 Task: Look for space in Ducos, Martinique from 8th August, 2023 to 15th August, 2023 for 9 adults in price range Rs.10000 to Rs.14000. Place can be shared room with 5 bedrooms having 9 beds and 5 bathrooms. Property type can be house, flat, guest house. Amenities needed are: wifi, TV, free parkinig on premises, gym, breakfast. Booking option can be shelf check-in. Required host language is English.
Action: Mouse moved to (556, 117)
Screenshot: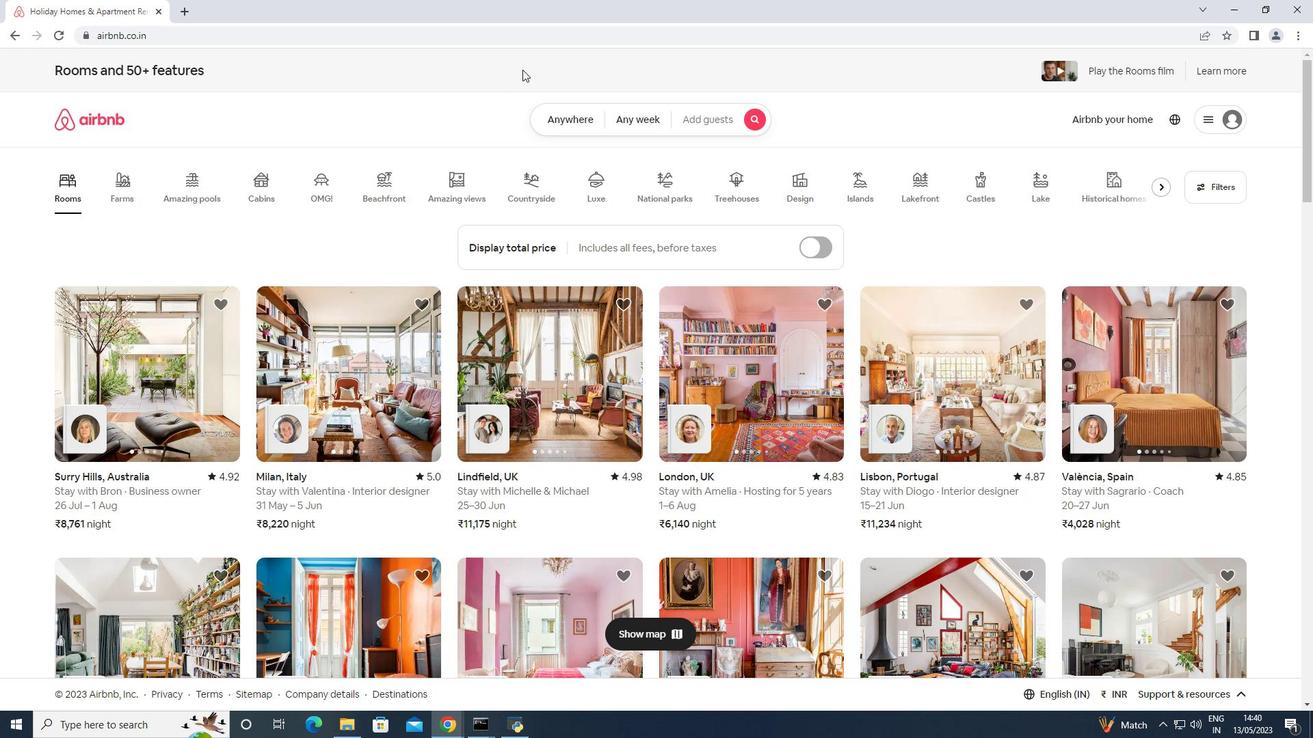 
Action: Mouse pressed left at (556, 117)
Screenshot: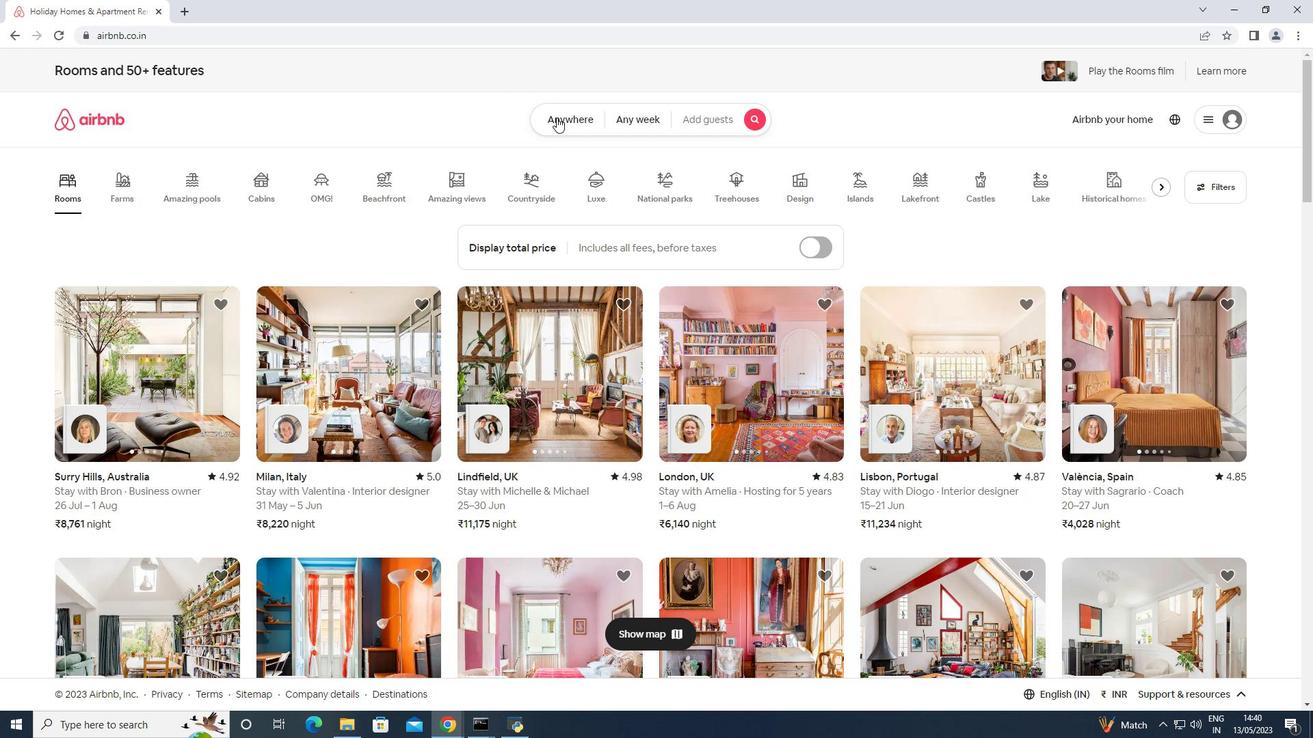 
Action: Mouse moved to (489, 164)
Screenshot: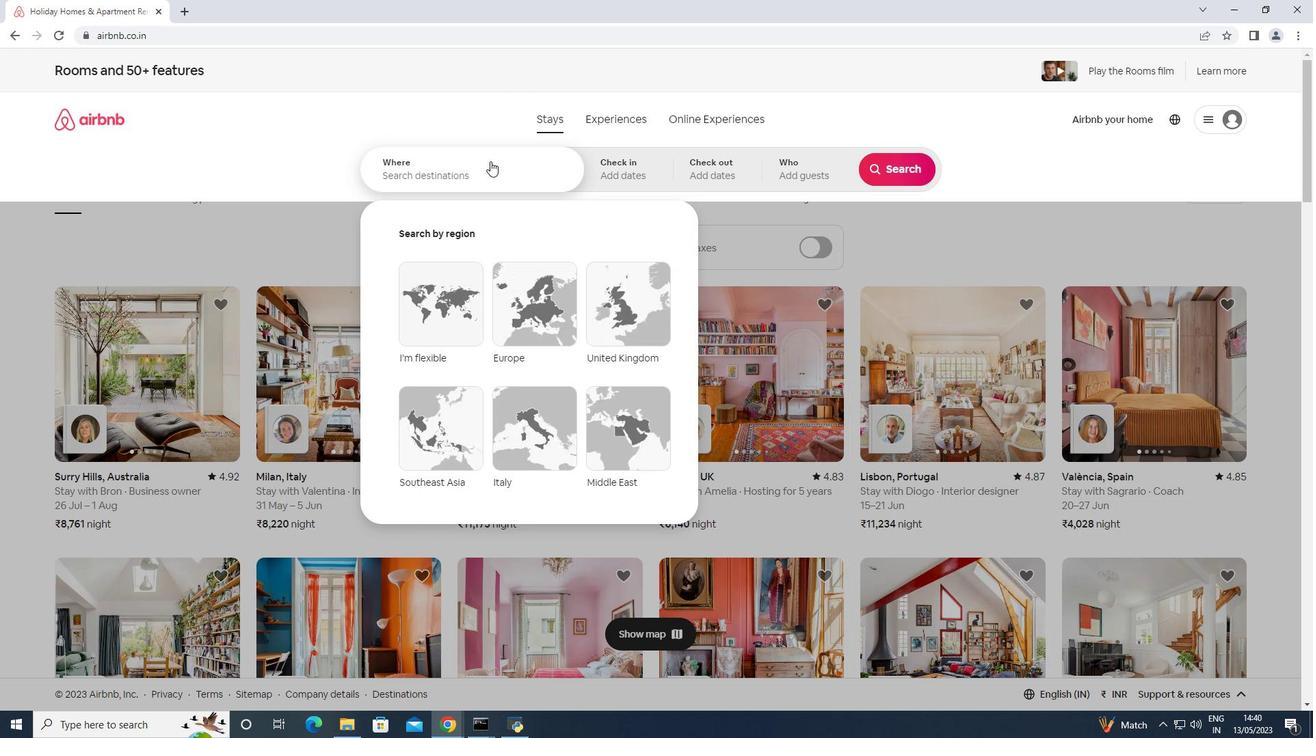 
Action: Mouse pressed left at (489, 164)
Screenshot: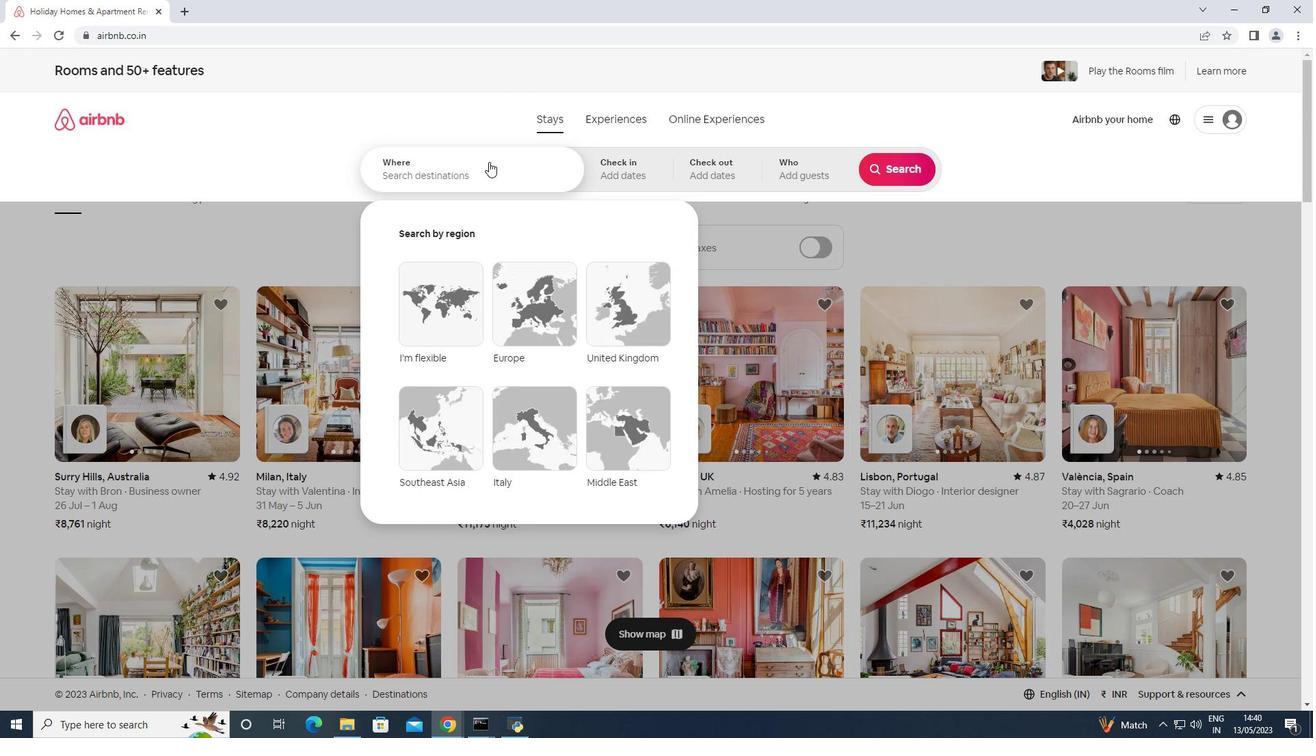 
Action: Key pressed <Key.shift>Ducos,<Key.space><Key.shift>Martiniw<Key.backspace>que<Key.enter>
Screenshot: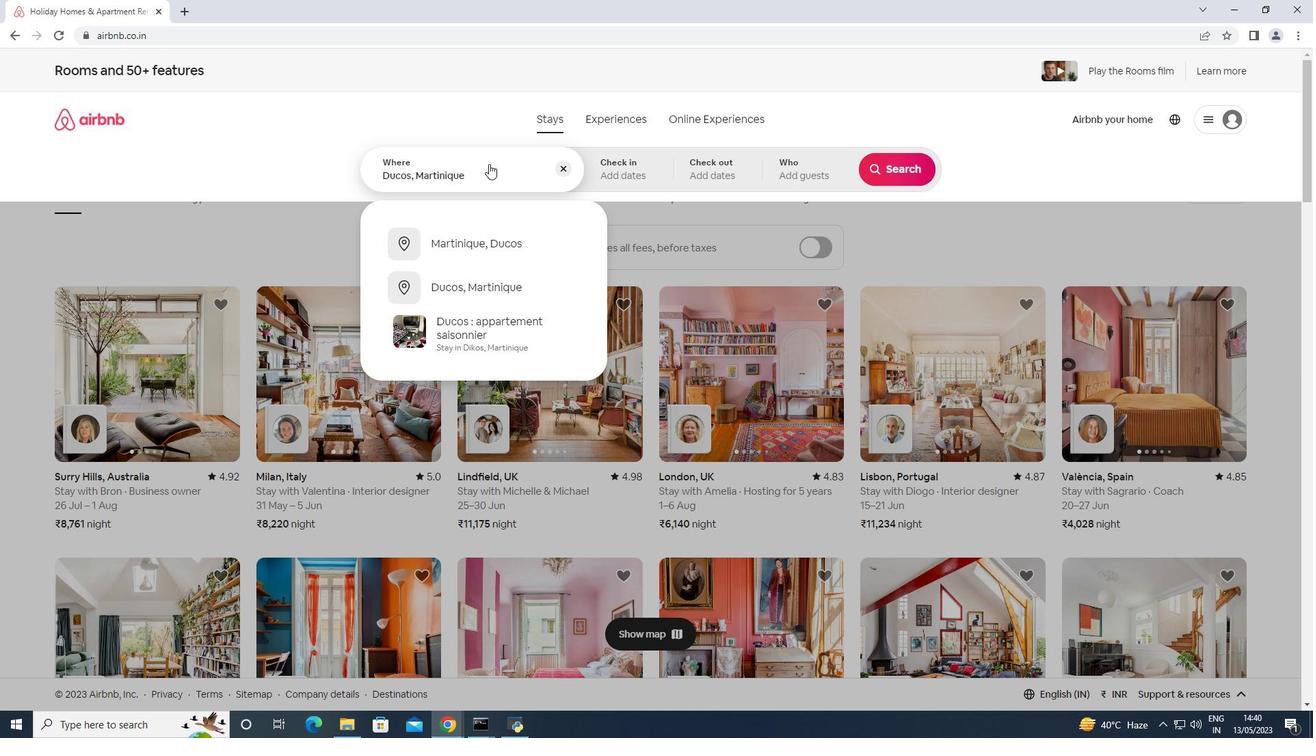 
Action: Mouse moved to (900, 286)
Screenshot: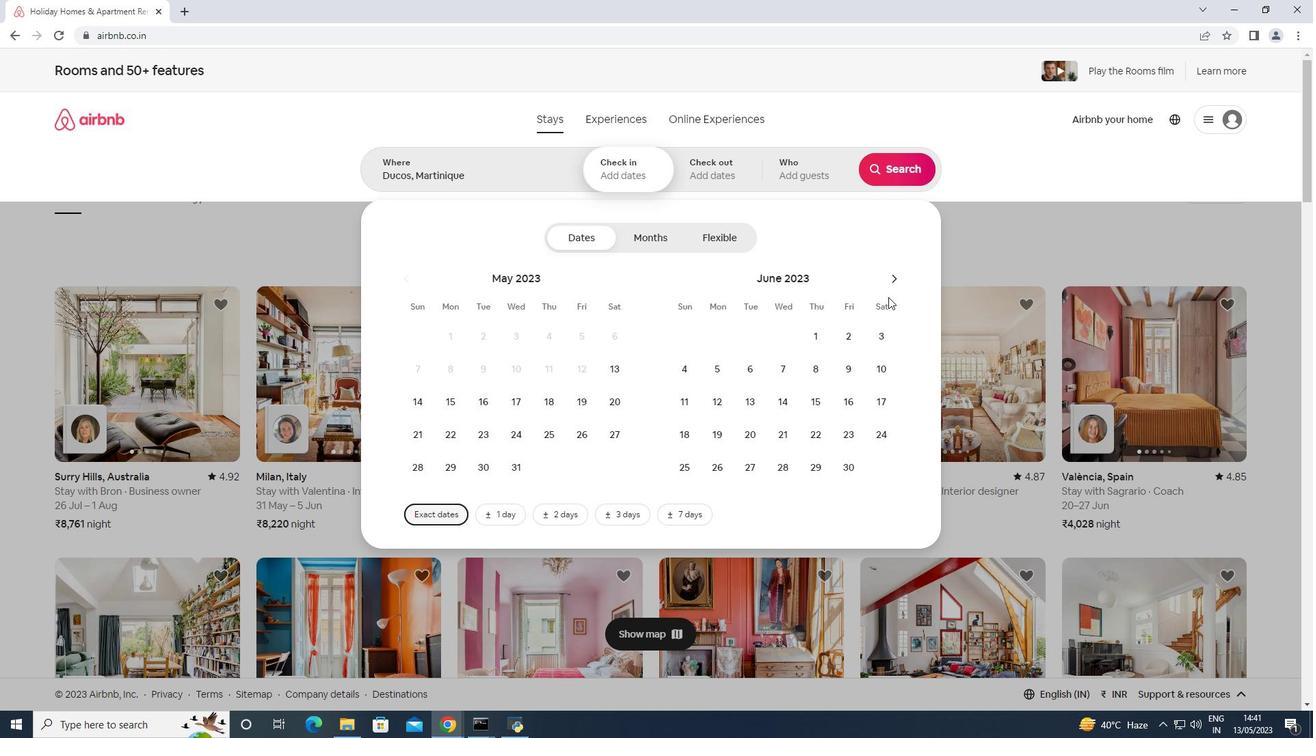 
Action: Mouse pressed left at (900, 286)
Screenshot: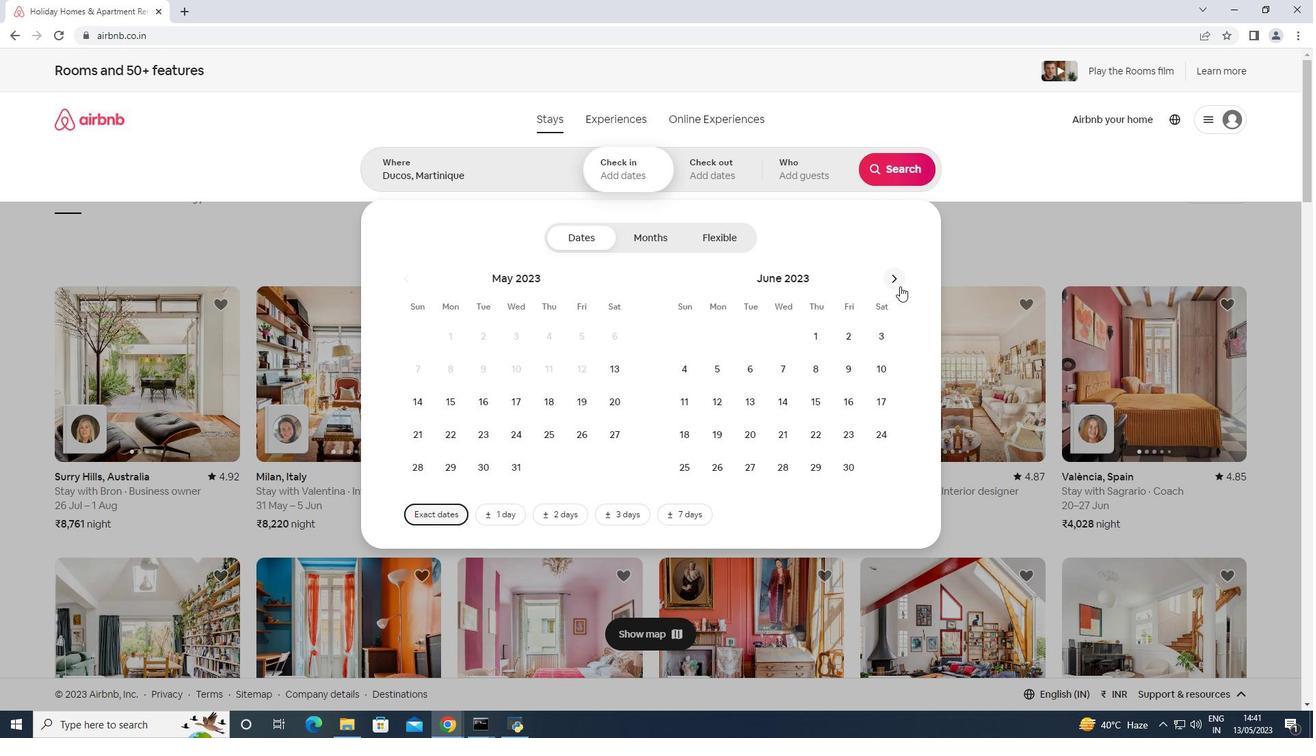 
Action: Mouse pressed left at (900, 286)
Screenshot: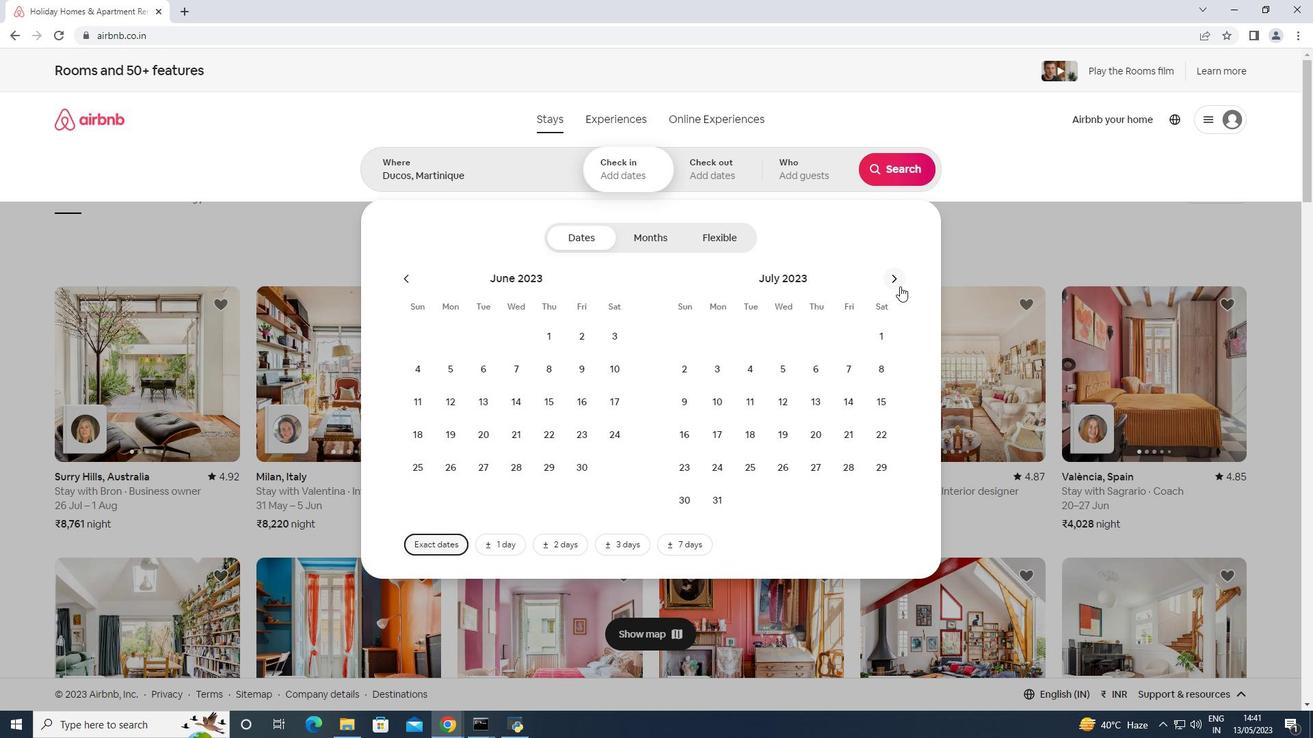 
Action: Mouse moved to (747, 370)
Screenshot: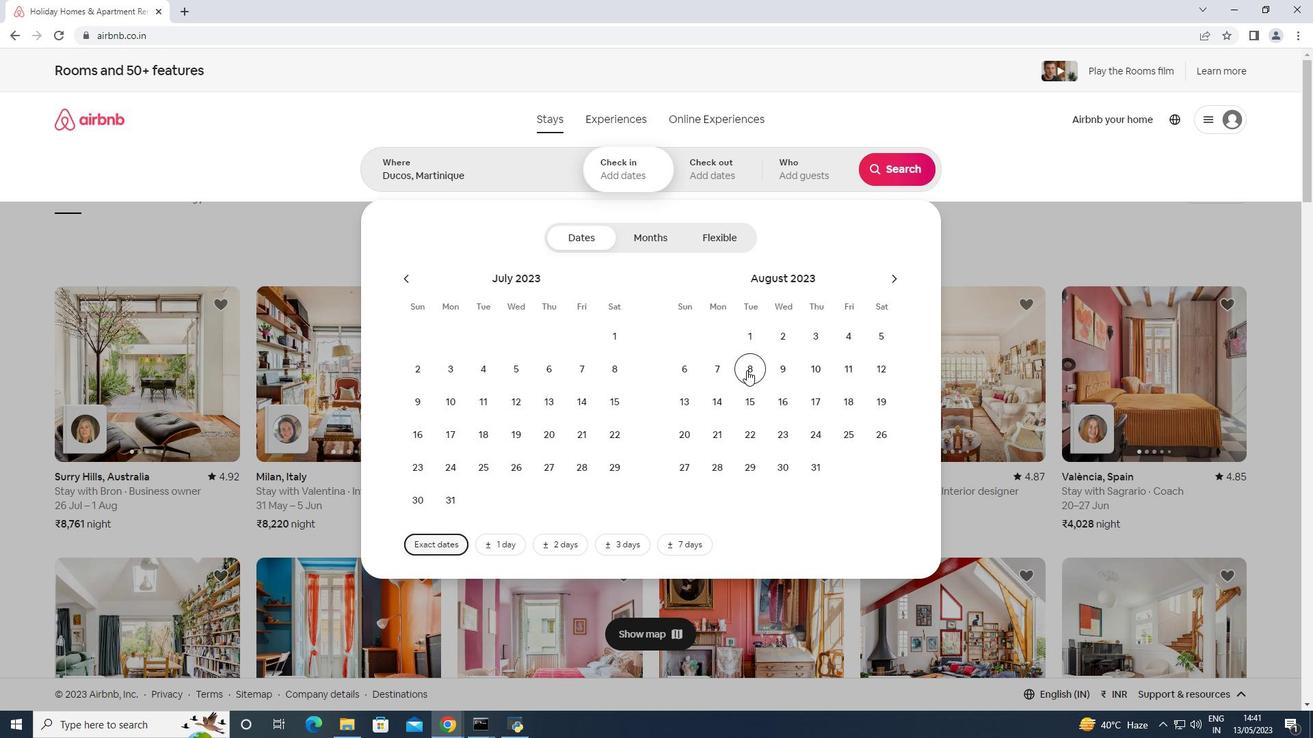 
Action: Mouse pressed left at (747, 370)
Screenshot: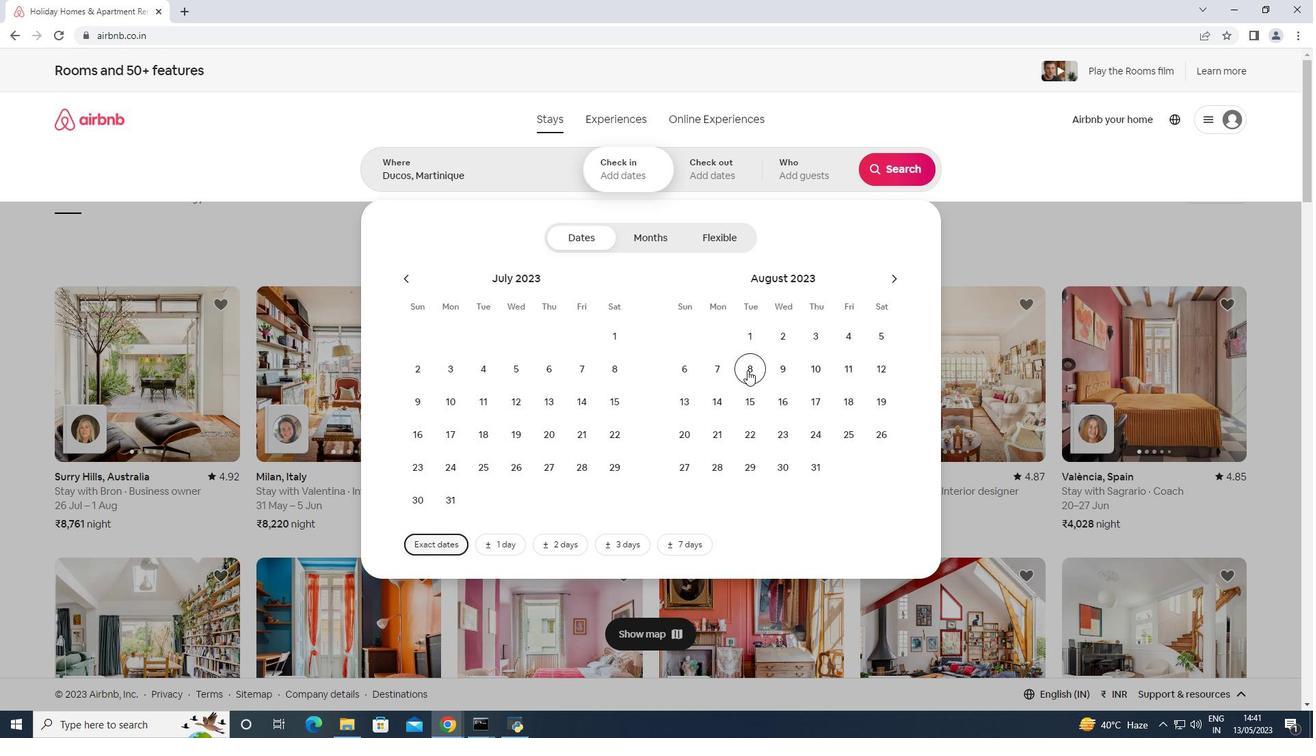 
Action: Mouse moved to (746, 394)
Screenshot: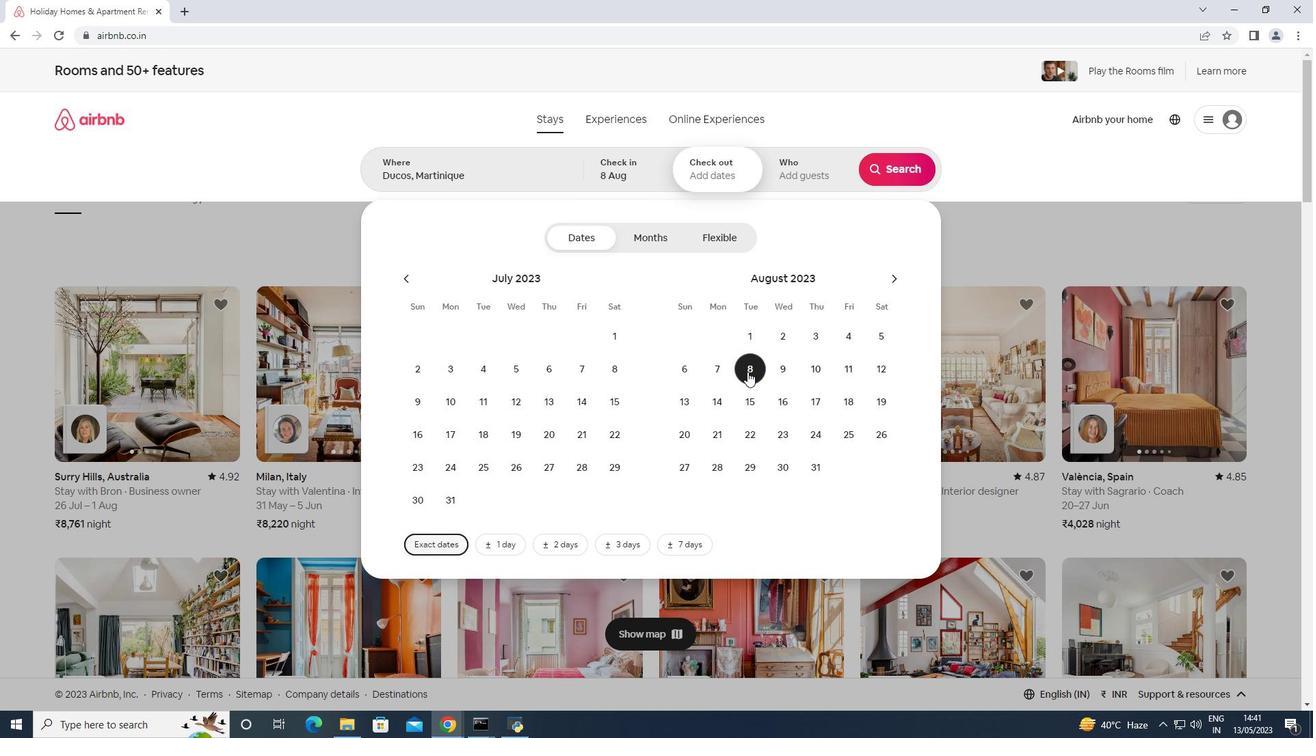 
Action: Mouse pressed left at (746, 394)
Screenshot: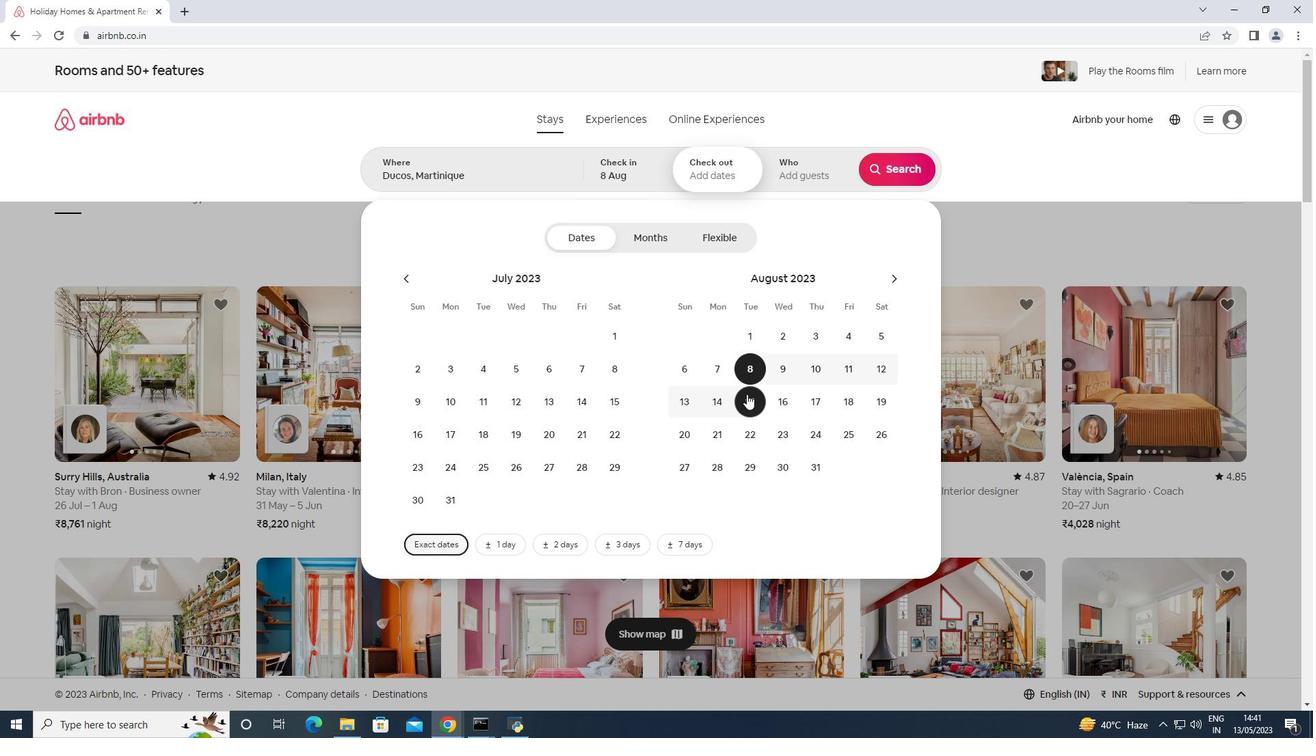 
Action: Mouse moved to (783, 177)
Screenshot: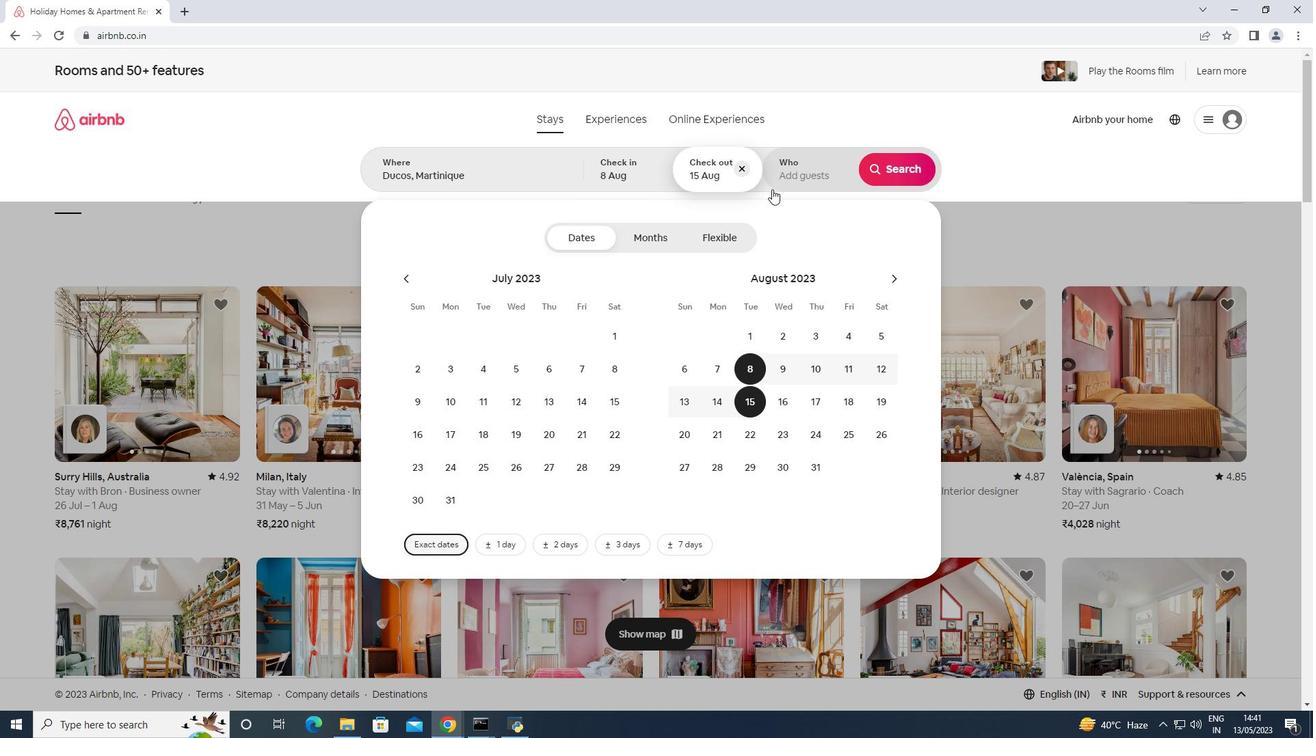 
Action: Mouse pressed left at (783, 177)
Screenshot: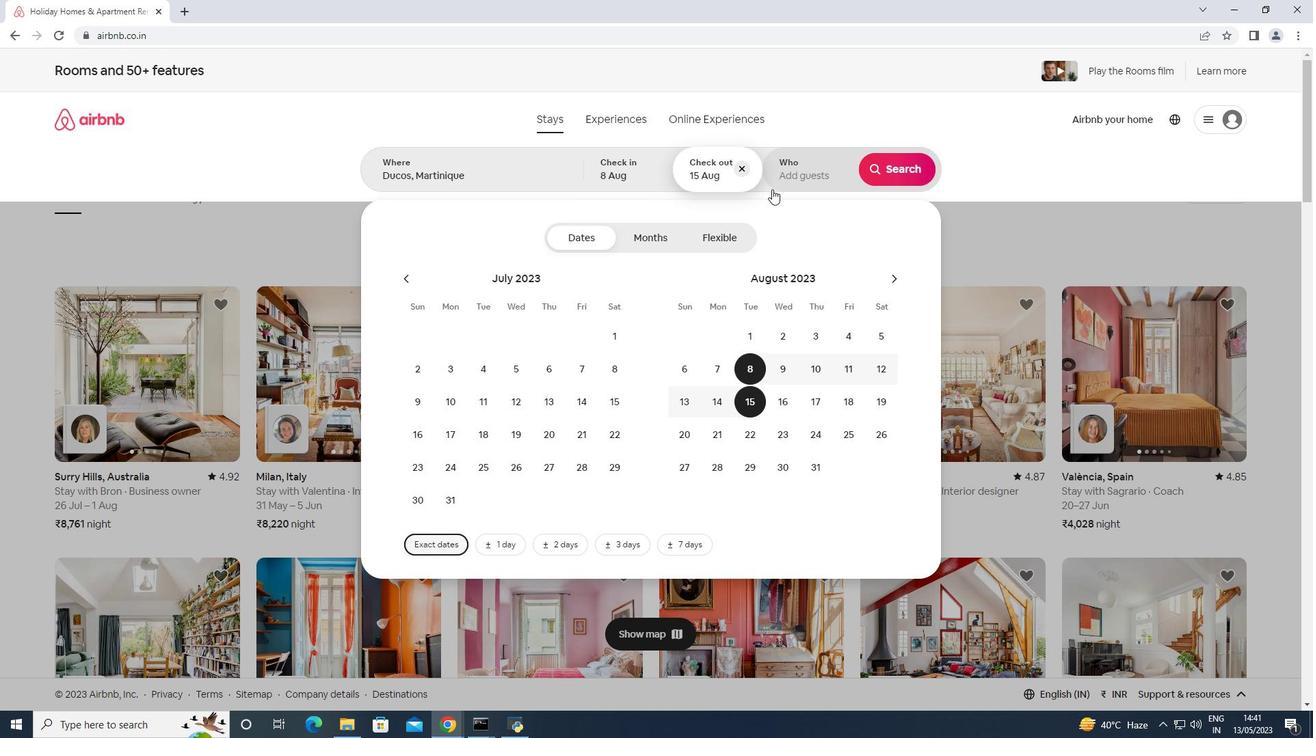 
Action: Mouse moved to (895, 245)
Screenshot: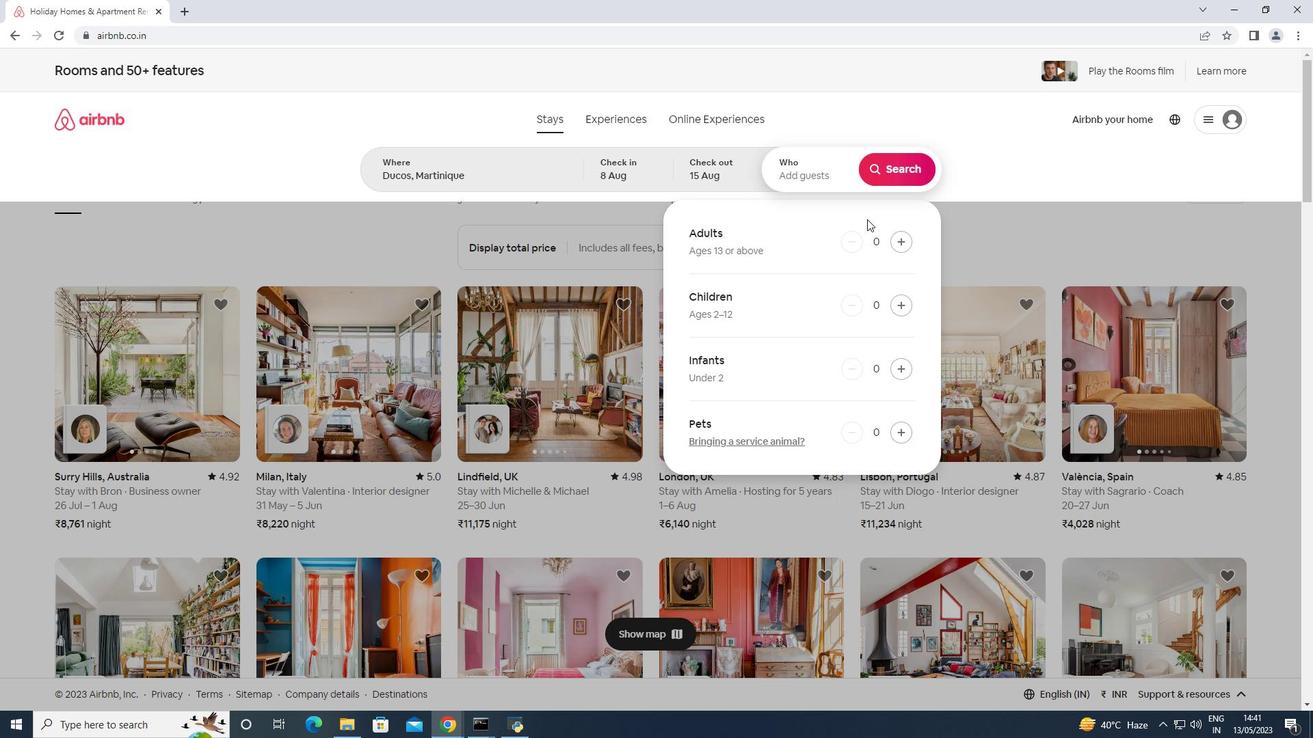 
Action: Mouse pressed left at (895, 245)
Screenshot: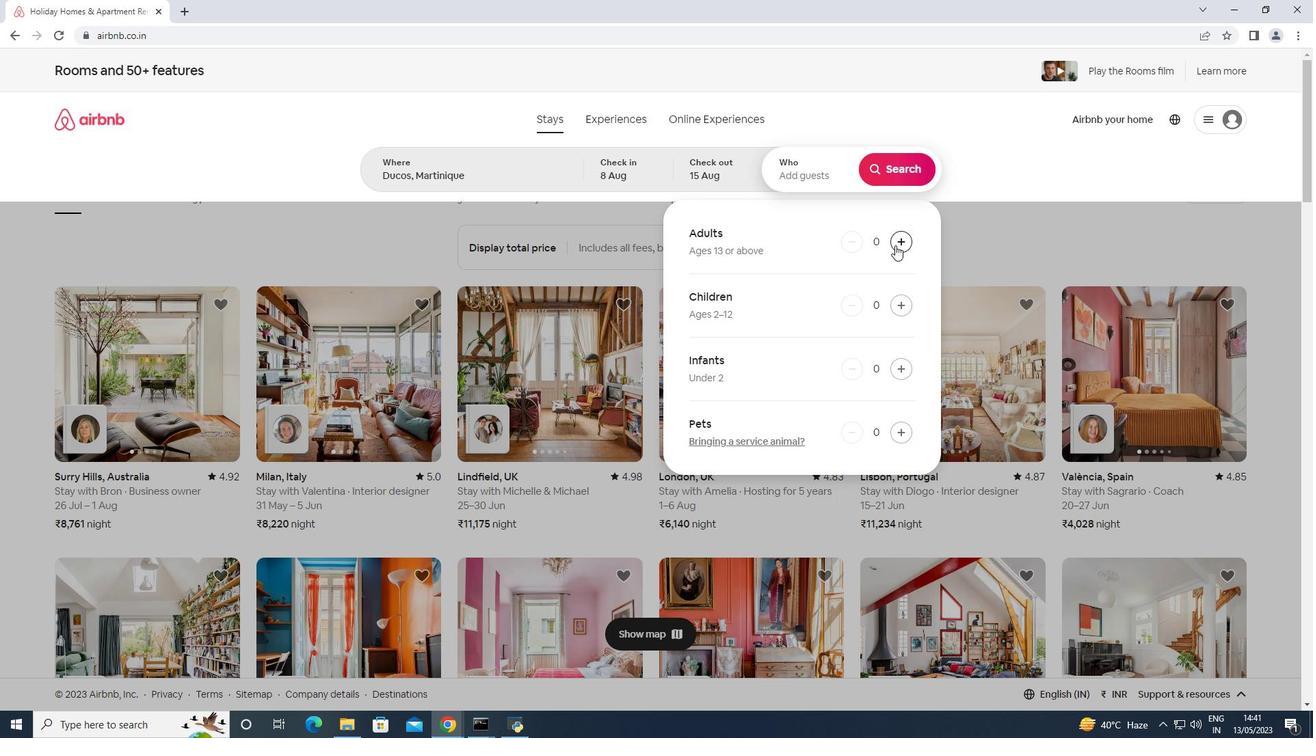 
Action: Mouse pressed left at (895, 245)
Screenshot: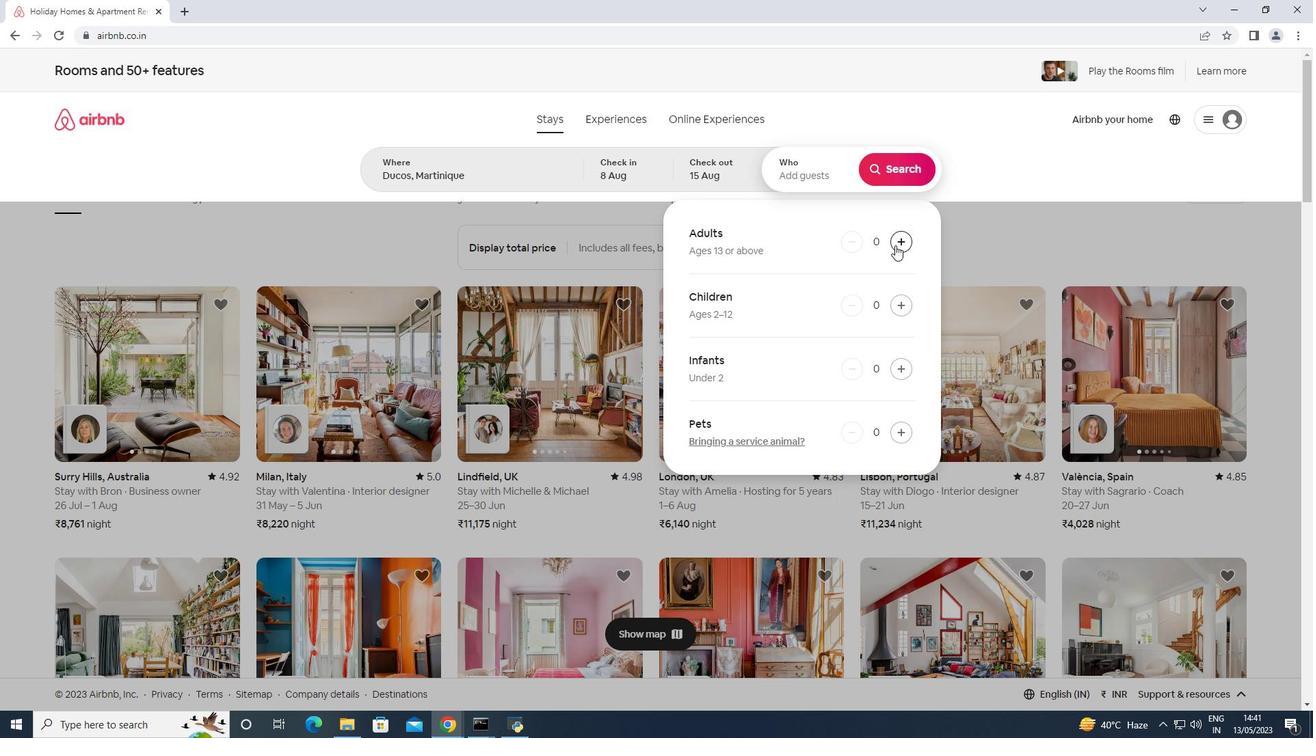 
Action: Mouse pressed left at (895, 245)
Screenshot: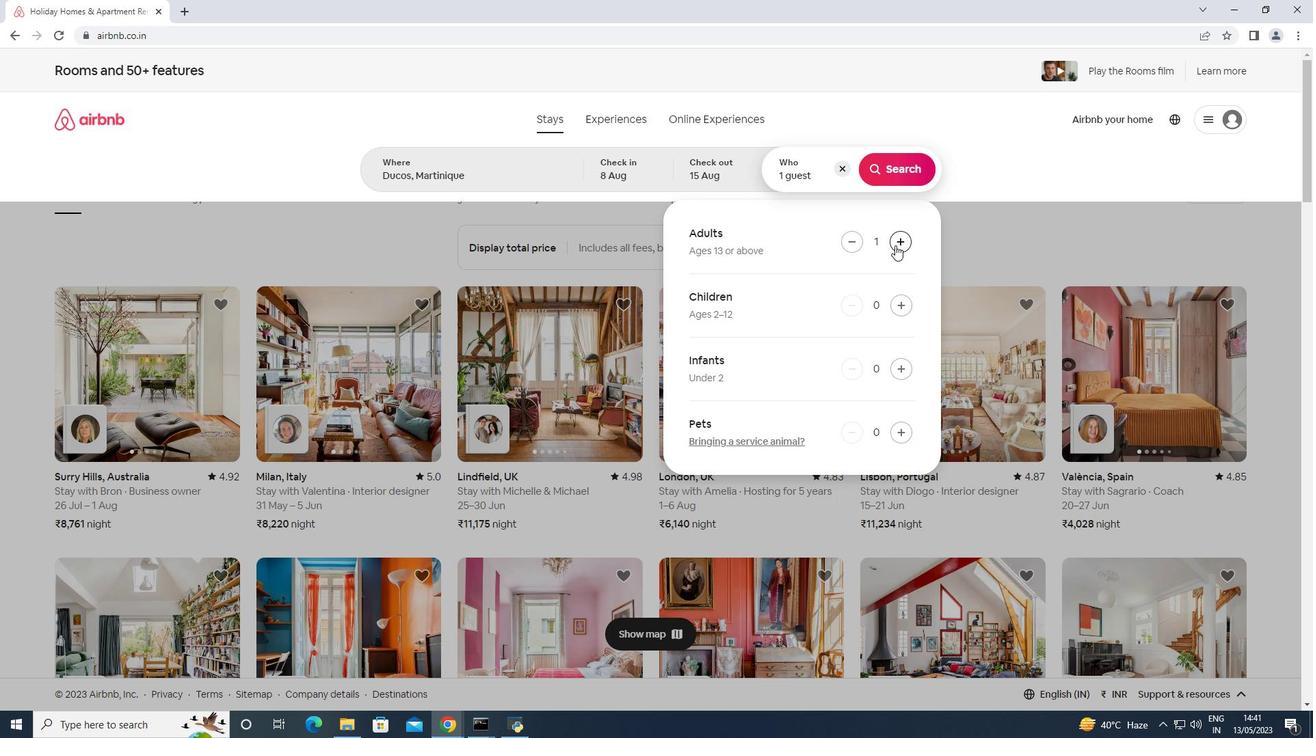 
Action: Mouse pressed left at (895, 245)
Screenshot: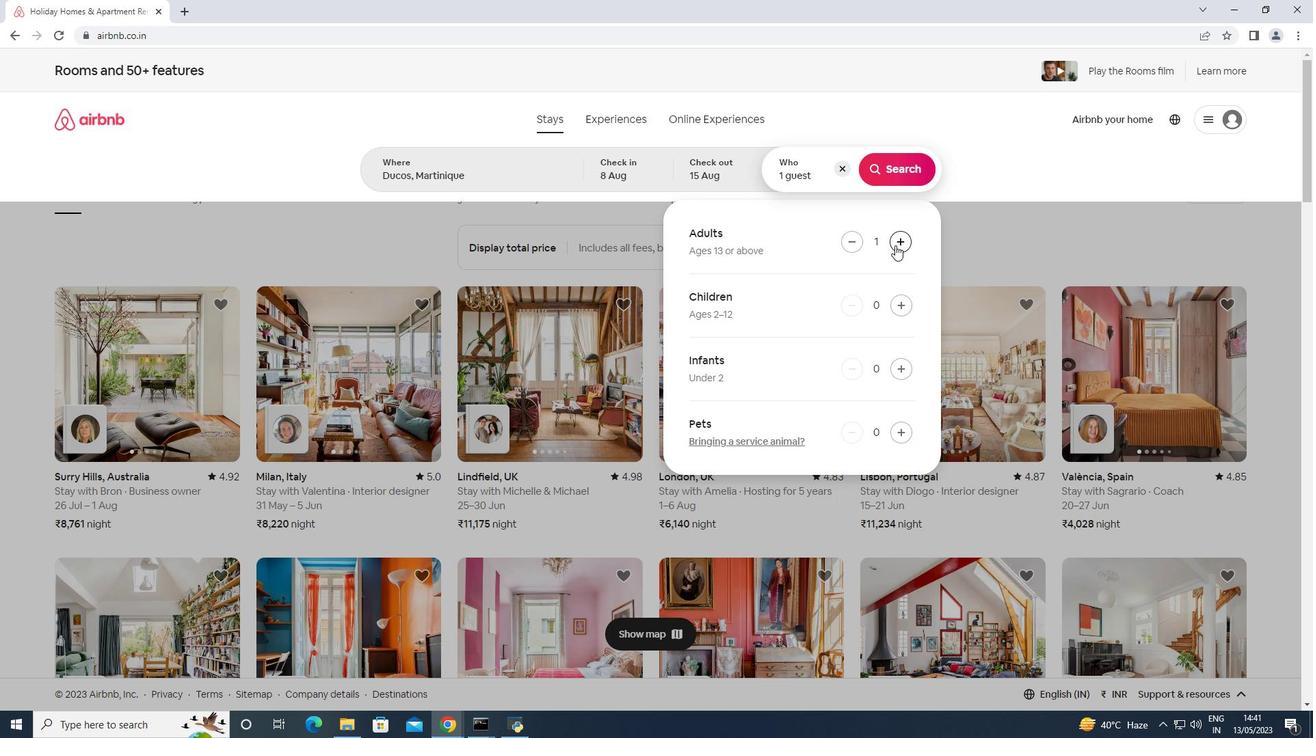 
Action: Mouse pressed left at (895, 245)
Screenshot: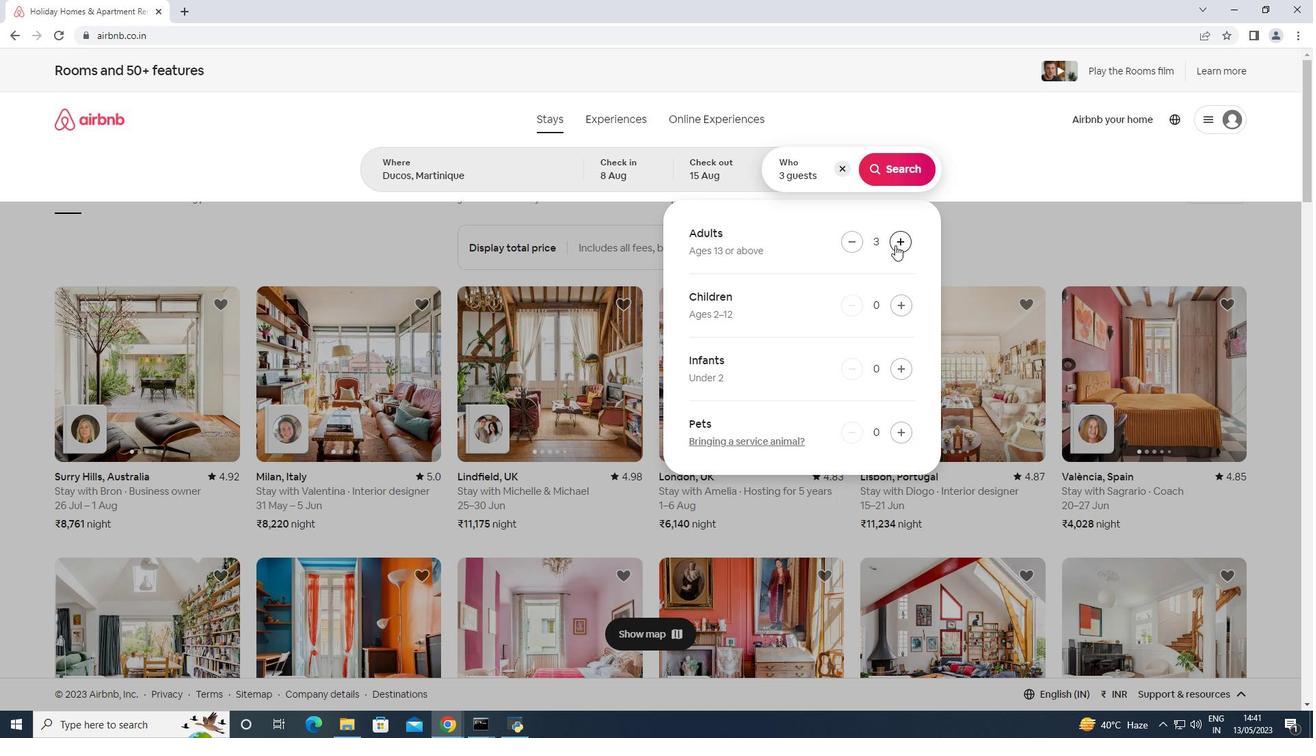 
Action: Mouse pressed left at (895, 245)
Screenshot: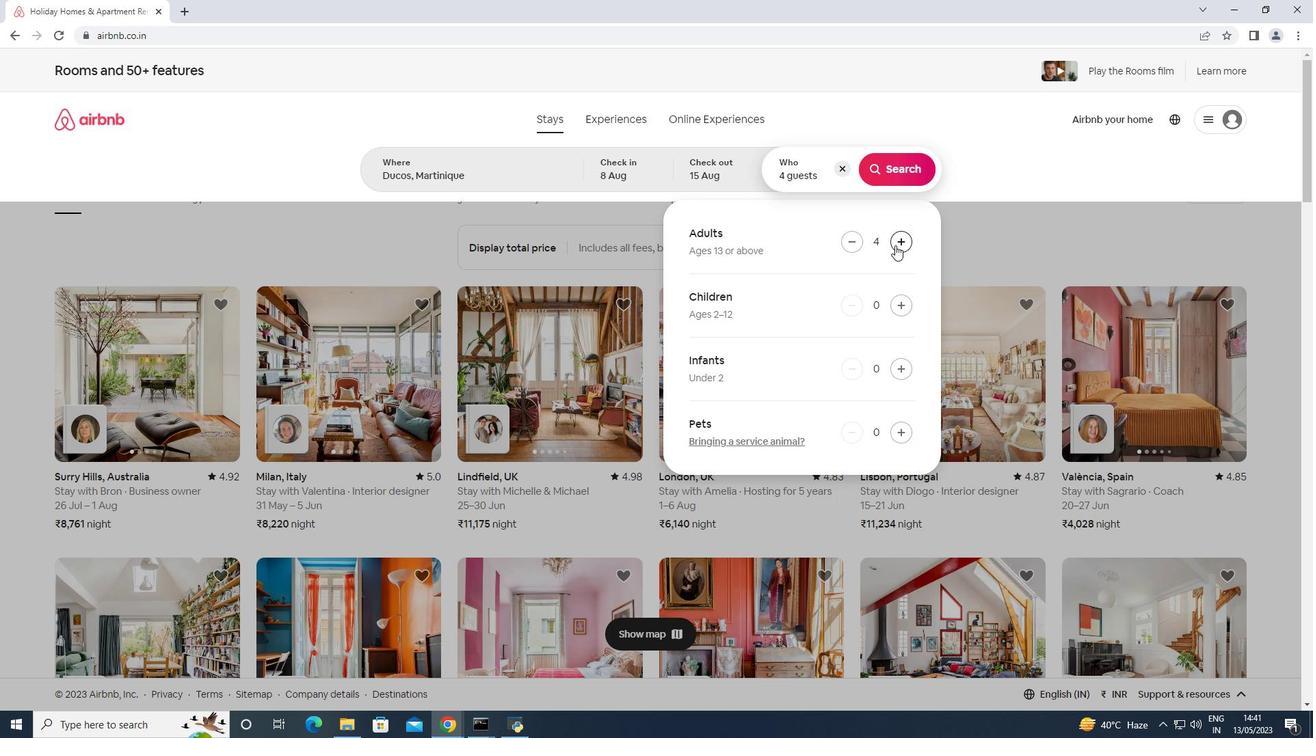 
Action: Mouse pressed left at (895, 245)
Screenshot: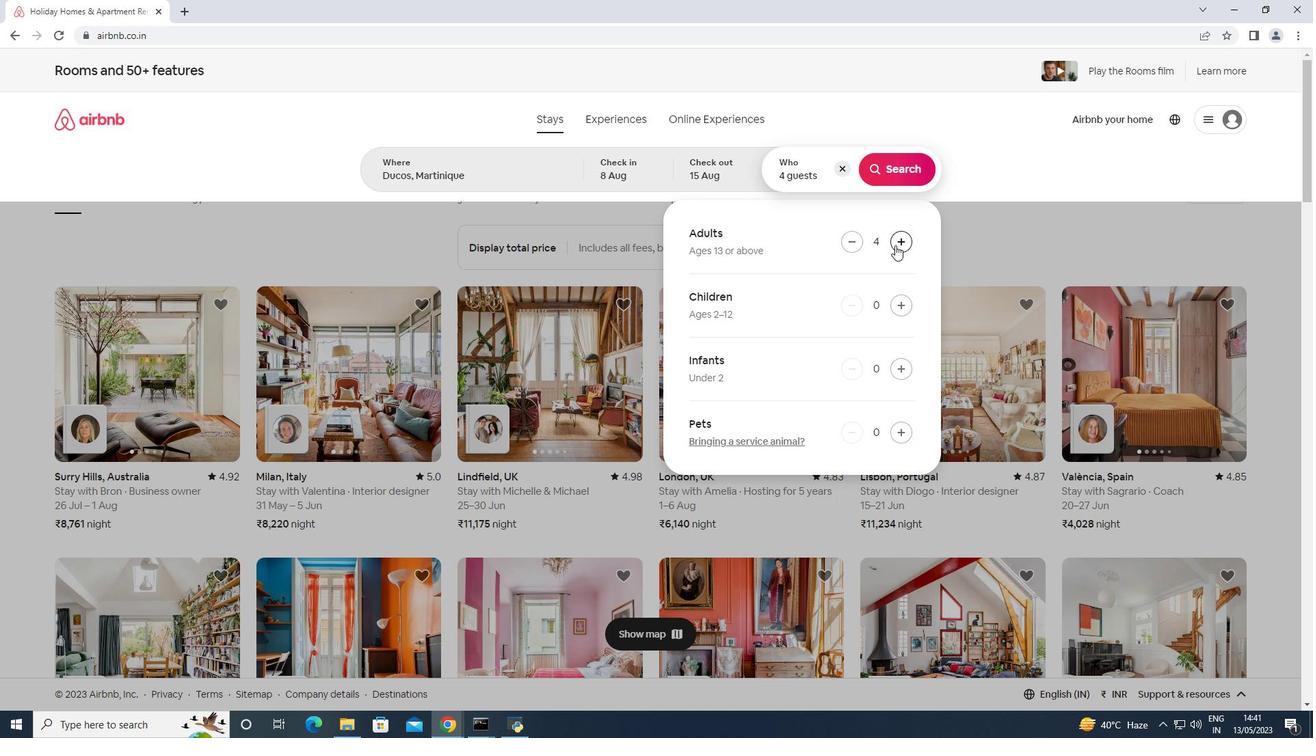 
Action: Mouse pressed left at (895, 245)
Screenshot: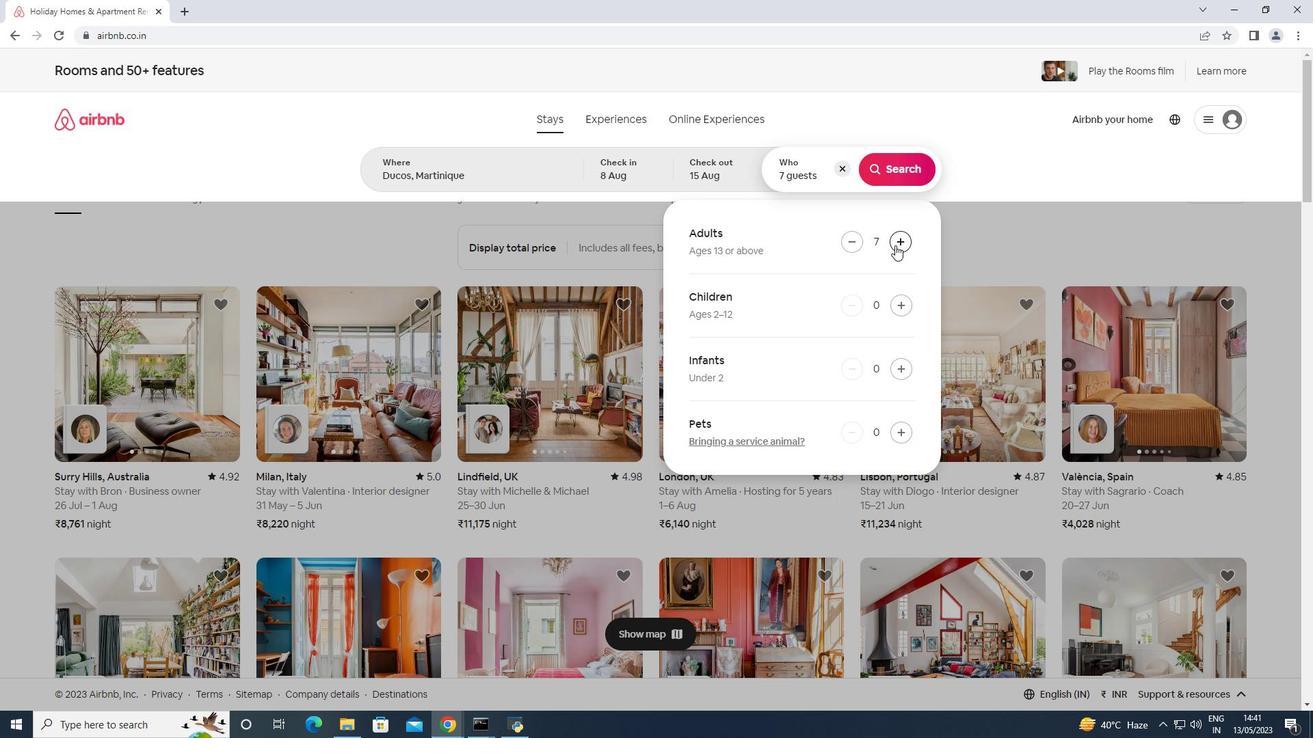 
Action: Mouse pressed left at (895, 245)
Screenshot: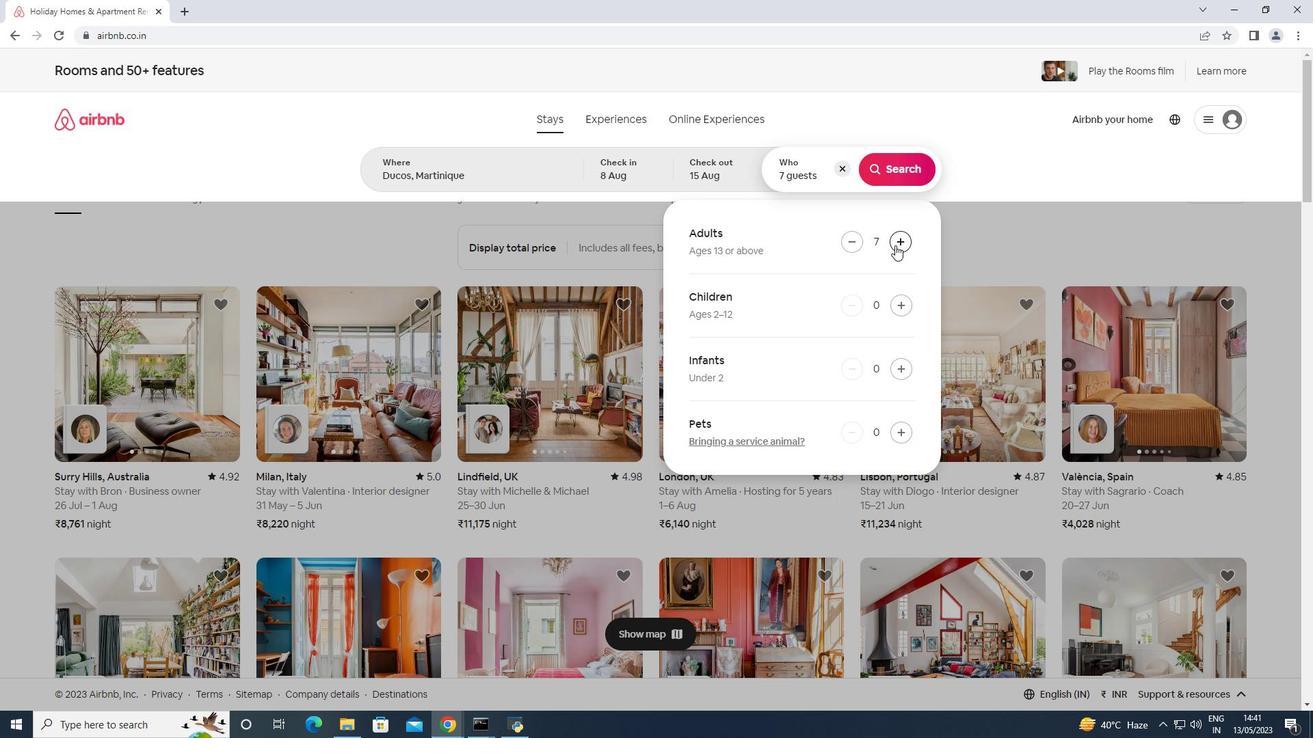
Action: Mouse moved to (904, 173)
Screenshot: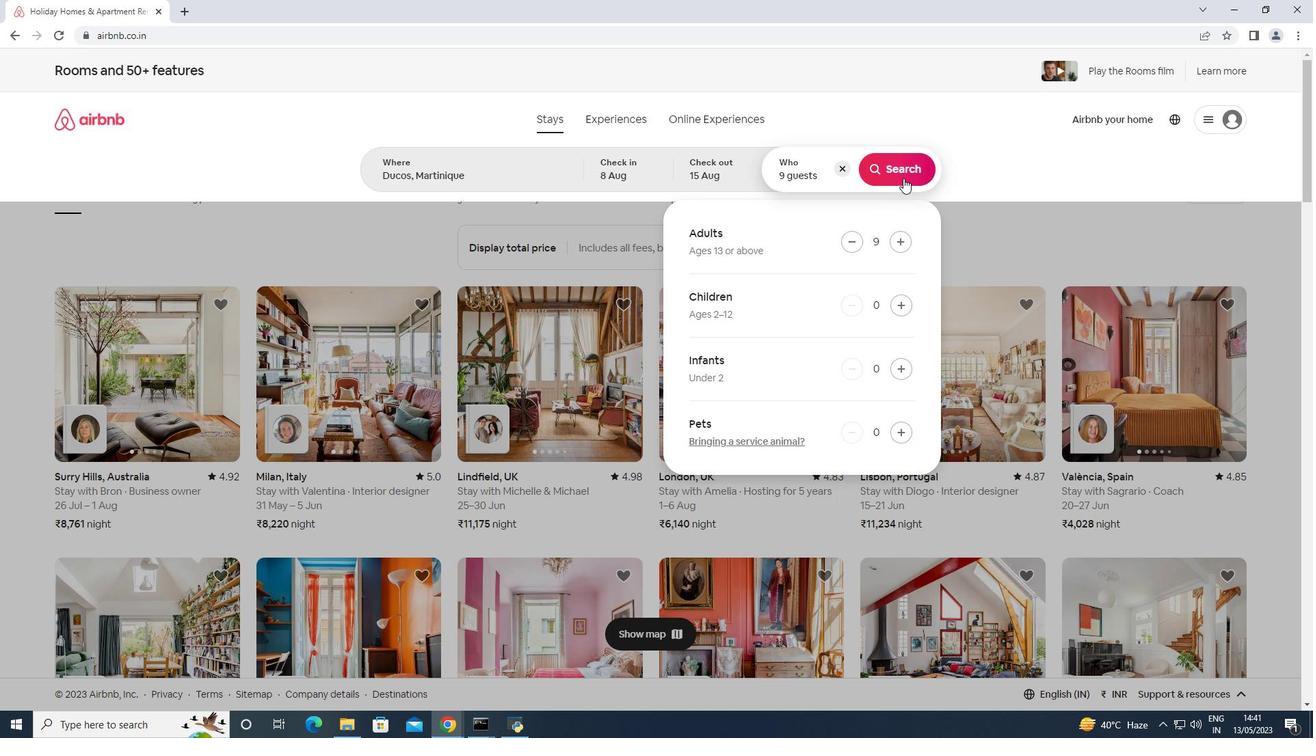 
Action: Mouse pressed left at (904, 173)
Screenshot: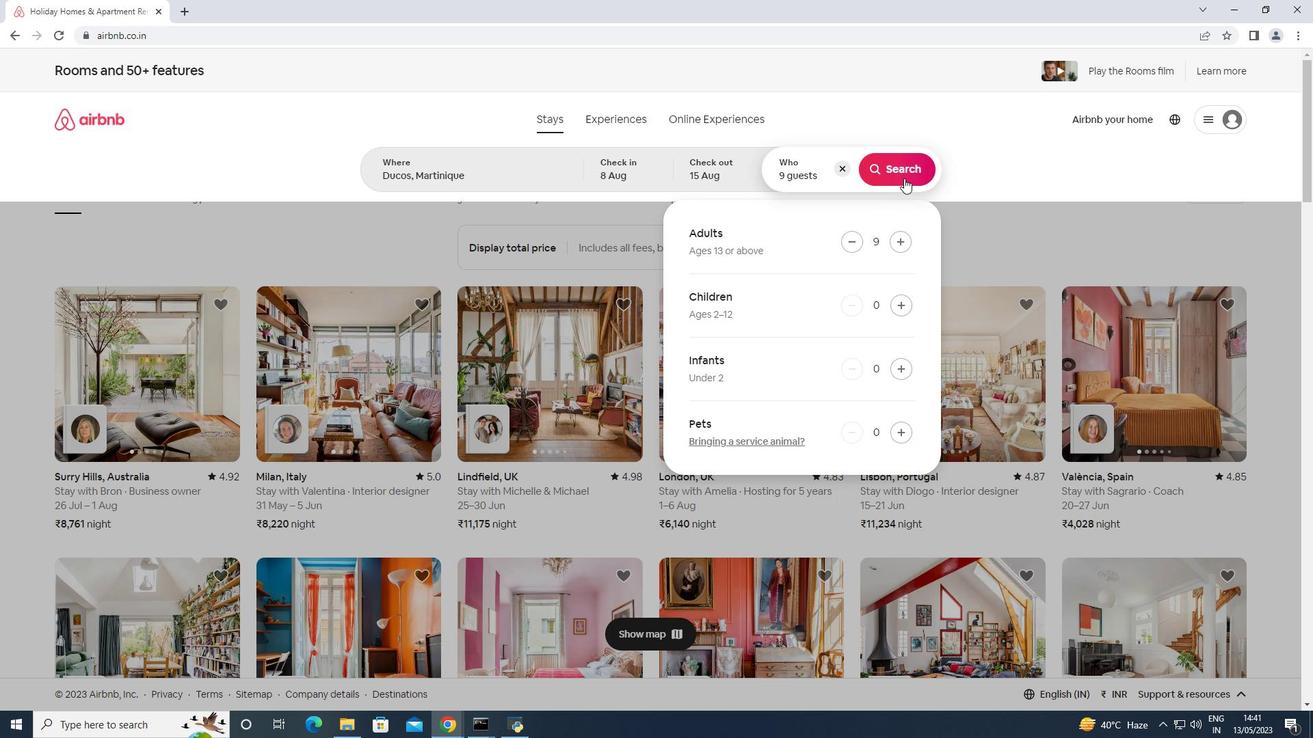 
Action: Mouse moved to (1255, 125)
Screenshot: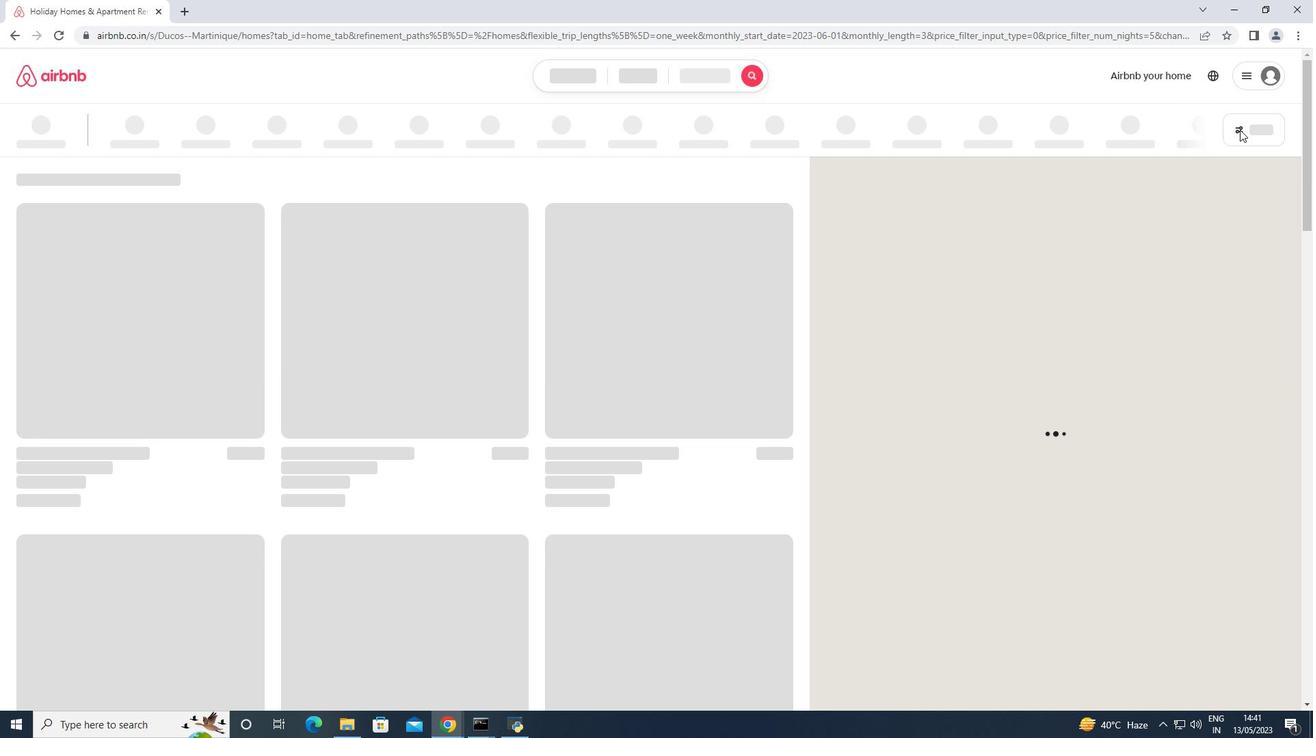 
Action: Mouse pressed left at (1255, 125)
Screenshot: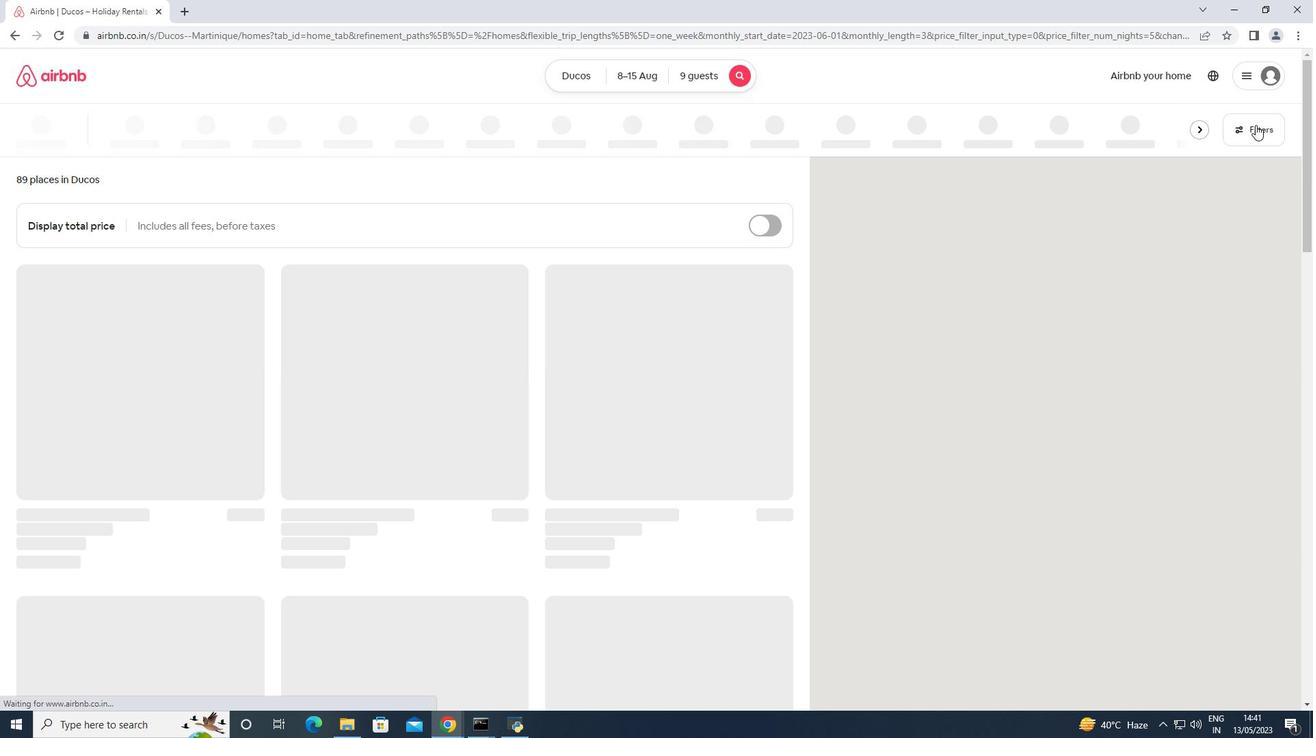 
Action: Mouse moved to (577, 456)
Screenshot: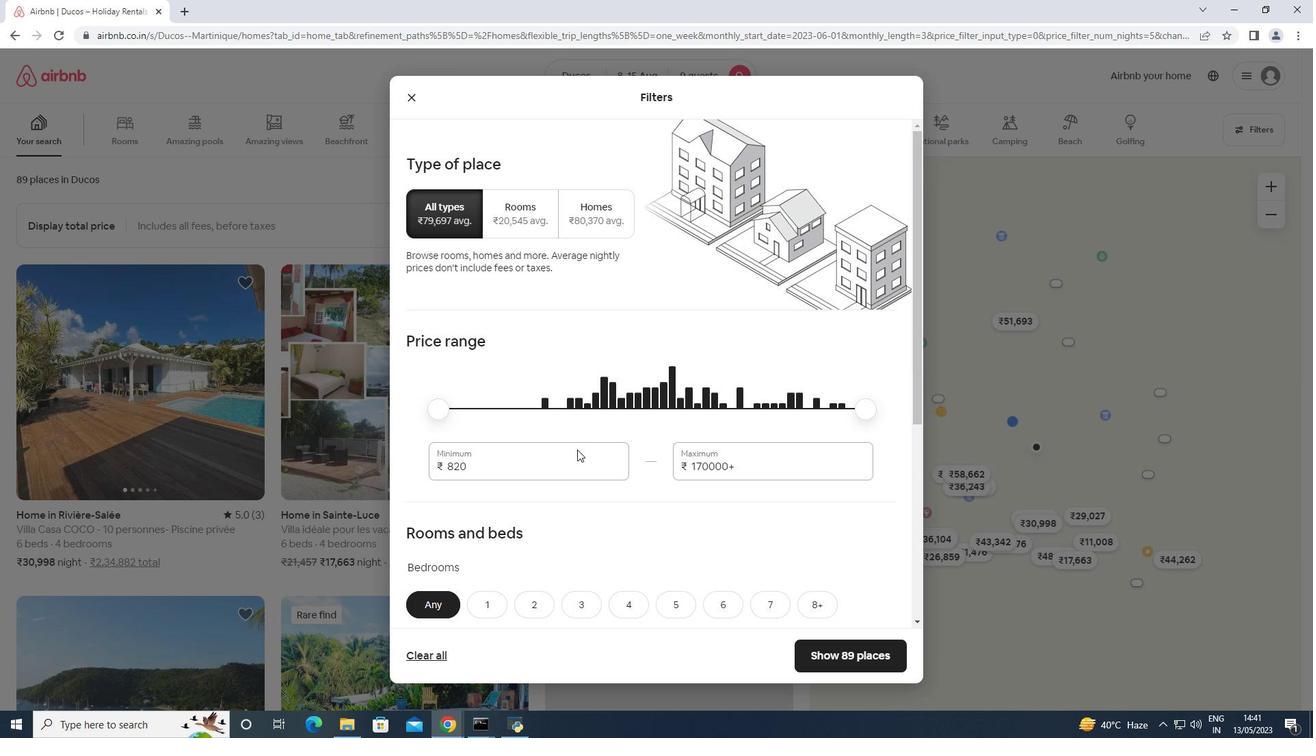 
Action: Mouse pressed left at (577, 456)
Screenshot: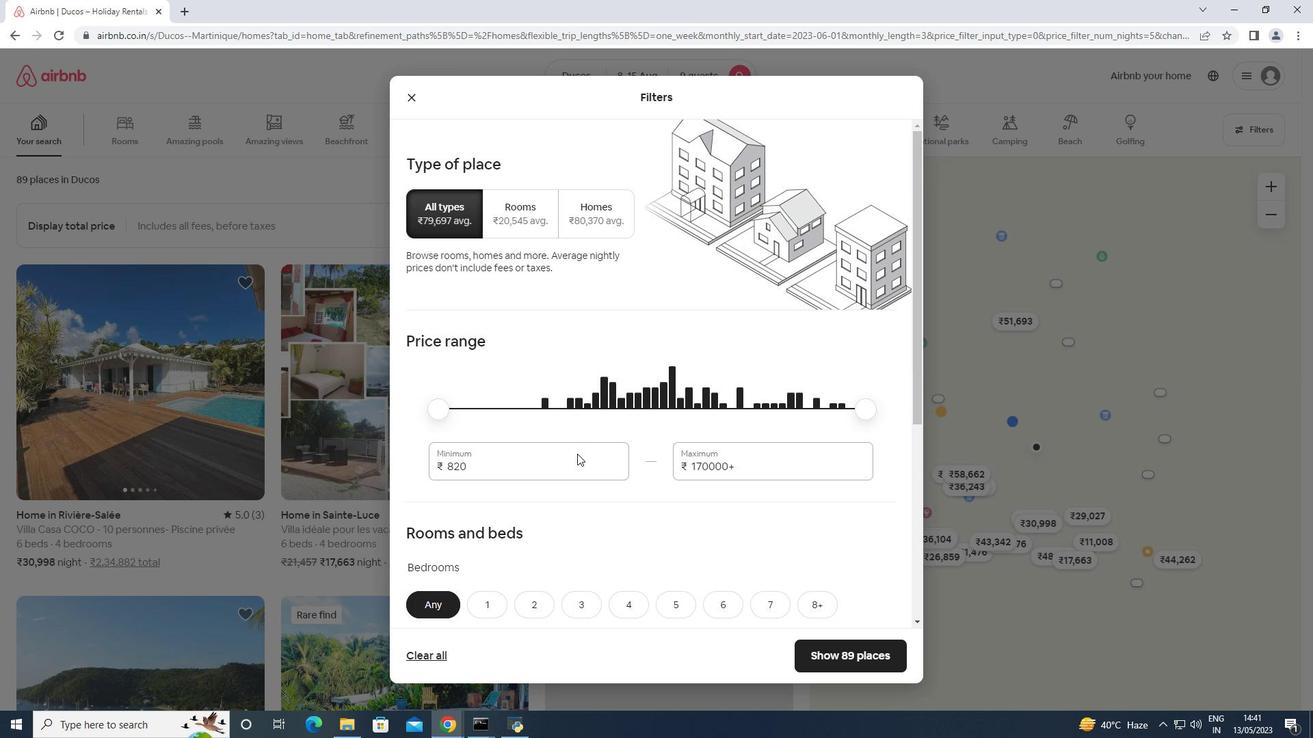 
Action: Mouse pressed left at (577, 456)
Screenshot: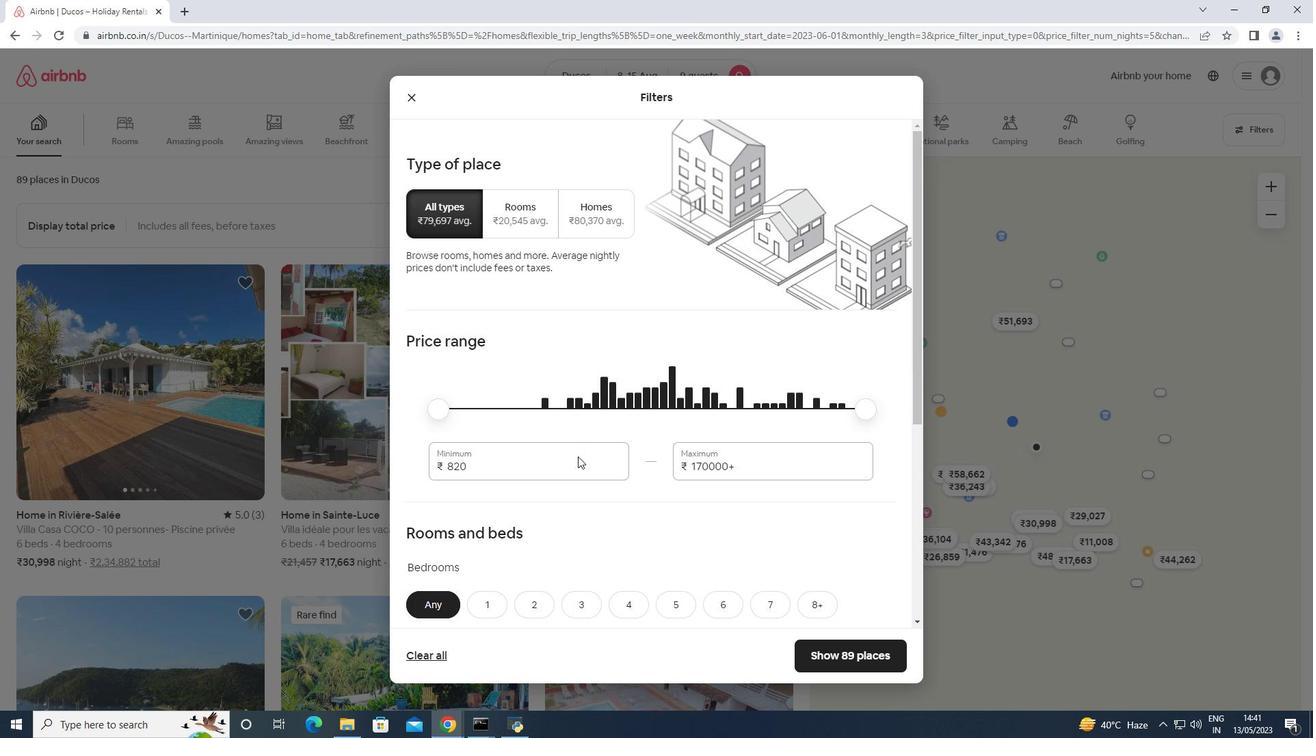 
Action: Key pressed <Key.backspace><Key.backspace><Key.backspace>10000<Key.tab>15000<Key.left><Key.left><Key.left><Key.backspace>4
Screenshot: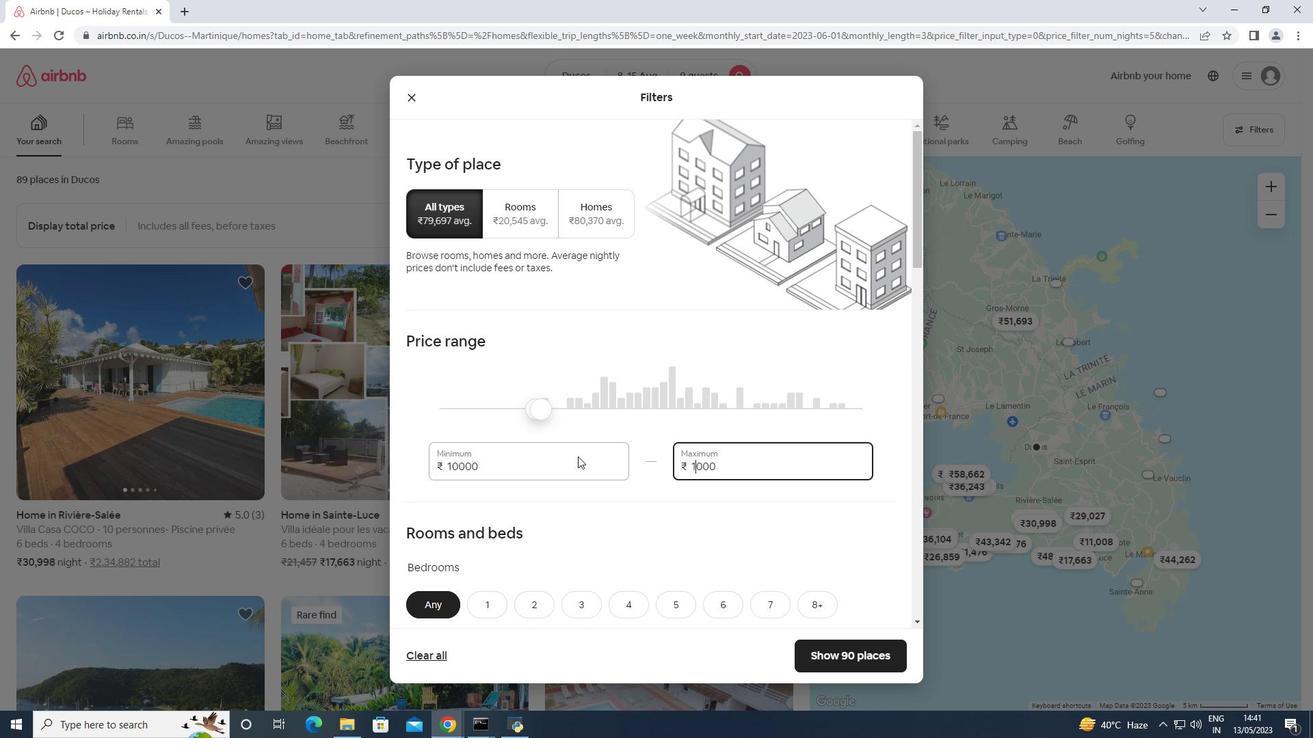 
Action: Mouse scrolled (577, 456) with delta (0, 0)
Screenshot: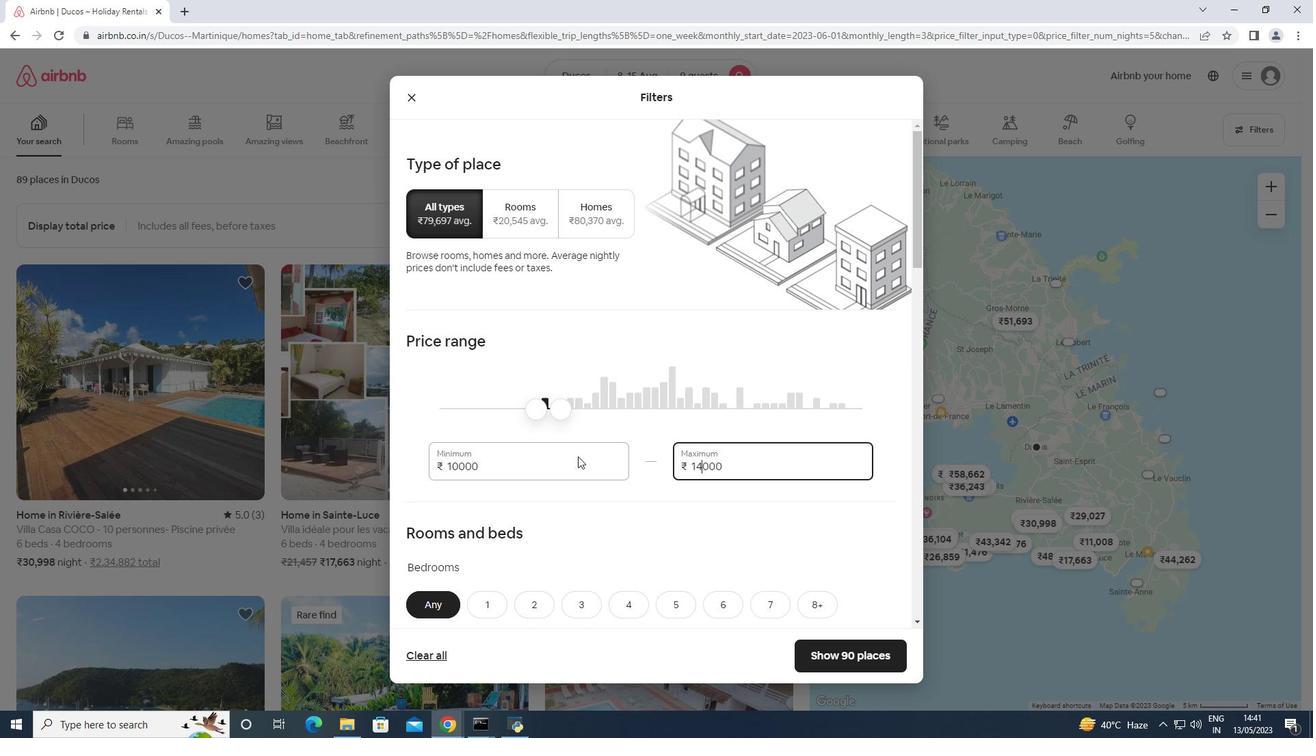 
Action: Mouse scrolled (577, 456) with delta (0, 0)
Screenshot: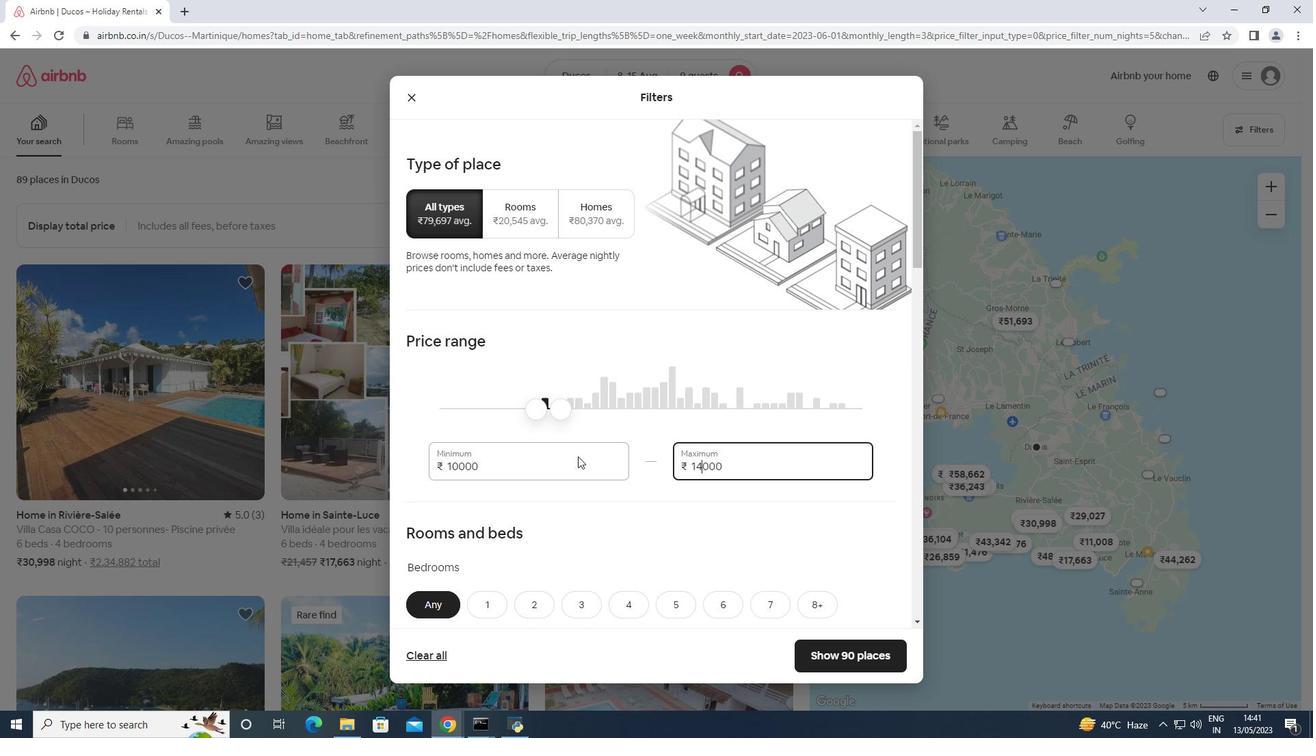 
Action: Mouse scrolled (577, 456) with delta (0, 0)
Screenshot: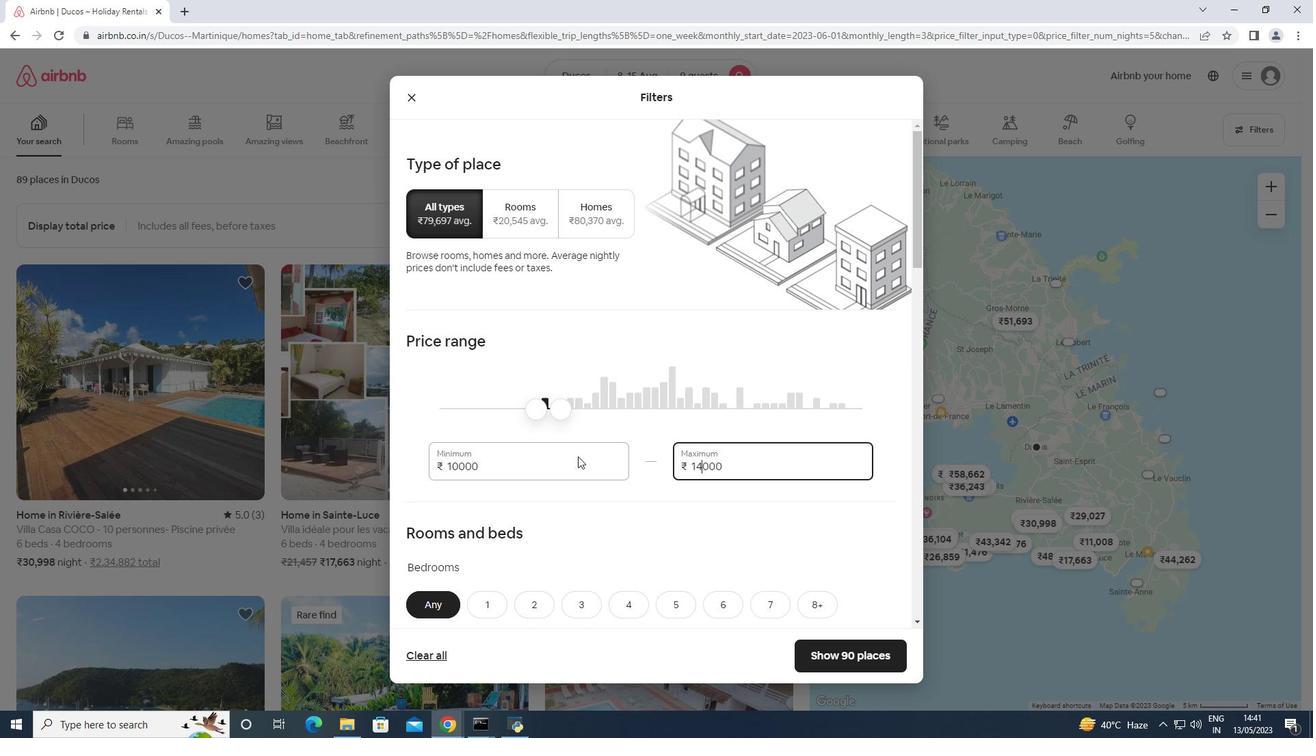 
Action: Mouse scrolled (577, 456) with delta (0, 0)
Screenshot: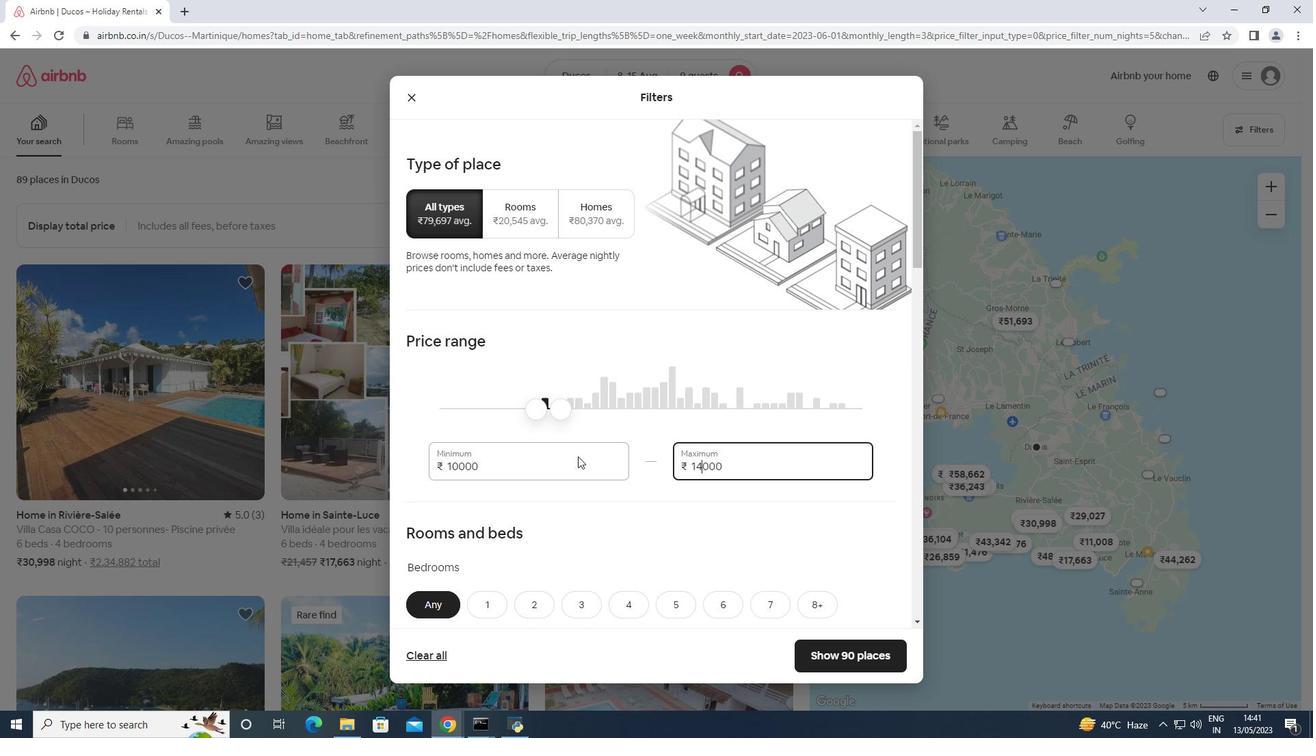 
Action: Mouse moved to (666, 334)
Screenshot: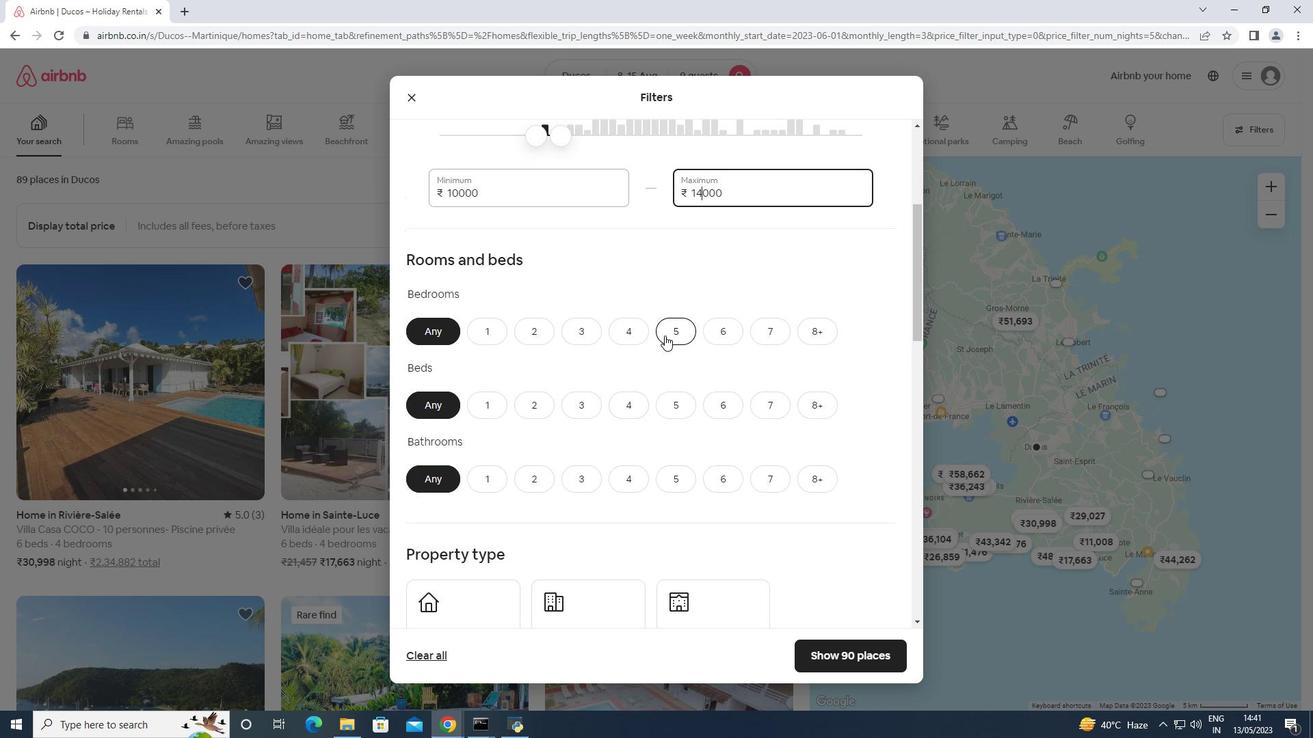 
Action: Mouse pressed left at (666, 334)
Screenshot: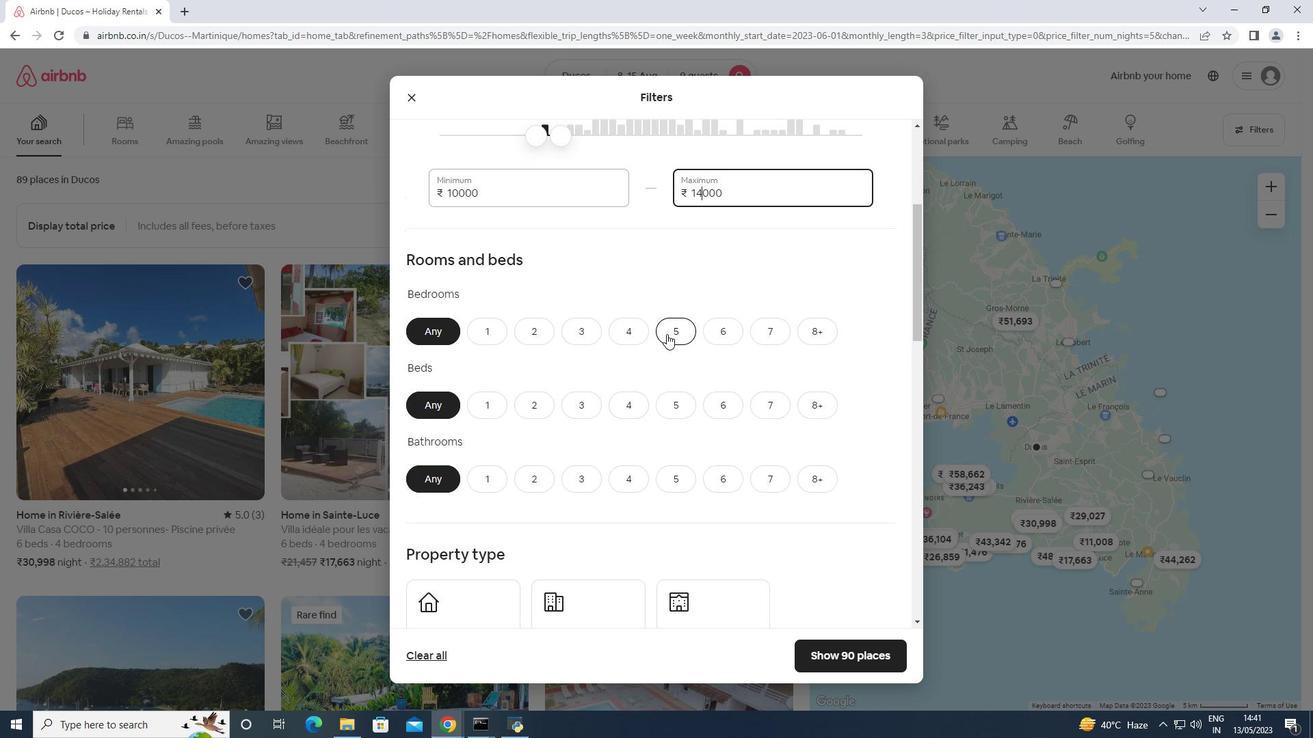 
Action: Mouse moved to (826, 400)
Screenshot: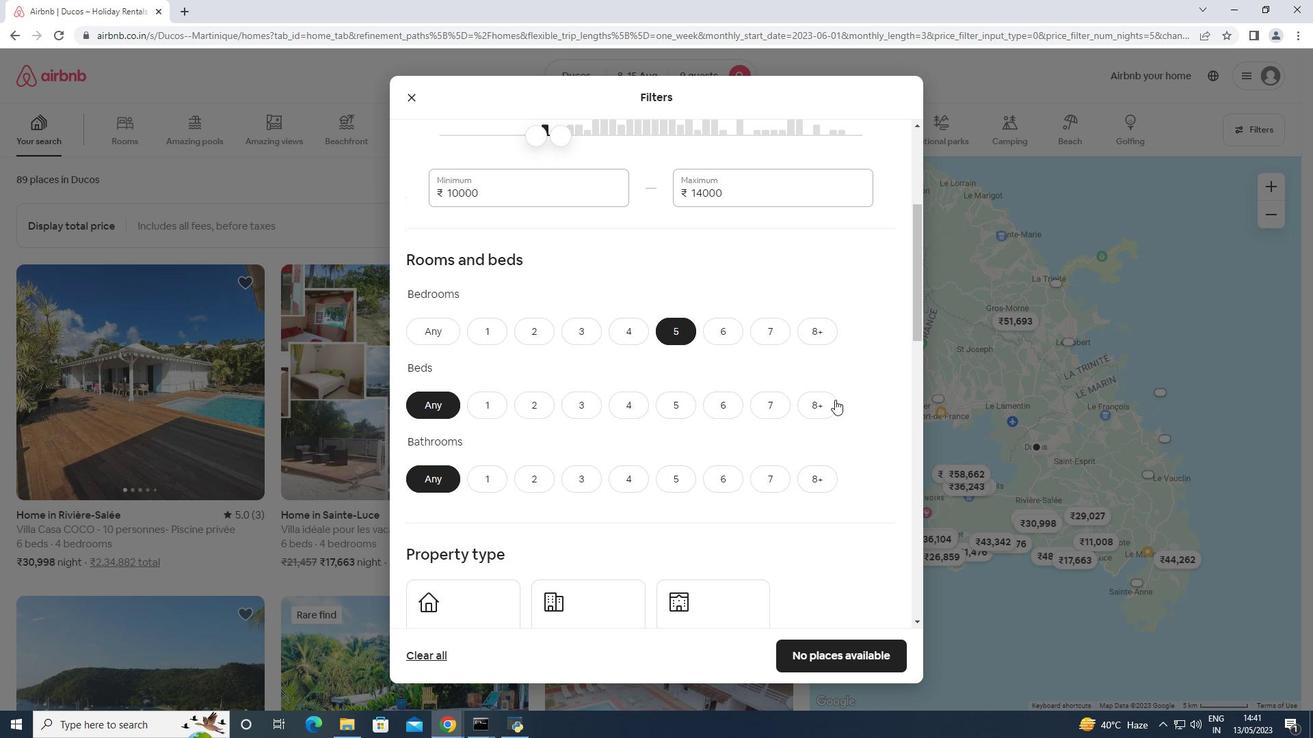 
Action: Mouse pressed left at (826, 400)
Screenshot: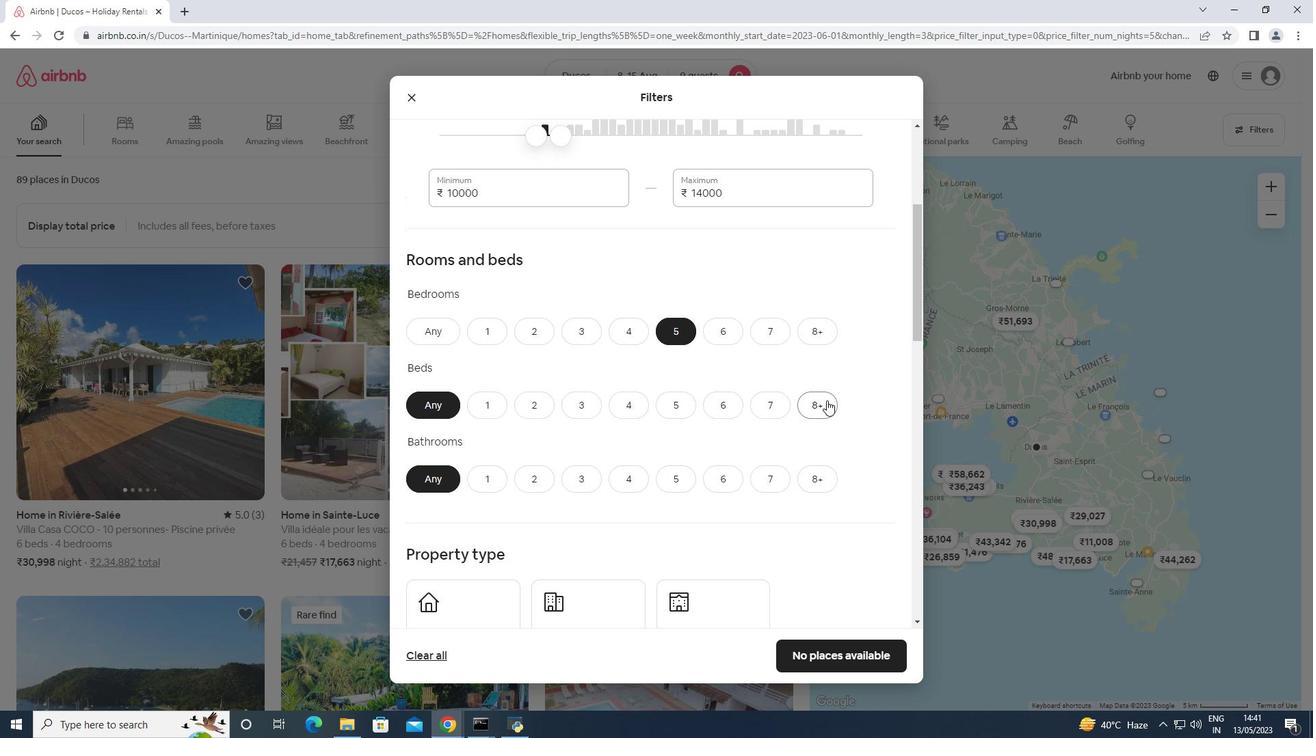 
Action: Mouse moved to (681, 474)
Screenshot: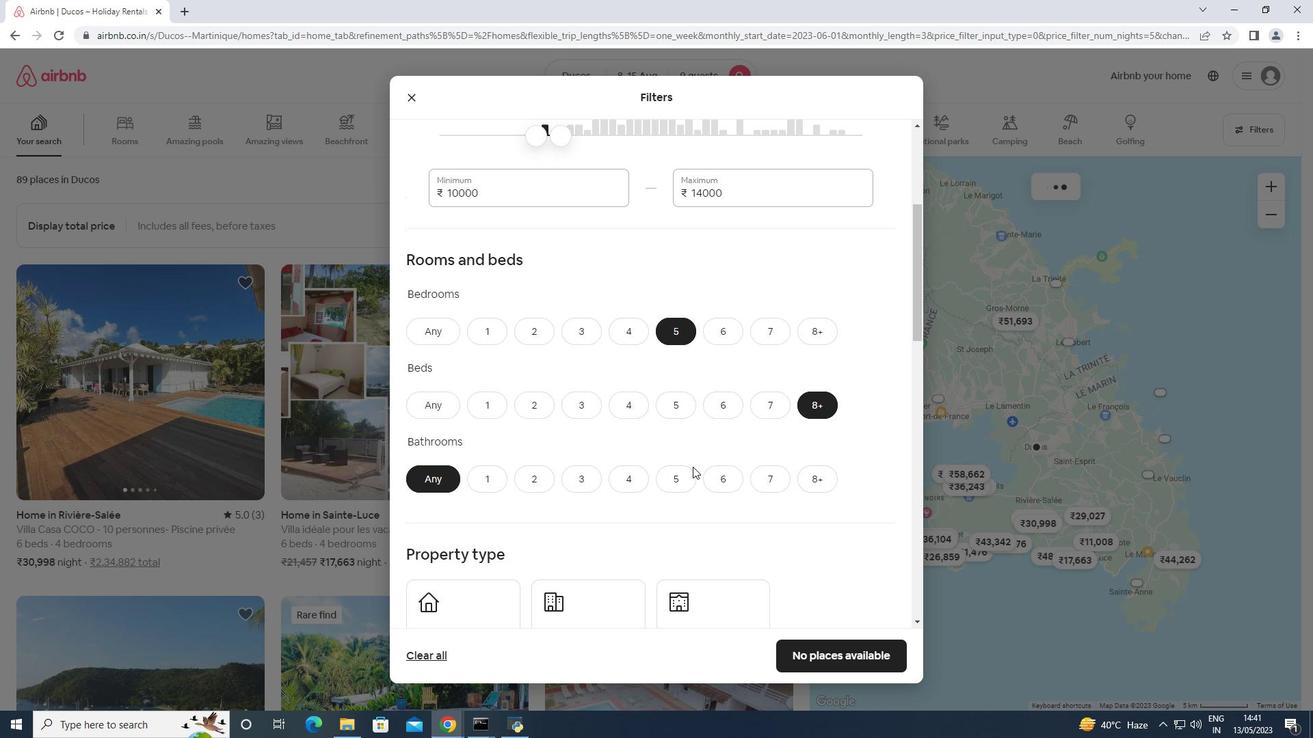 
Action: Mouse pressed left at (681, 474)
Screenshot: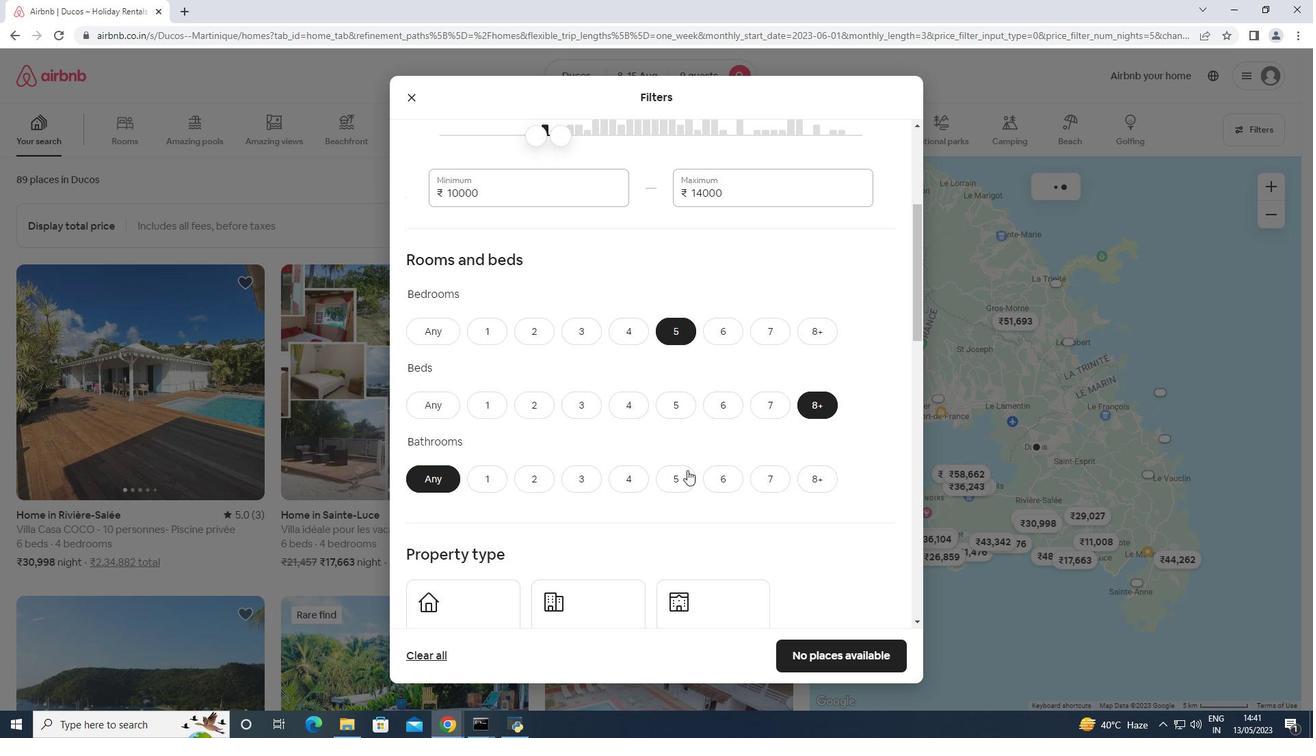 
Action: Mouse moved to (679, 474)
Screenshot: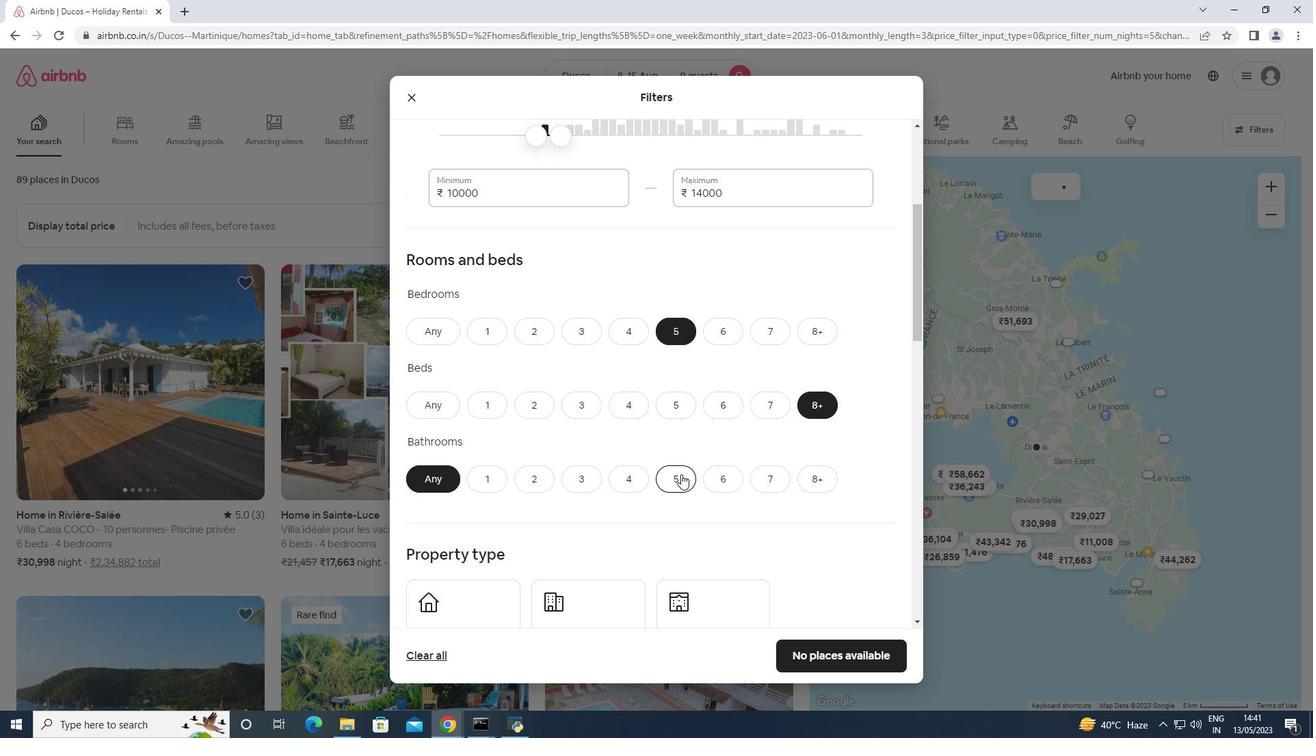 
Action: Mouse scrolled (679, 474) with delta (0, 0)
Screenshot: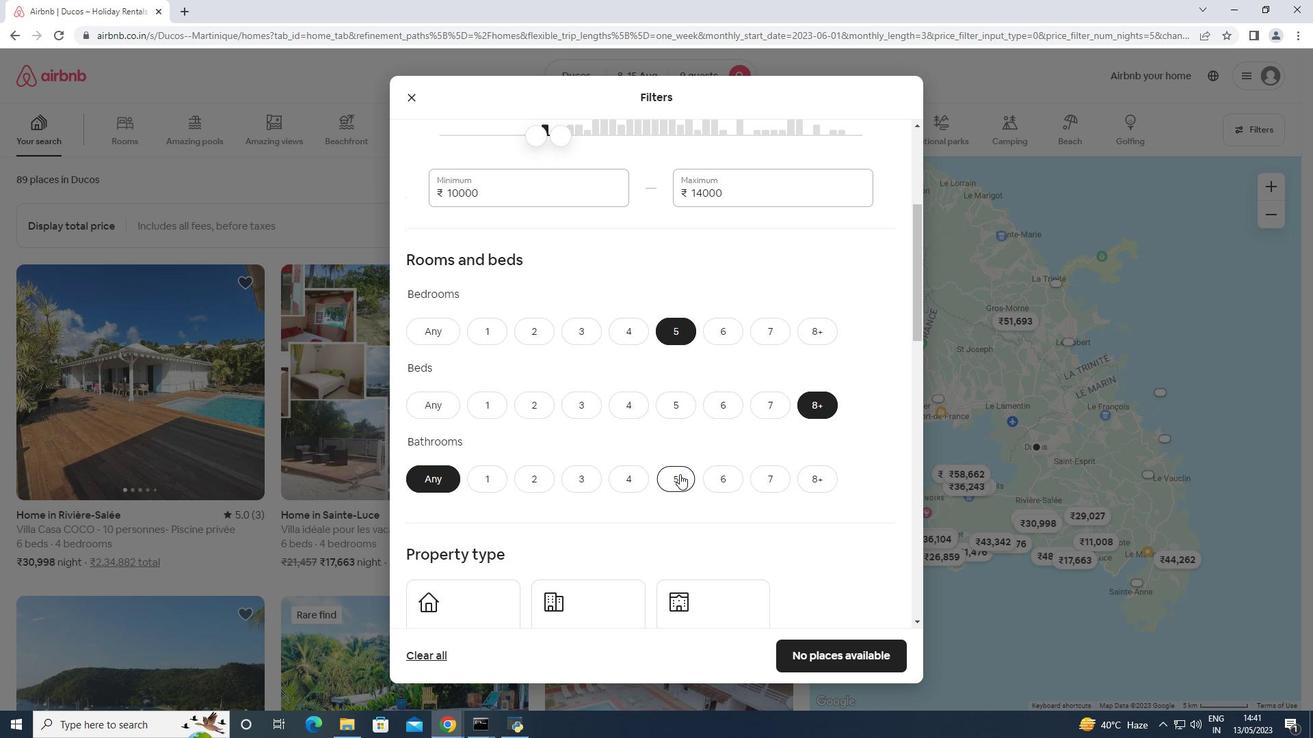 
Action: Mouse scrolled (679, 474) with delta (0, 0)
Screenshot: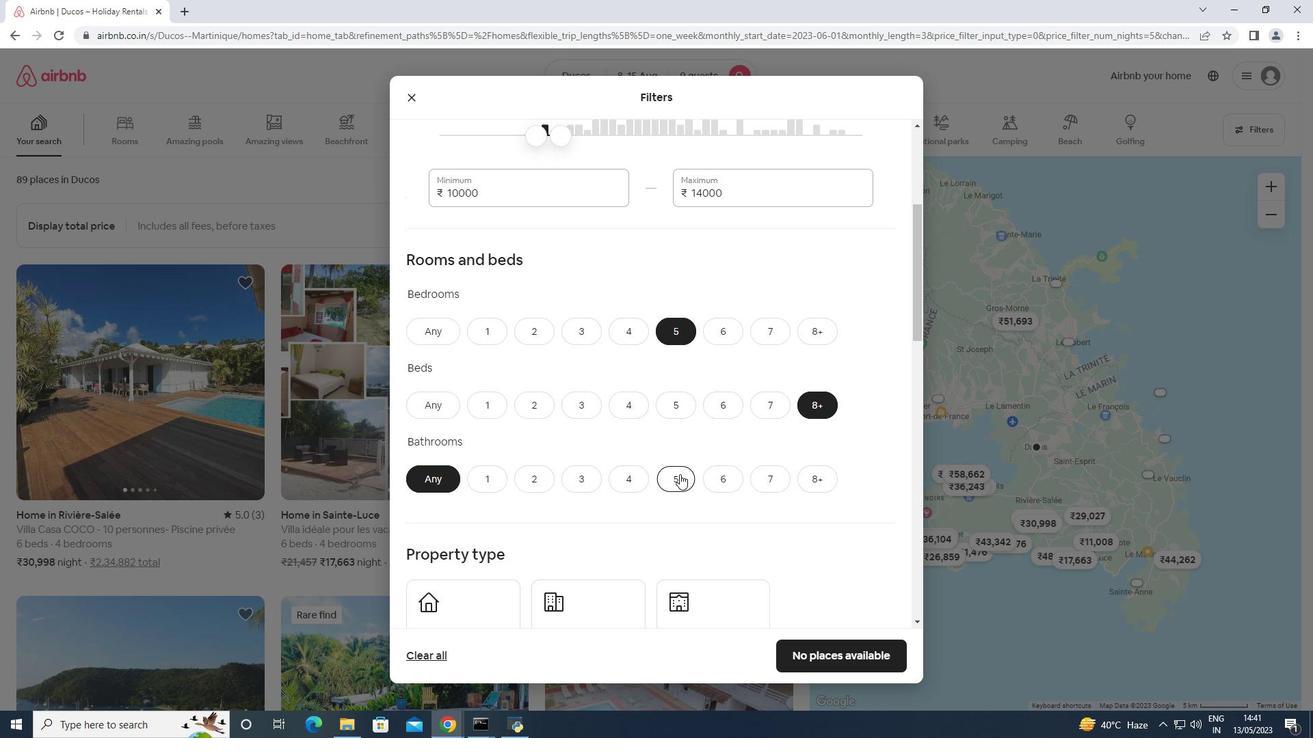 
Action: Mouse scrolled (679, 474) with delta (0, 0)
Screenshot: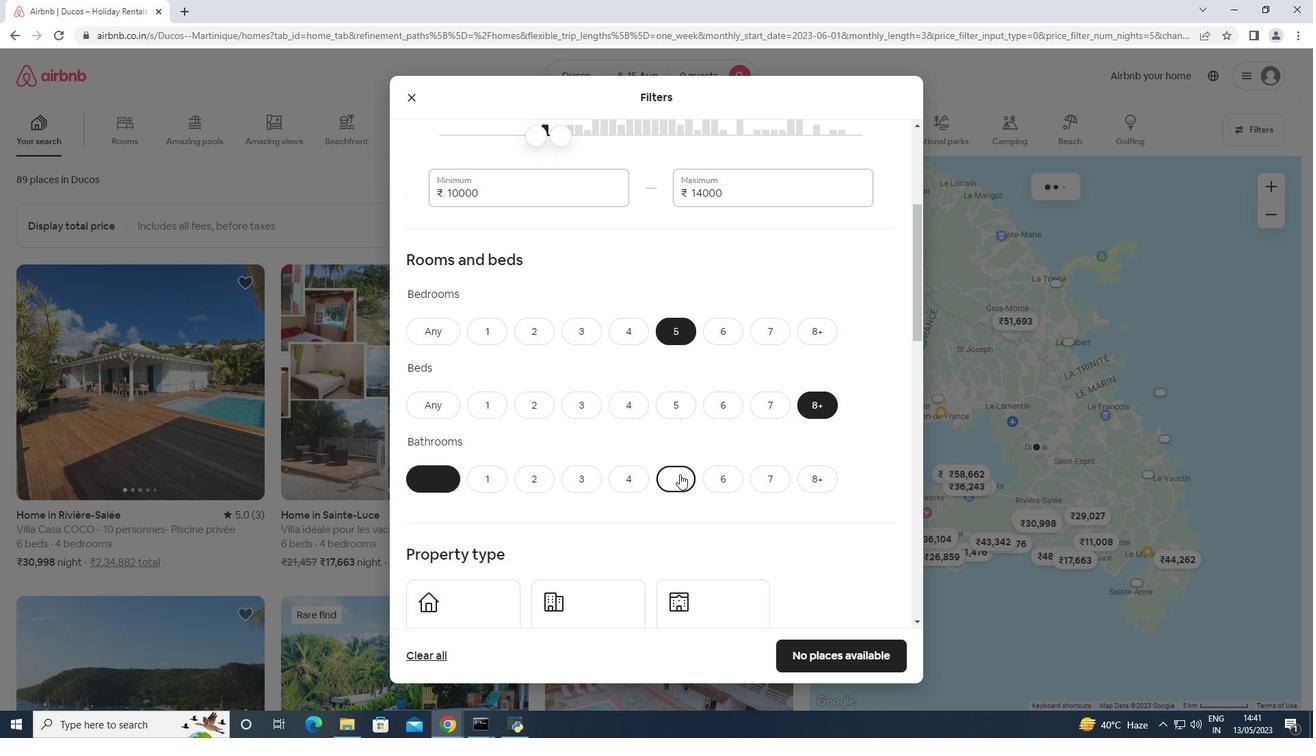 
Action: Mouse moved to (559, 436)
Screenshot: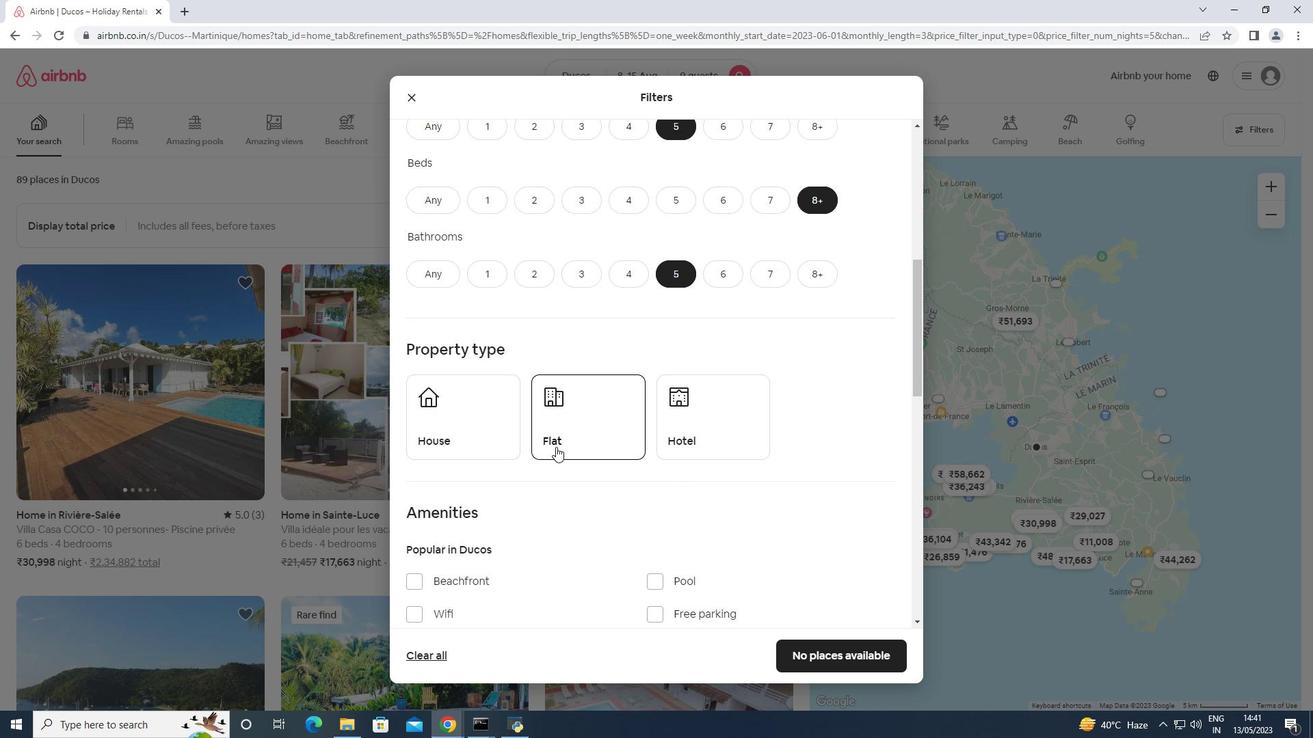 
Action: Mouse pressed left at (559, 436)
Screenshot: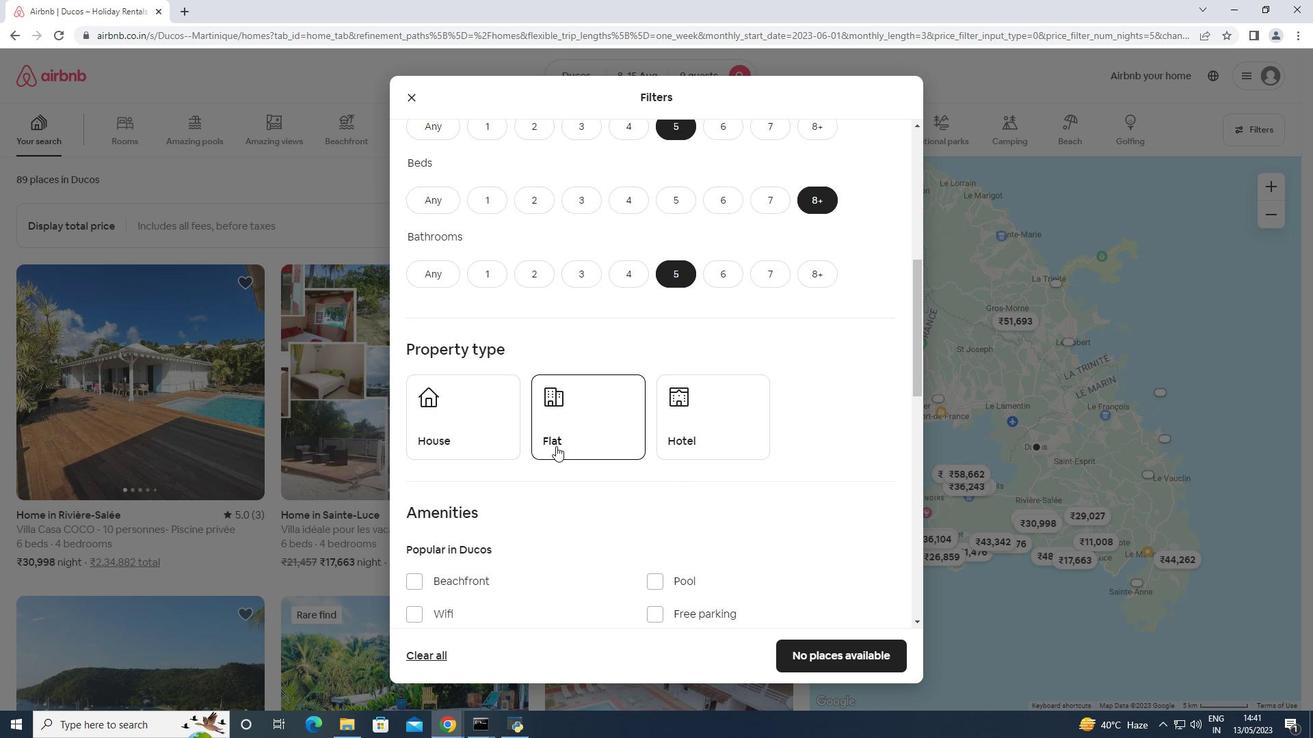 
Action: Mouse moved to (453, 437)
Screenshot: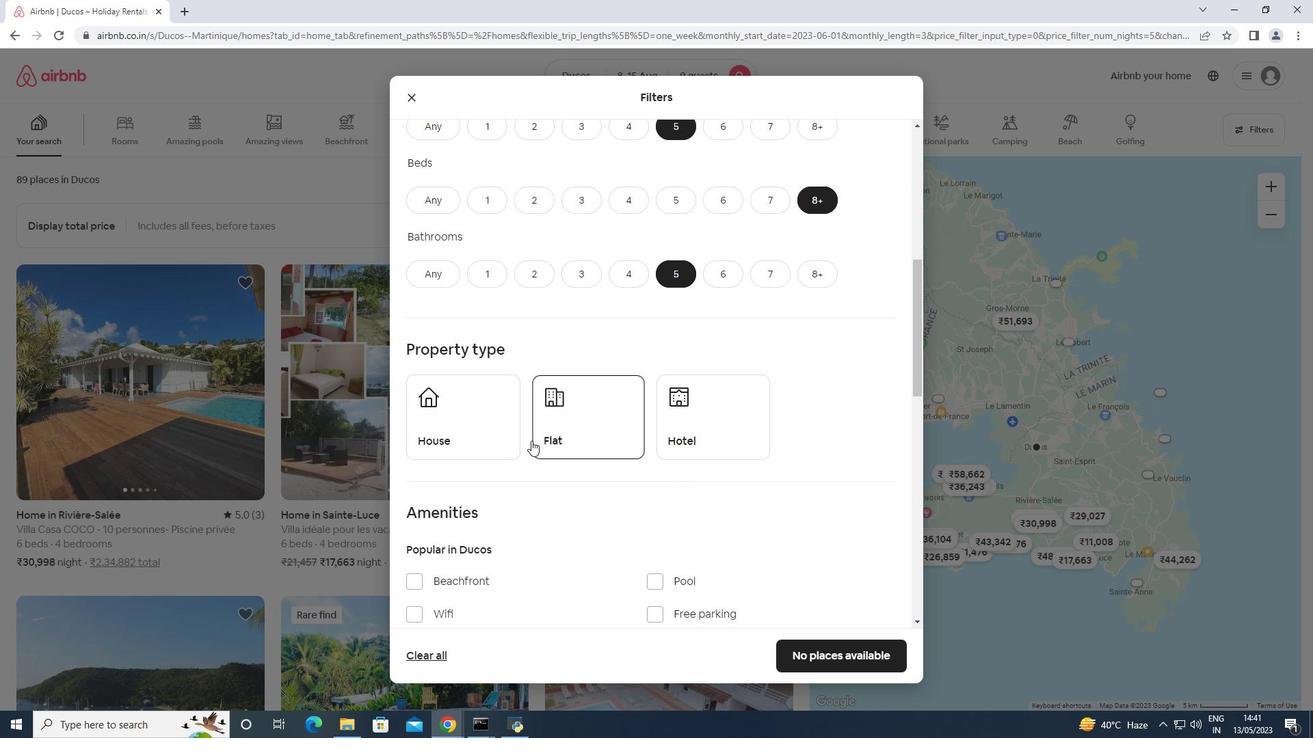 
Action: Mouse pressed left at (453, 437)
Screenshot: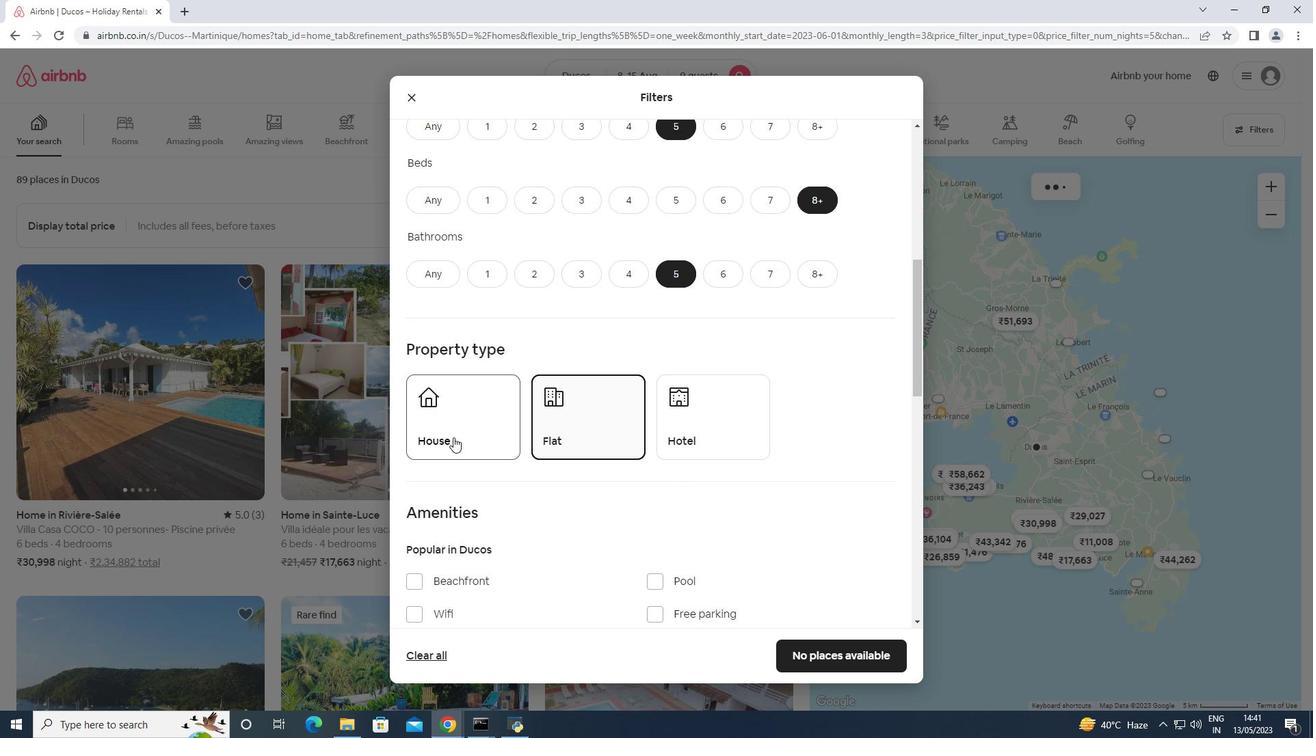 
Action: Mouse scrolled (453, 437) with delta (0, 0)
Screenshot: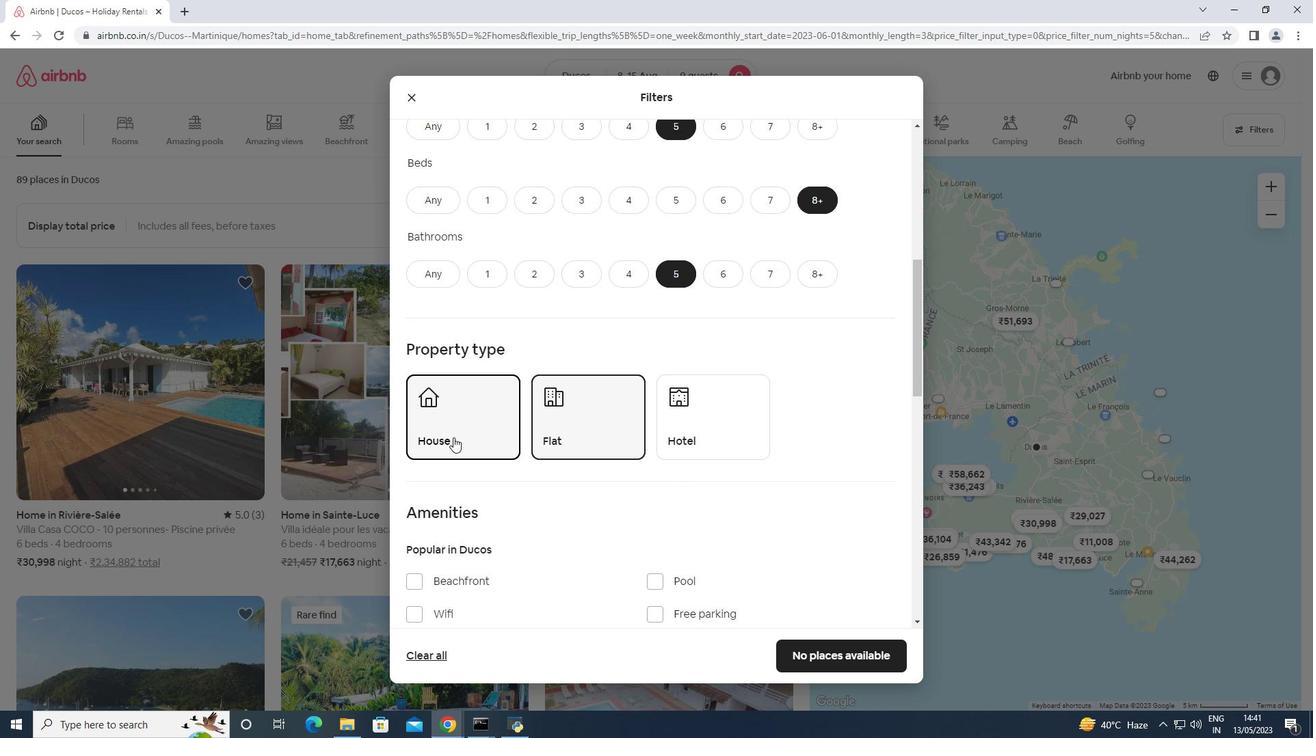 
Action: Mouse scrolled (453, 437) with delta (0, 0)
Screenshot: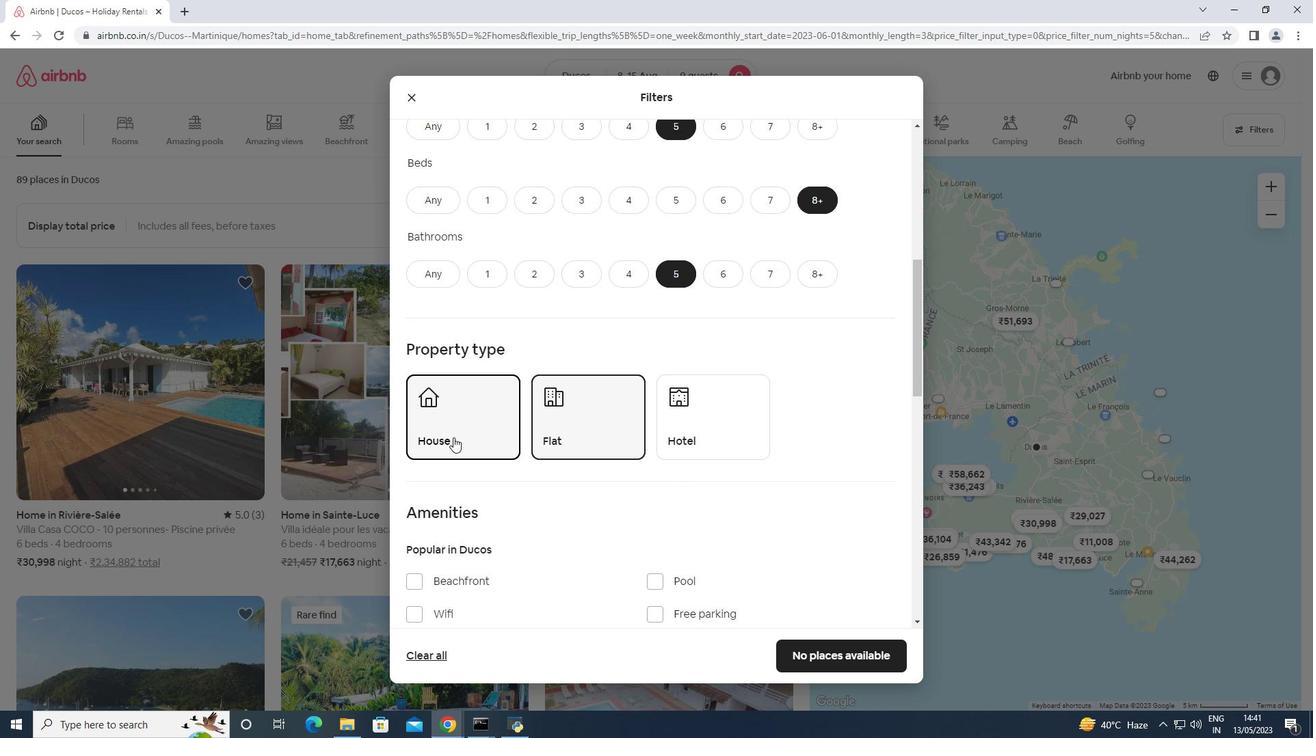 
Action: Mouse scrolled (453, 437) with delta (0, 0)
Screenshot: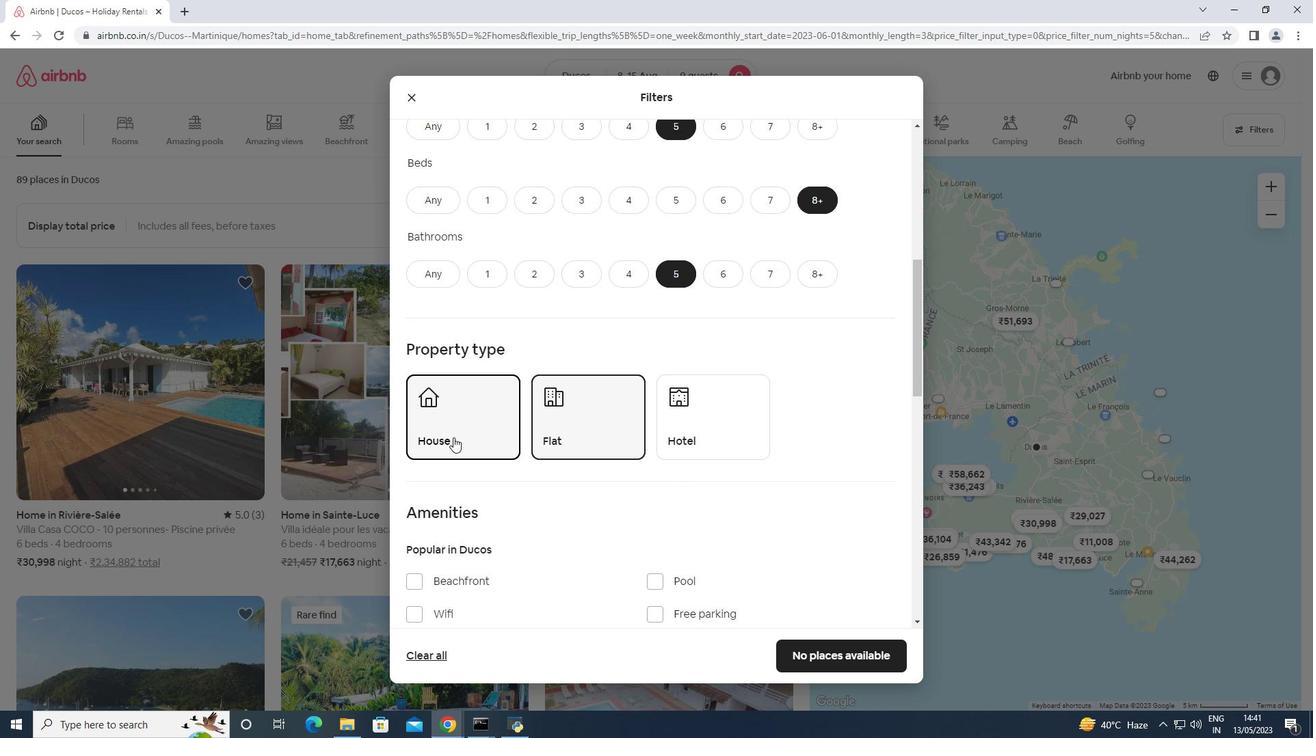 
Action: Mouse moved to (426, 413)
Screenshot: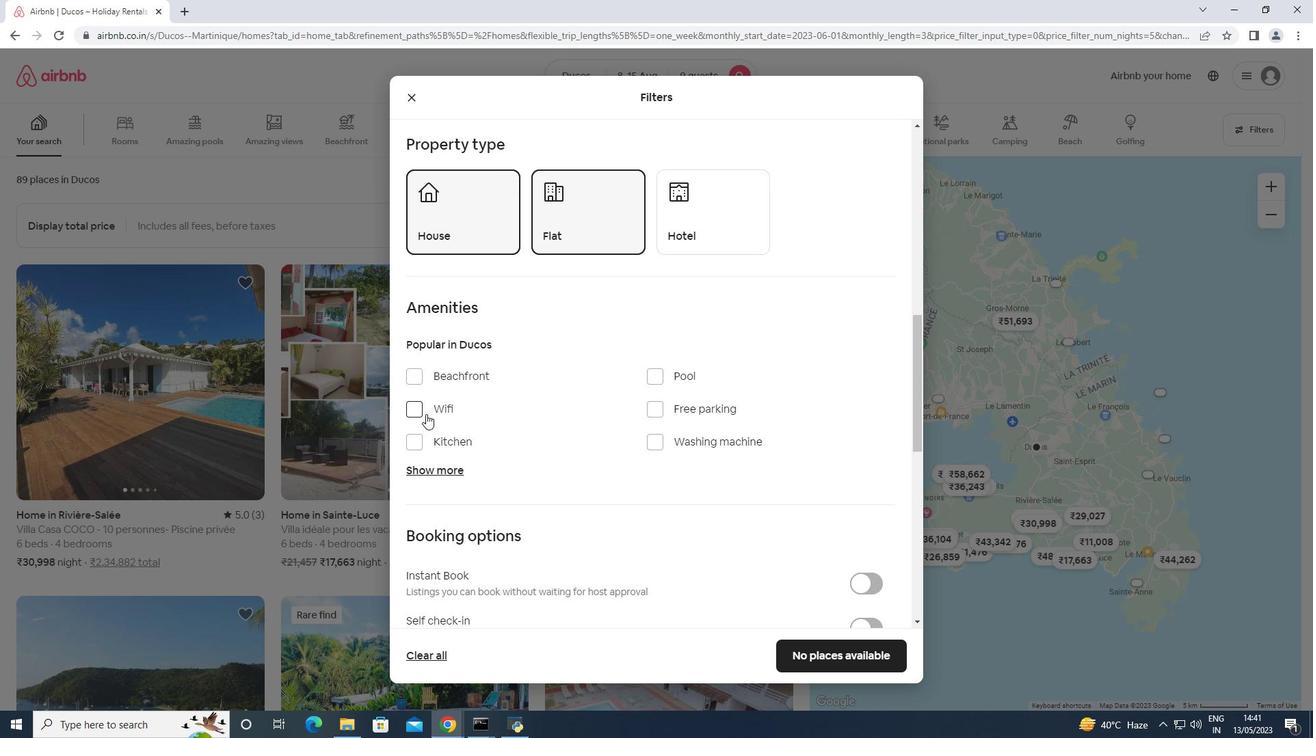 
Action: Mouse pressed left at (426, 413)
Screenshot: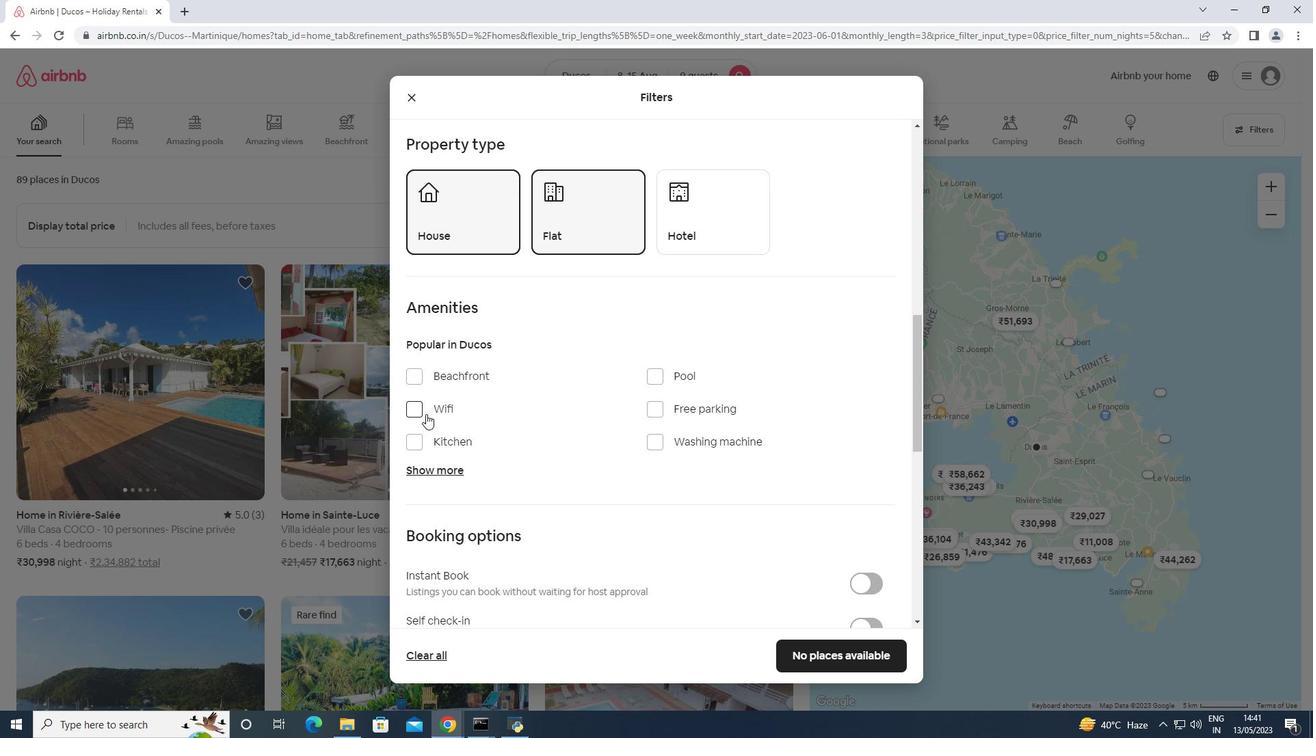 
Action: Mouse moved to (659, 411)
Screenshot: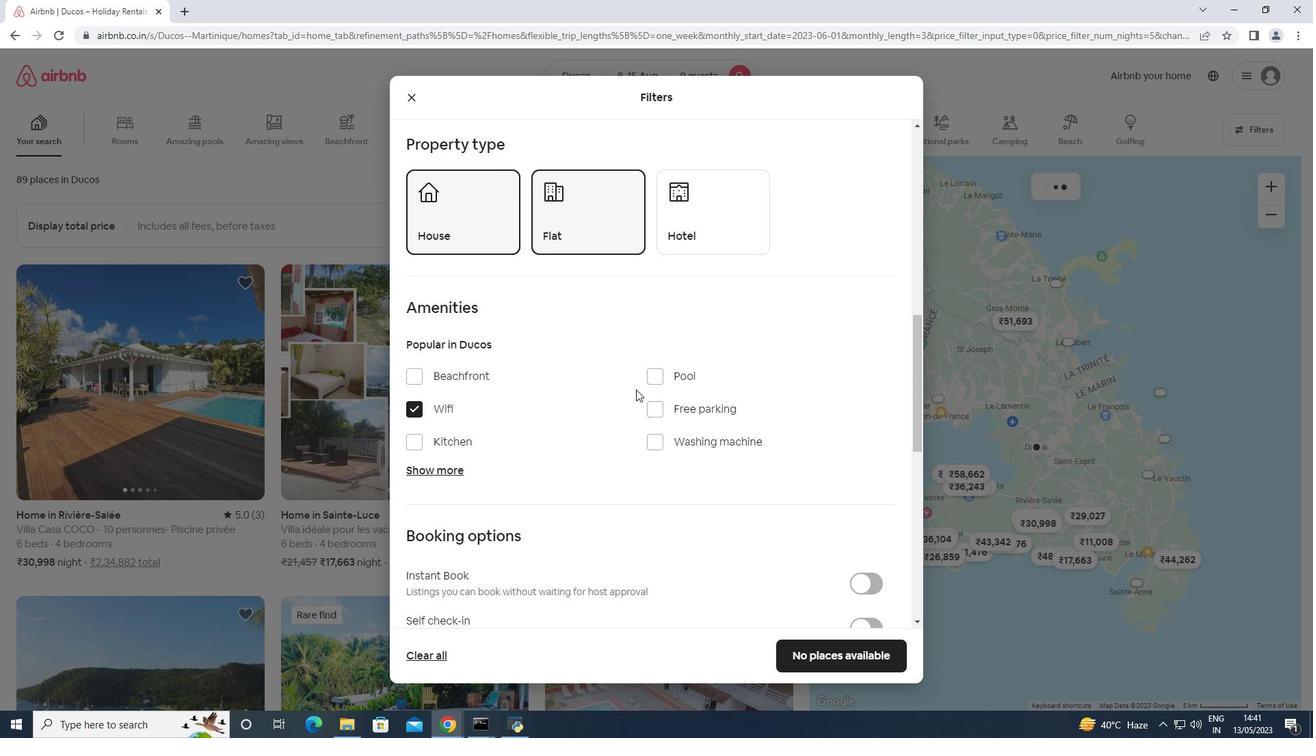 
Action: Mouse pressed left at (659, 411)
Screenshot: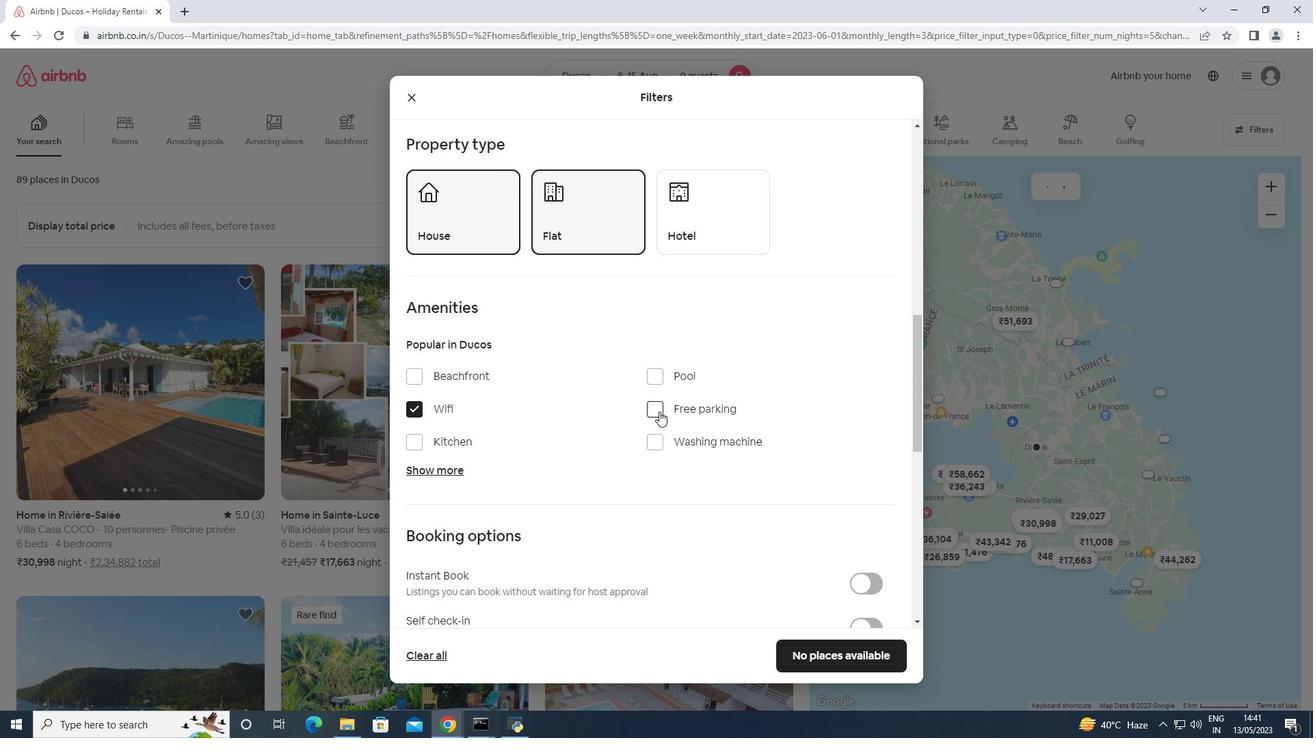 
Action: Mouse moved to (439, 468)
Screenshot: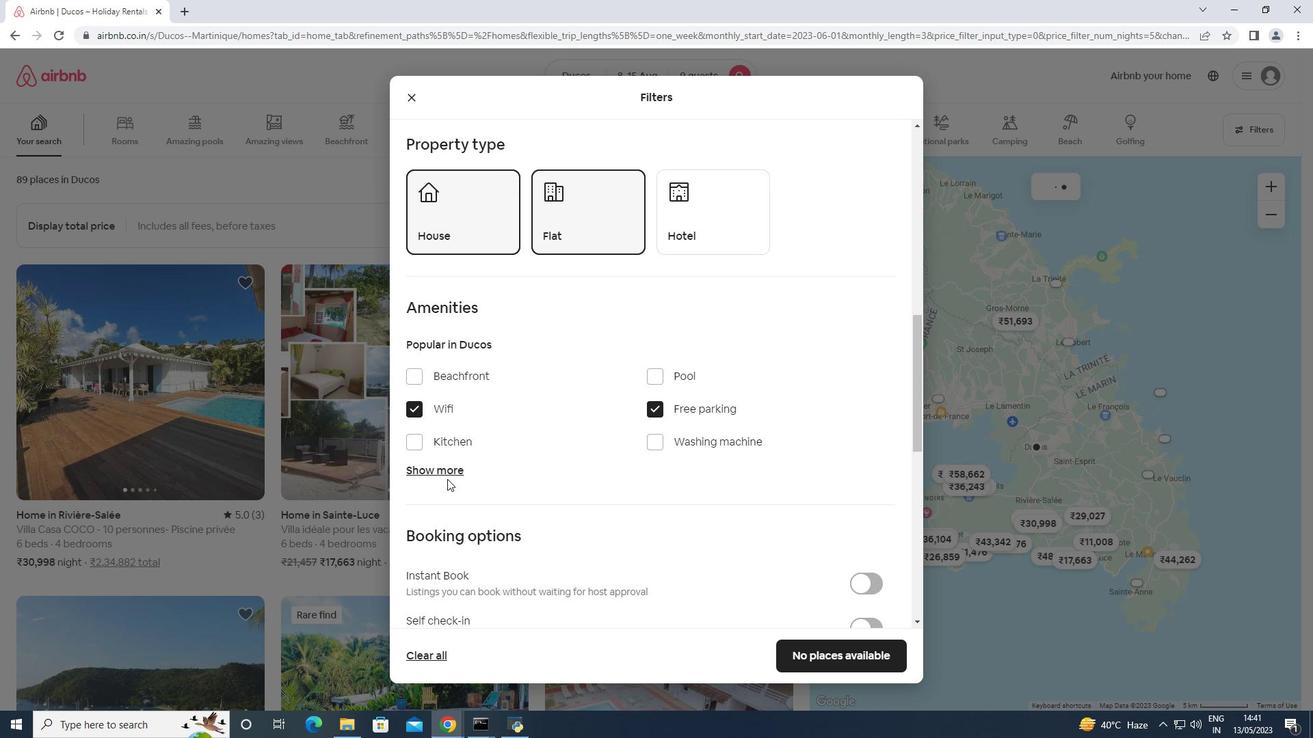 
Action: Mouse pressed left at (439, 468)
Screenshot: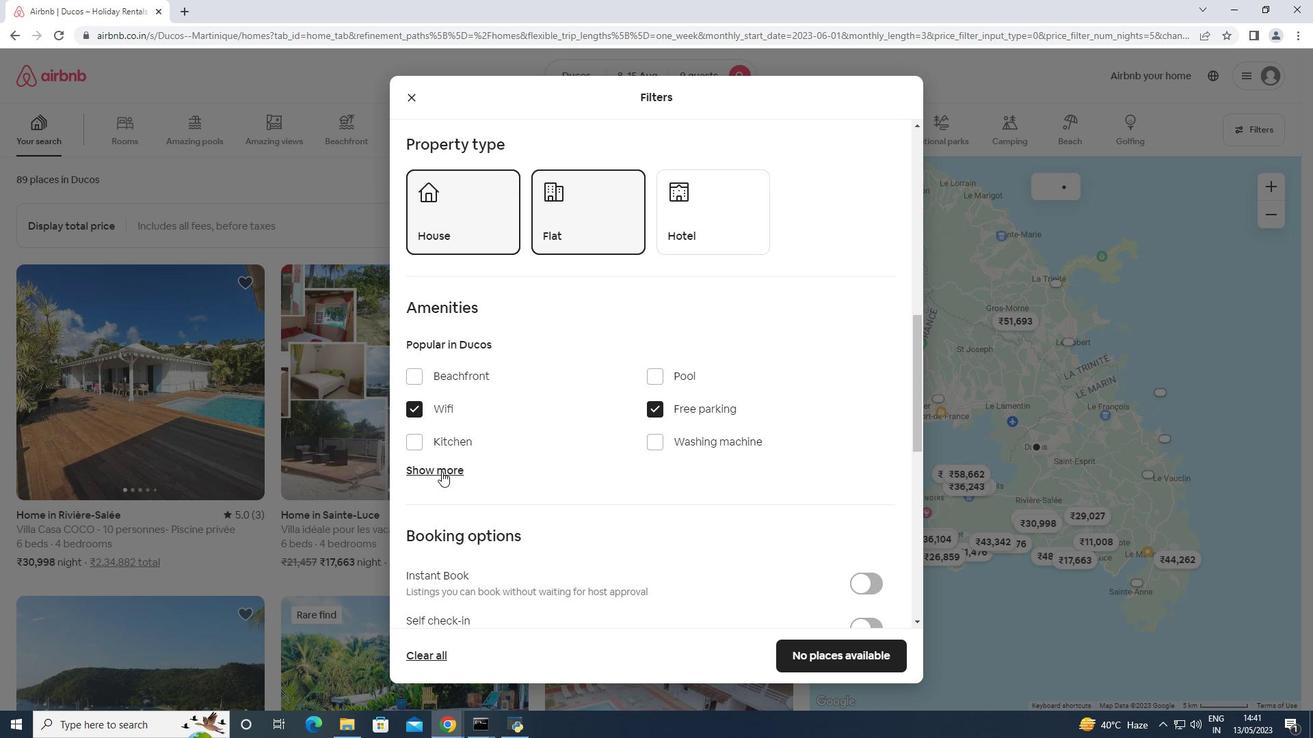 
Action: Mouse moved to (536, 452)
Screenshot: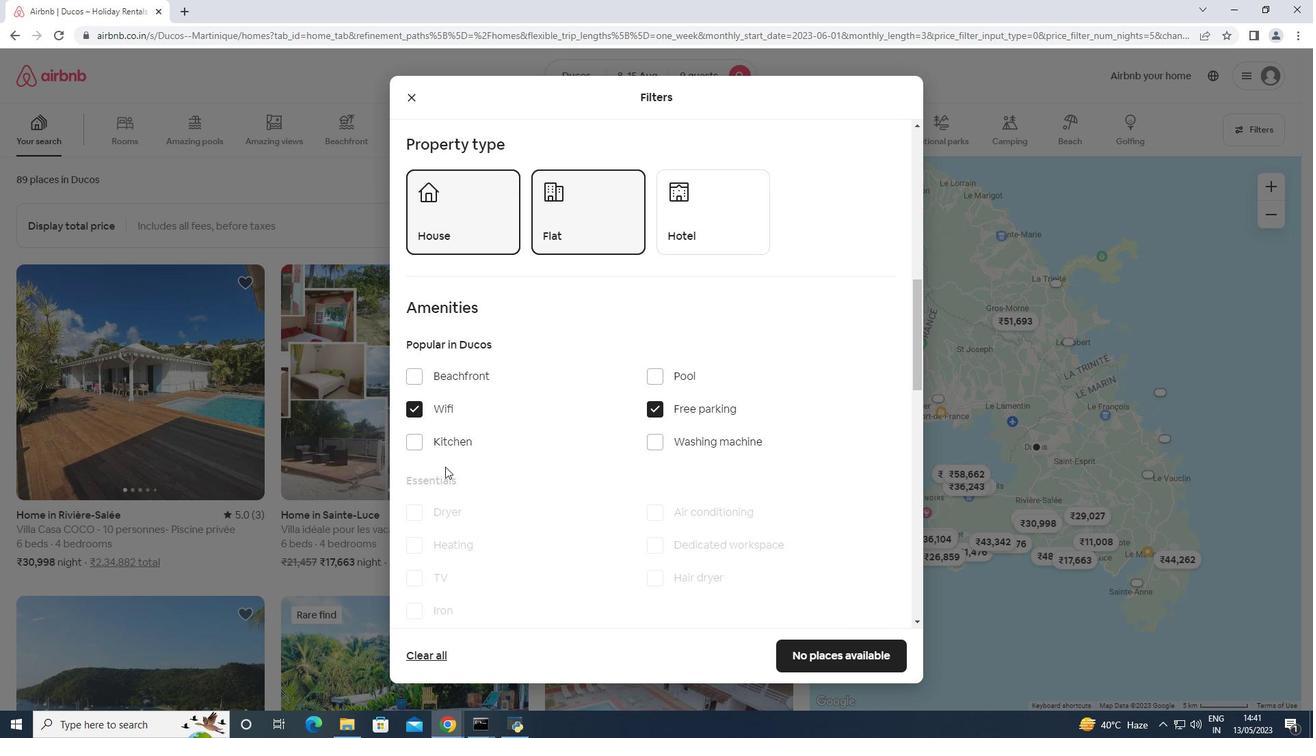 
Action: Mouse scrolled (536, 452) with delta (0, 0)
Screenshot: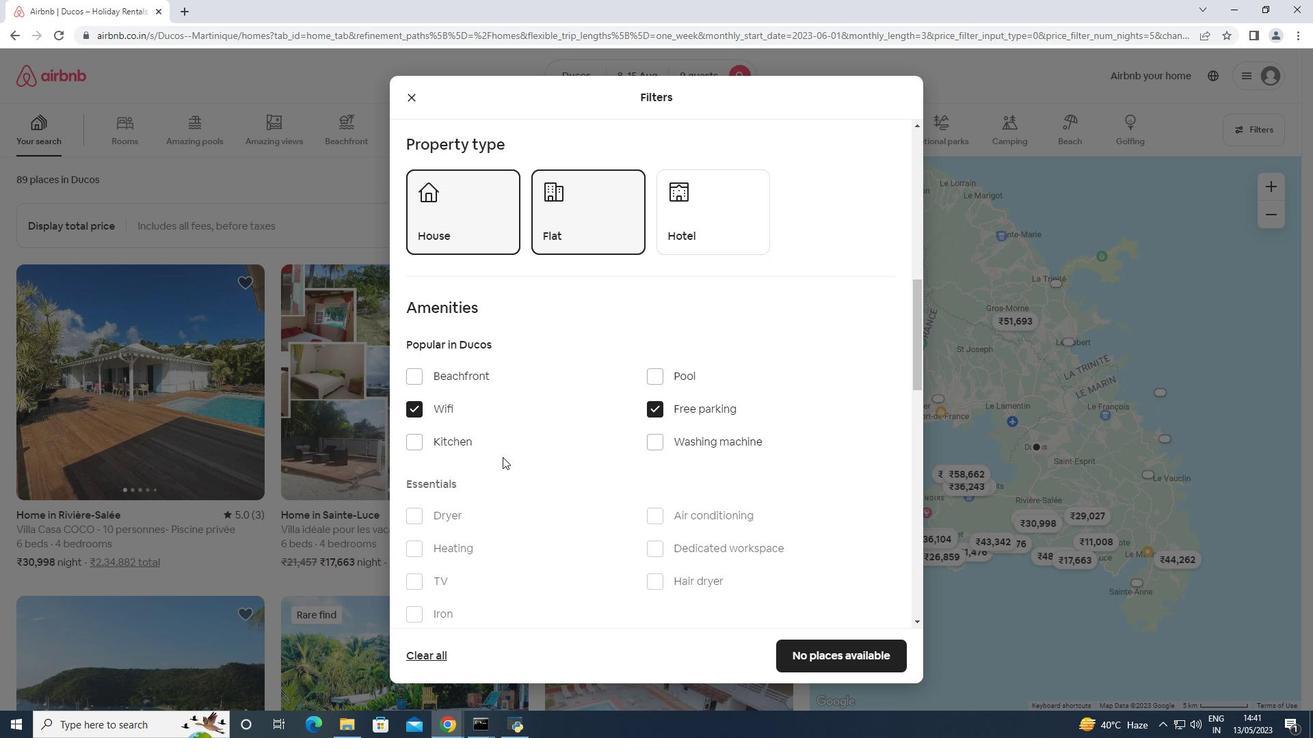 
Action: Mouse scrolled (536, 452) with delta (0, 0)
Screenshot: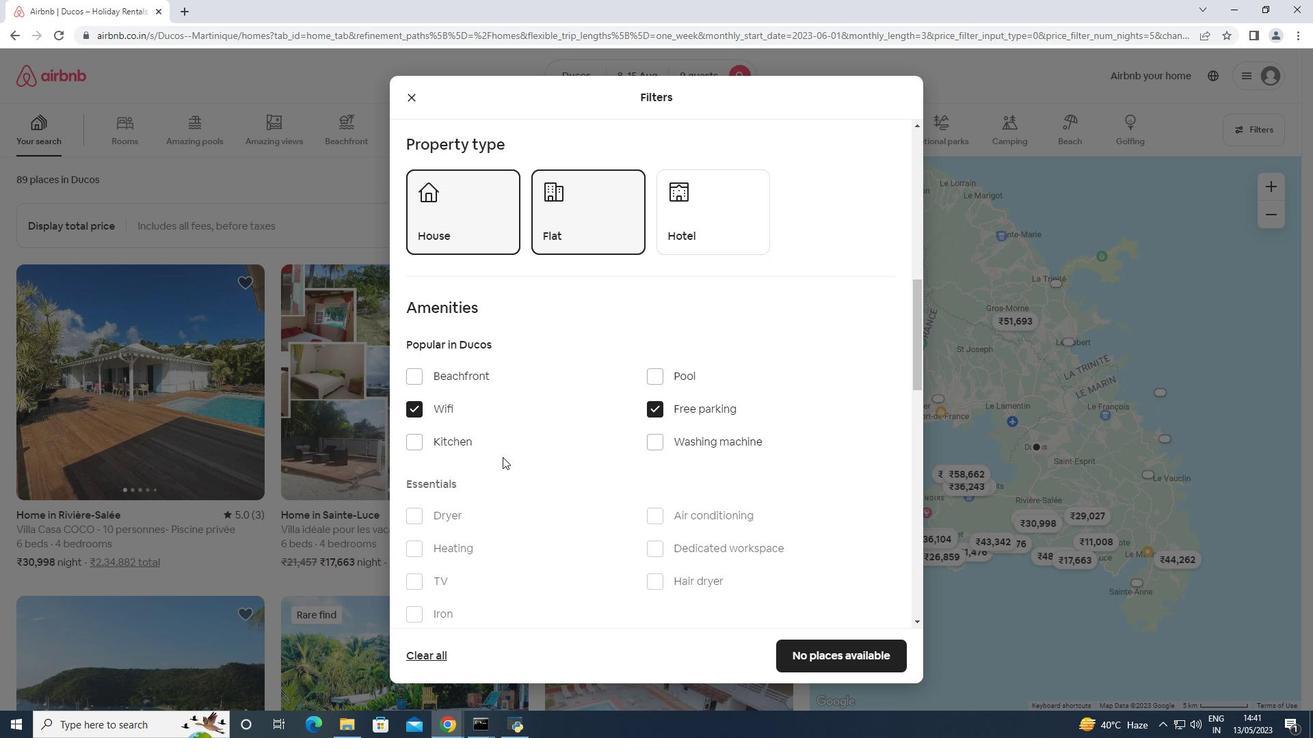 
Action: Mouse scrolled (536, 452) with delta (0, 0)
Screenshot: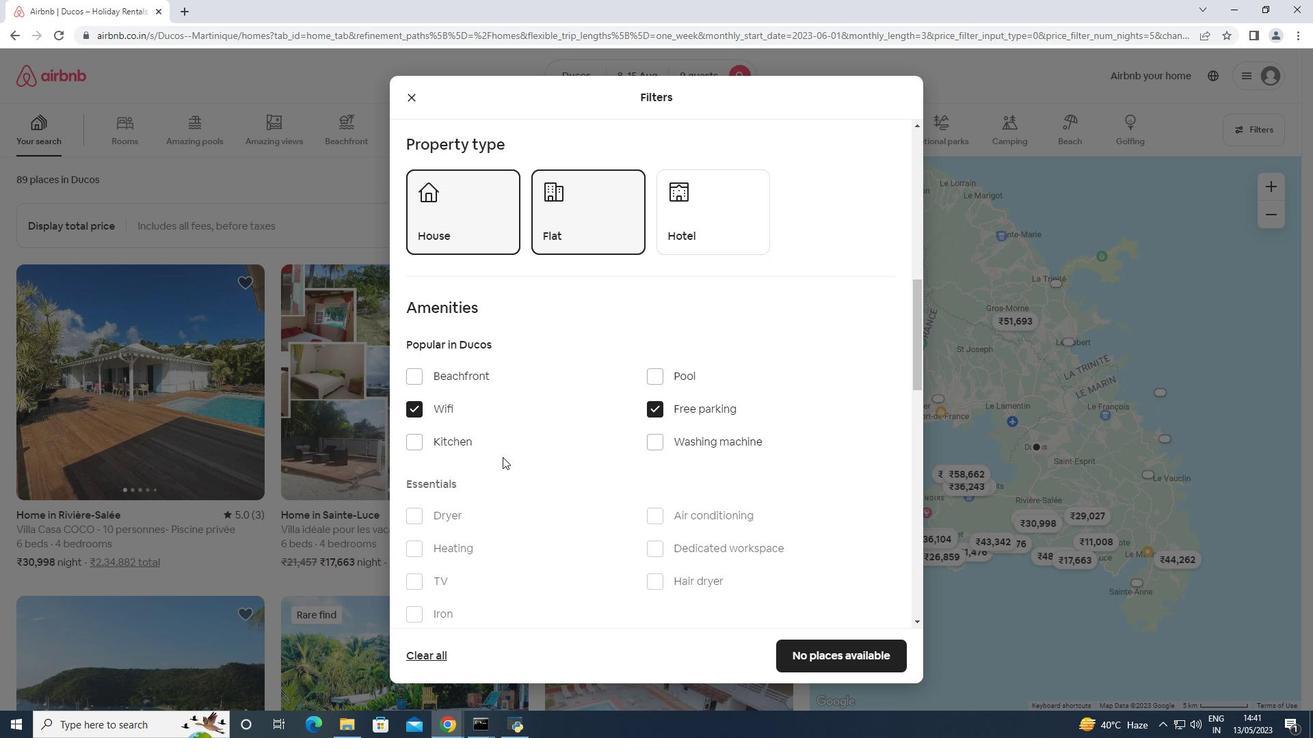 
Action: Mouse moved to (434, 380)
Screenshot: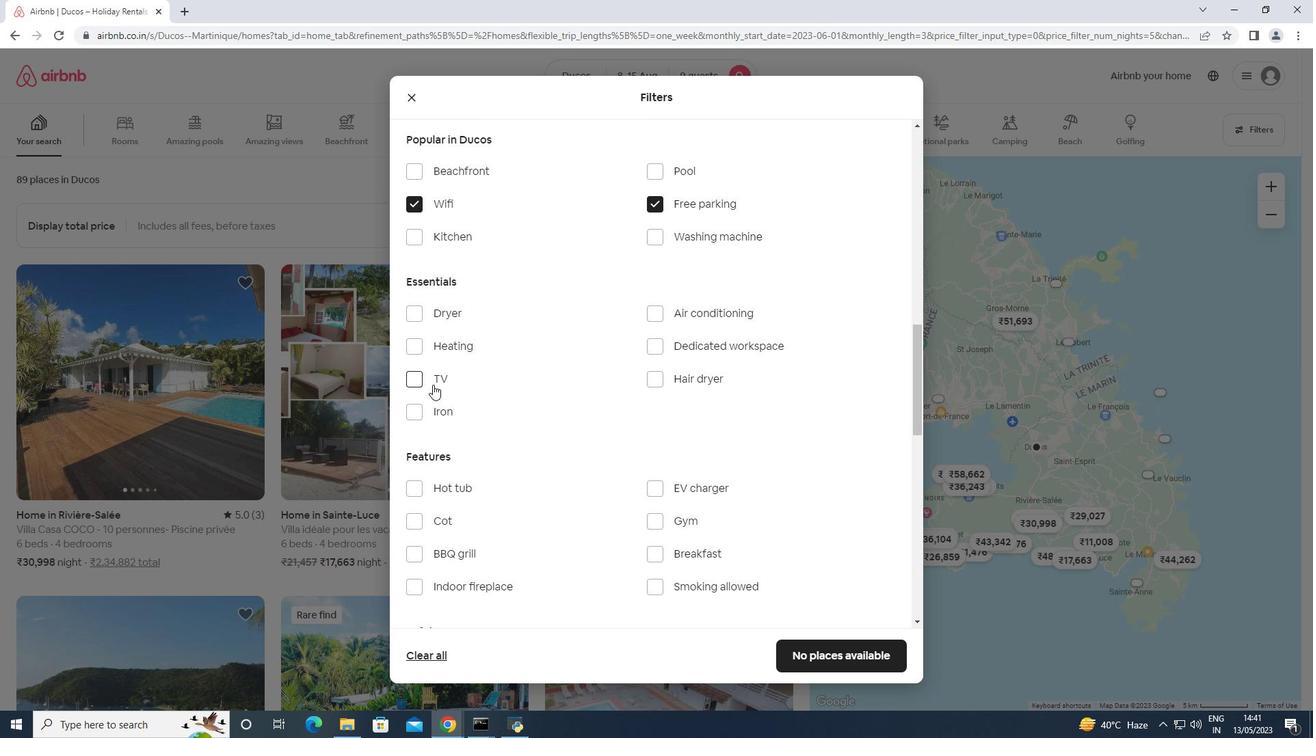 
Action: Mouse pressed left at (434, 380)
Screenshot: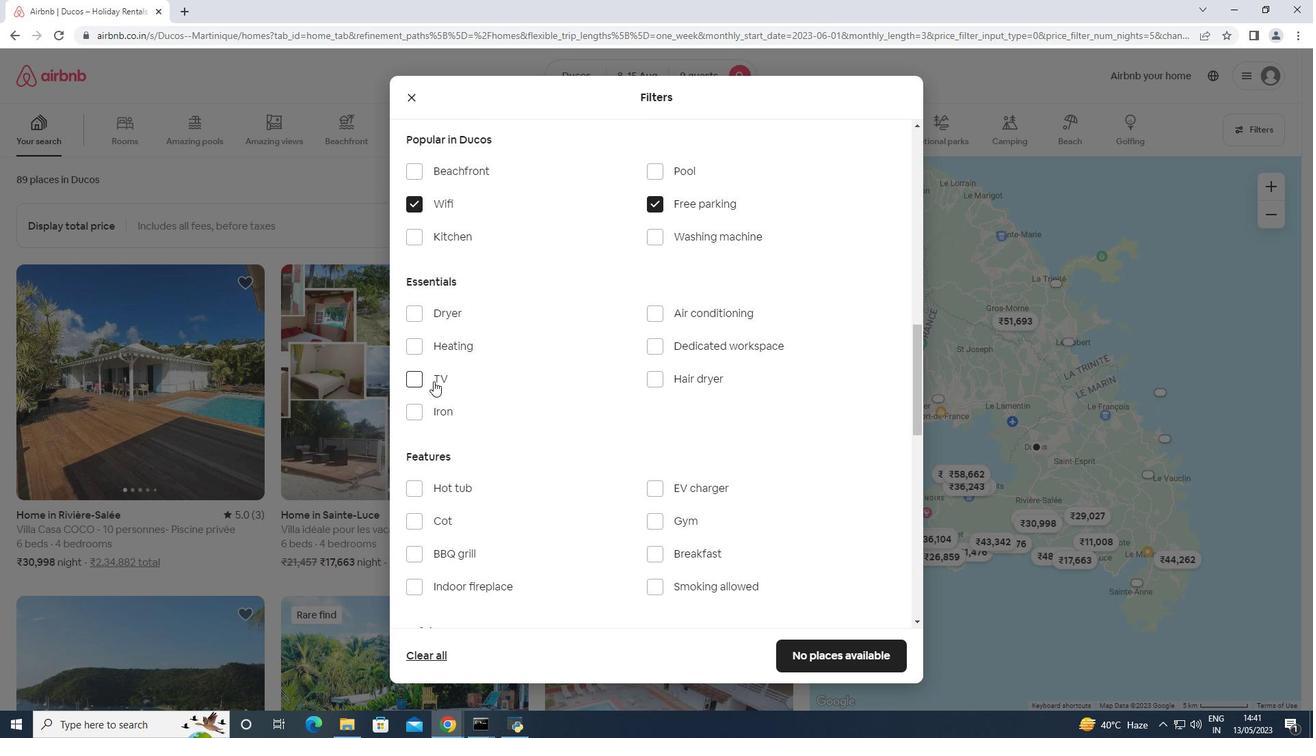 
Action: Mouse moved to (657, 519)
Screenshot: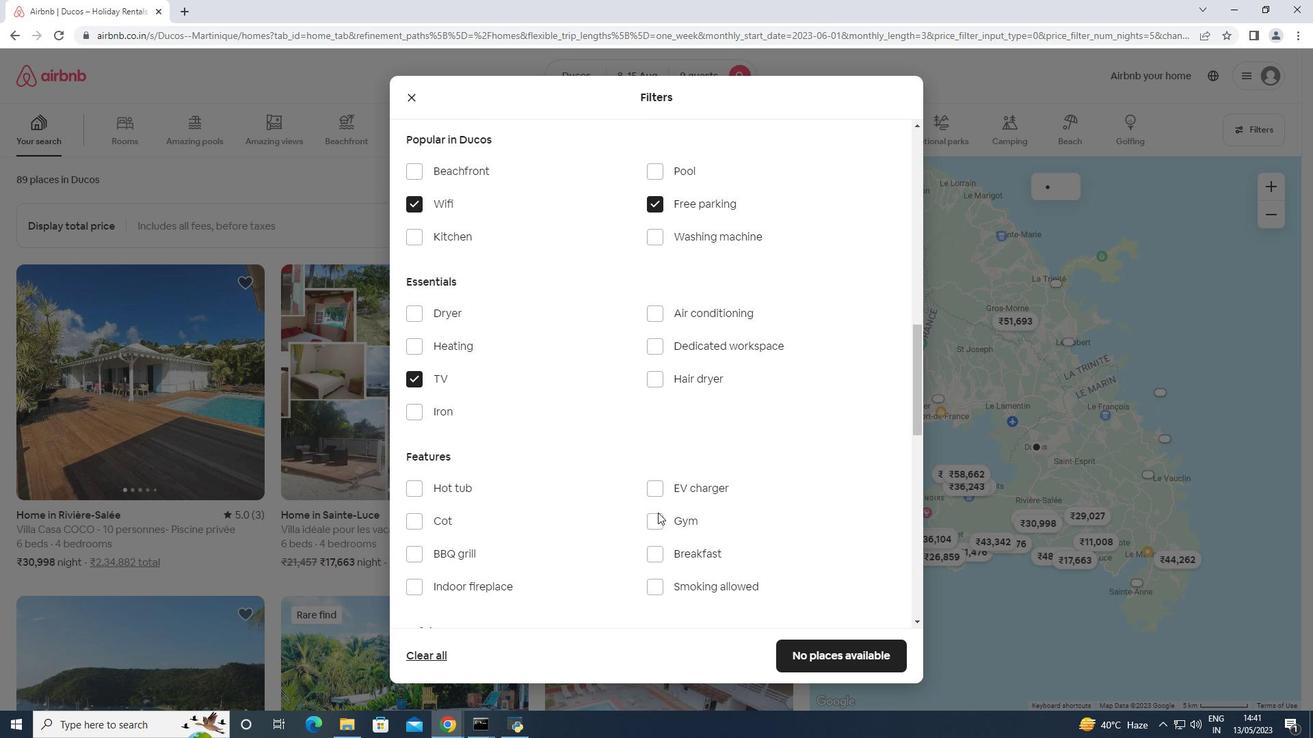 
Action: Mouse pressed left at (657, 519)
Screenshot: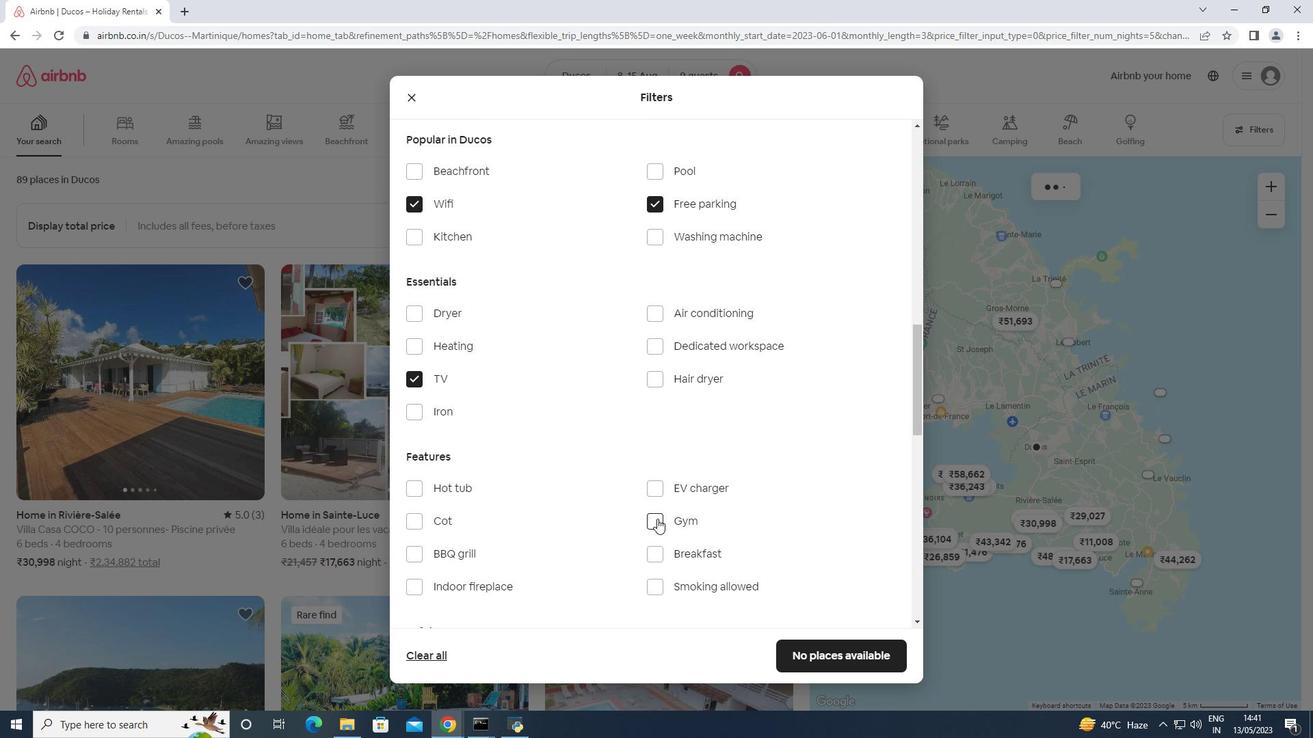 
Action: Mouse moved to (666, 551)
Screenshot: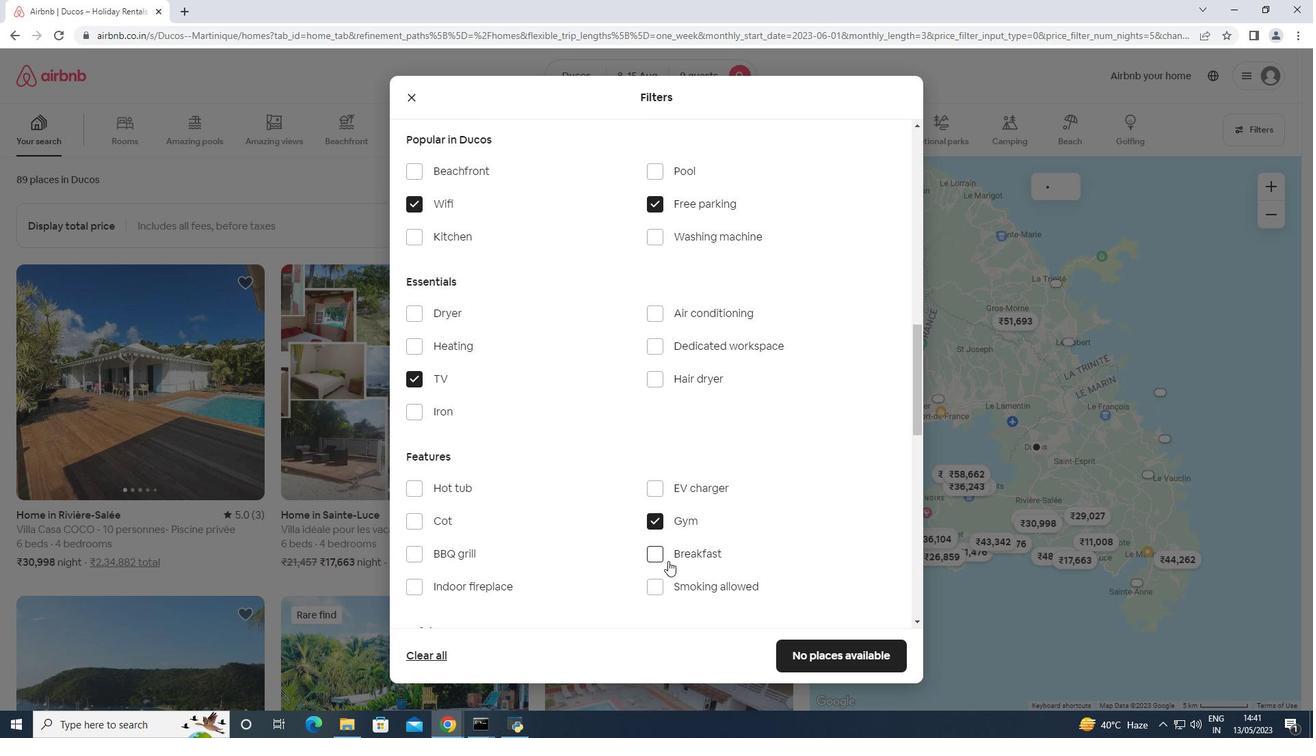 
Action: Mouse pressed left at (666, 551)
Screenshot: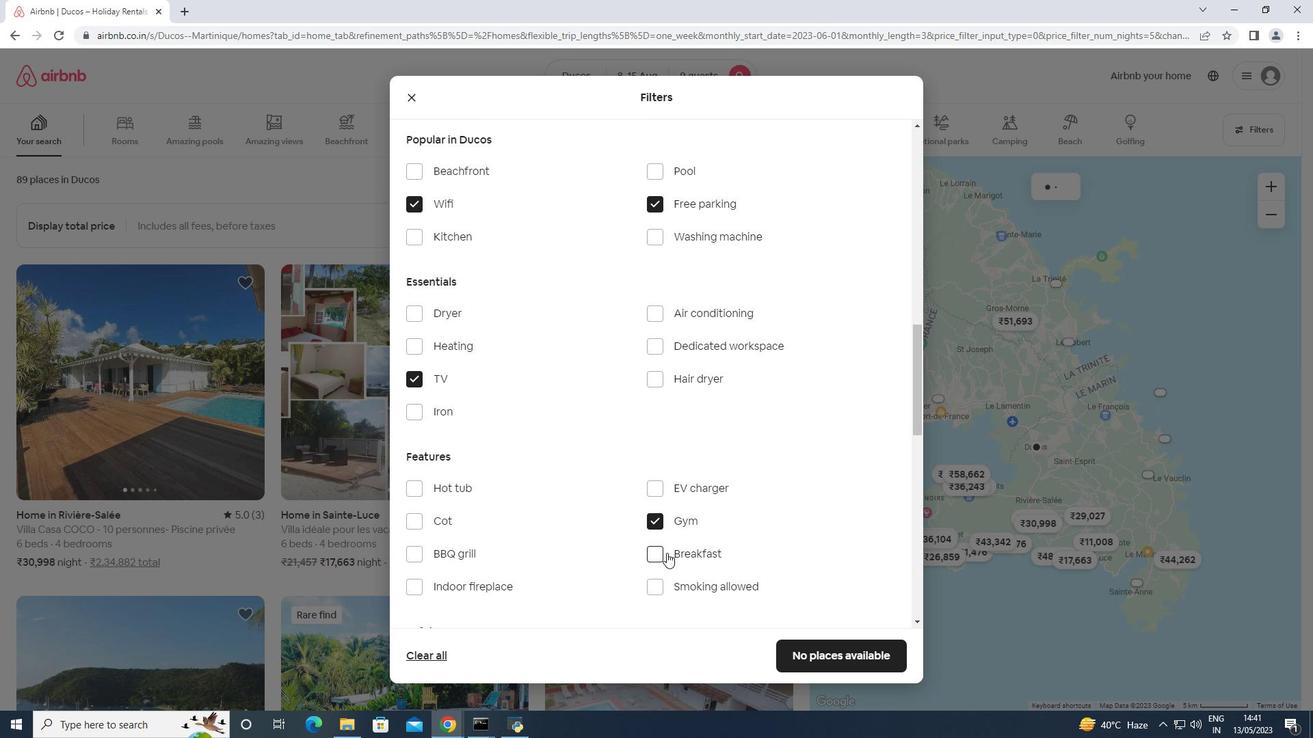 
Action: Mouse moved to (664, 547)
Screenshot: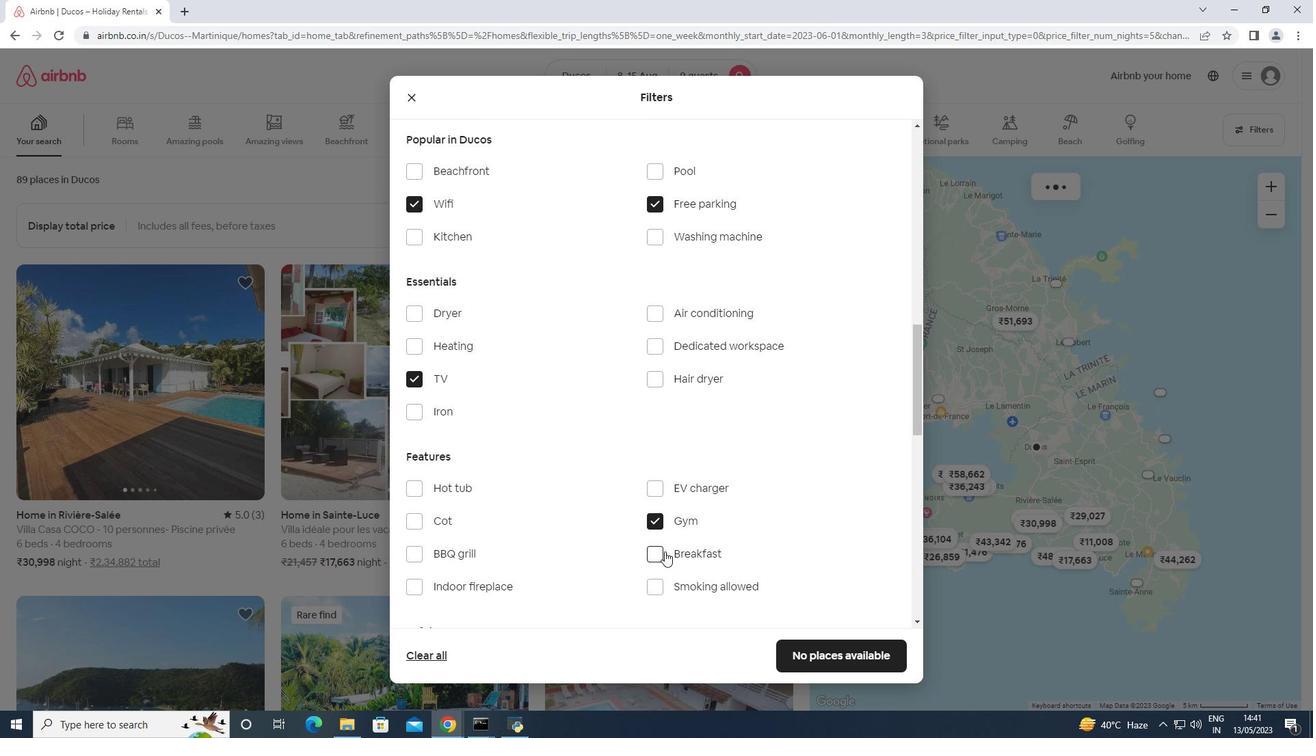 
Action: Mouse scrolled (664, 546) with delta (0, 0)
Screenshot: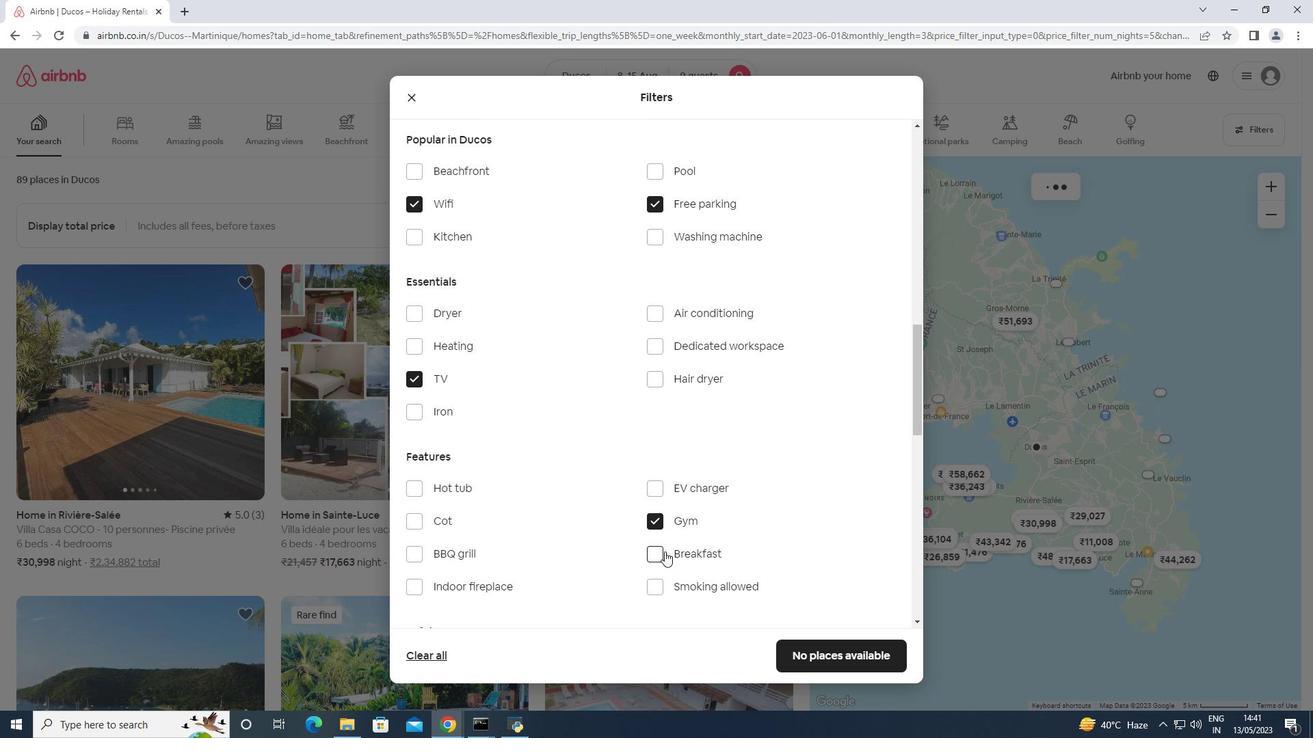 
Action: Mouse scrolled (664, 546) with delta (0, 0)
Screenshot: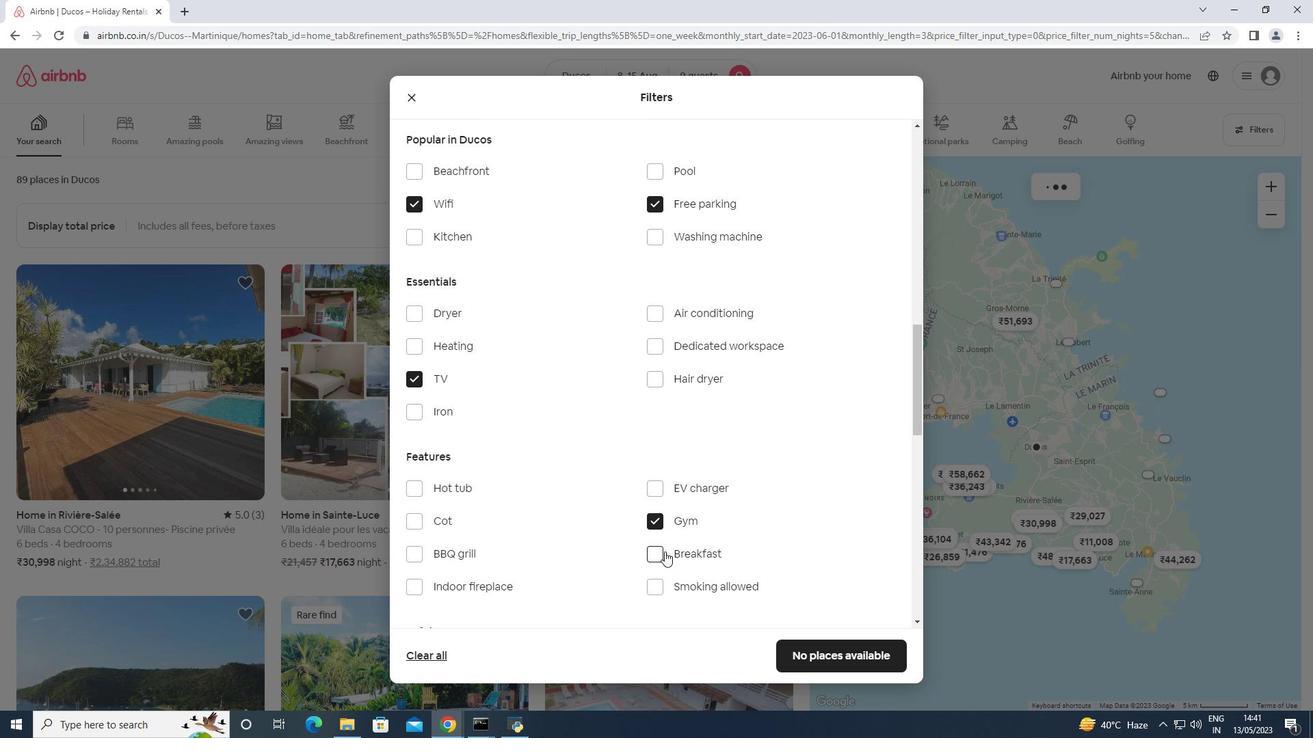 
Action: Mouse scrolled (664, 546) with delta (0, 0)
Screenshot: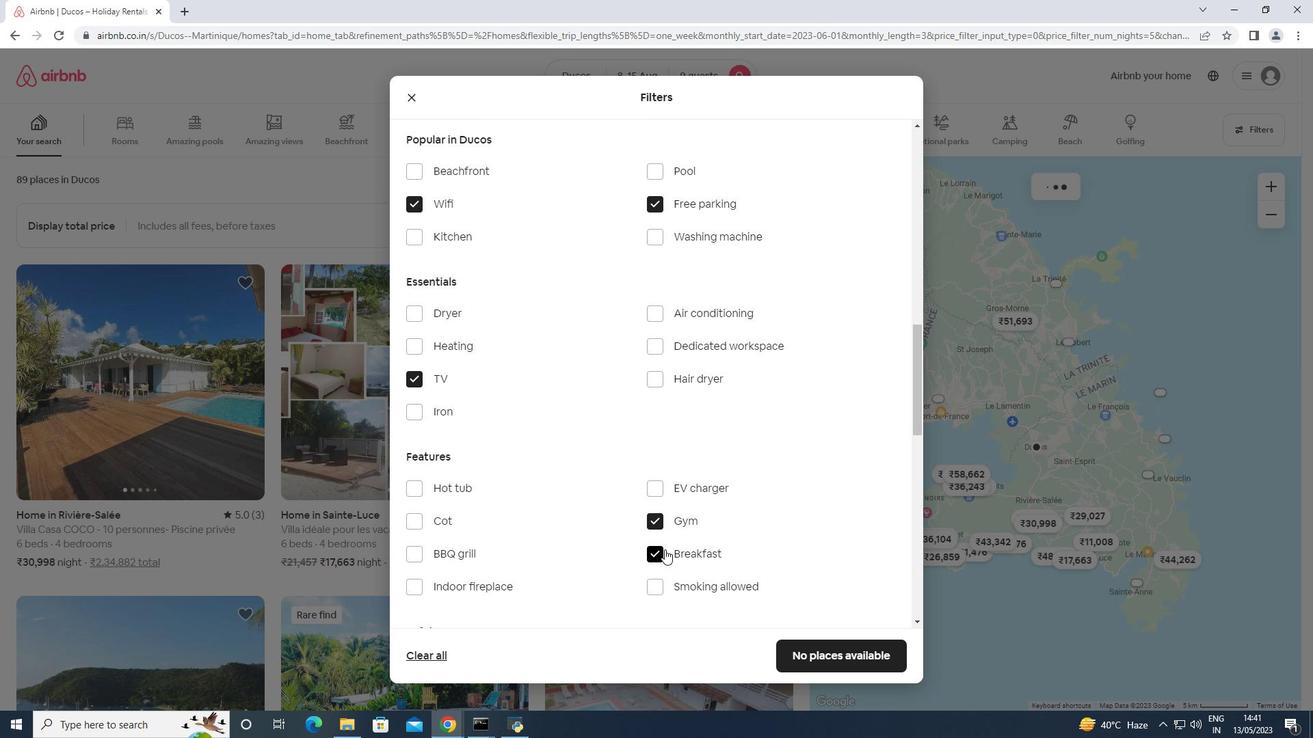 
Action: Mouse scrolled (664, 546) with delta (0, 0)
Screenshot: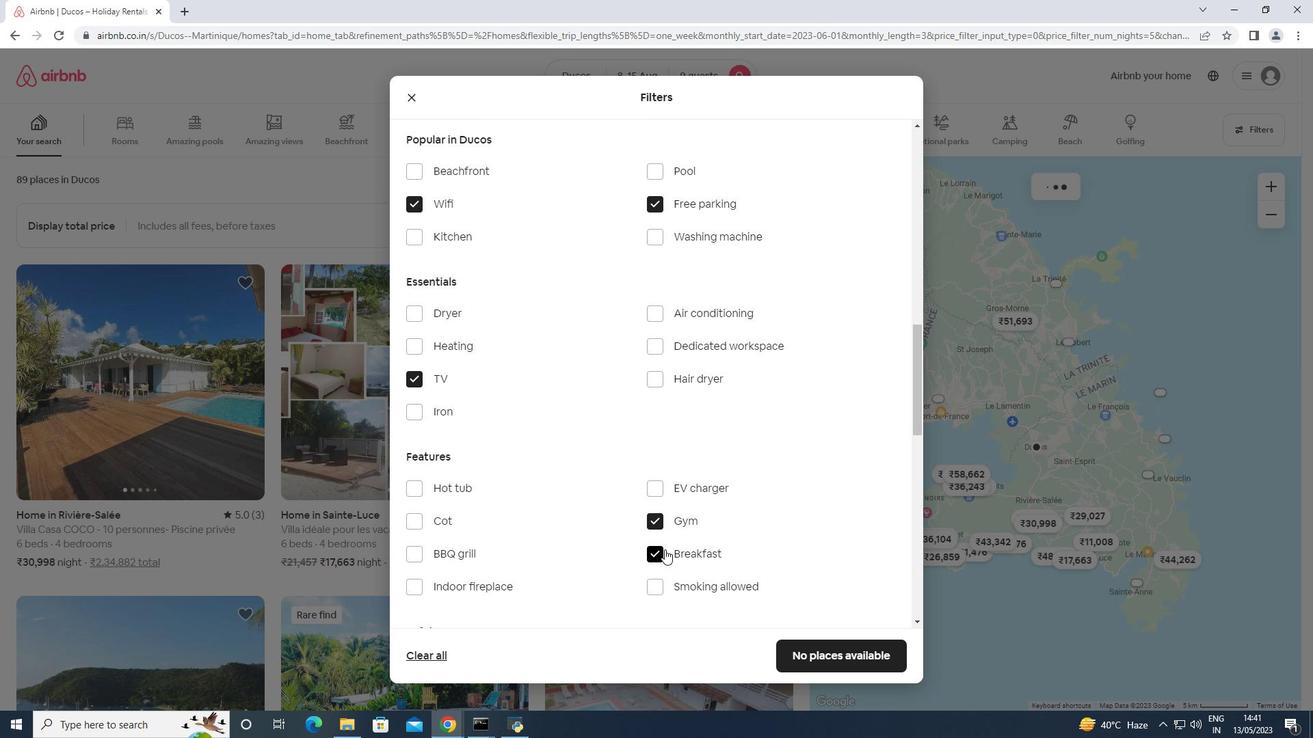 
Action: Mouse scrolled (664, 546) with delta (0, 0)
Screenshot: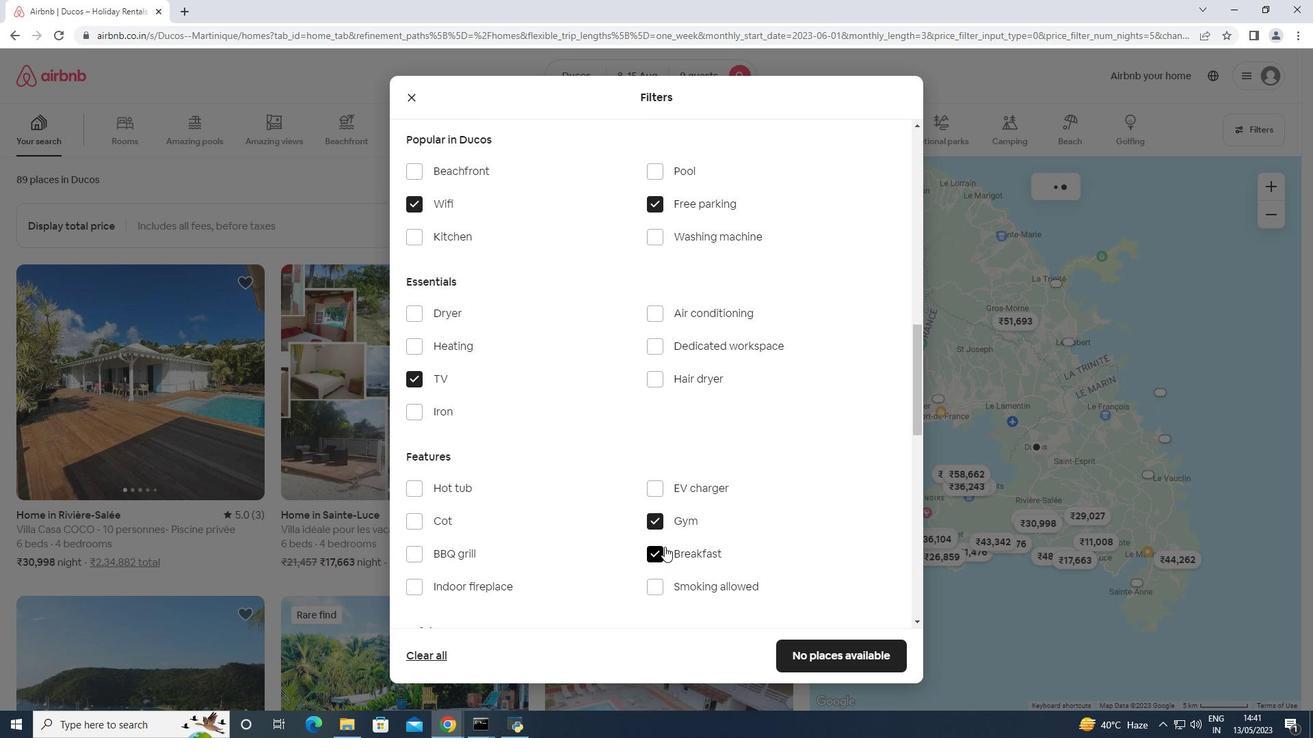
Action: Mouse scrolled (664, 546) with delta (0, 0)
Screenshot: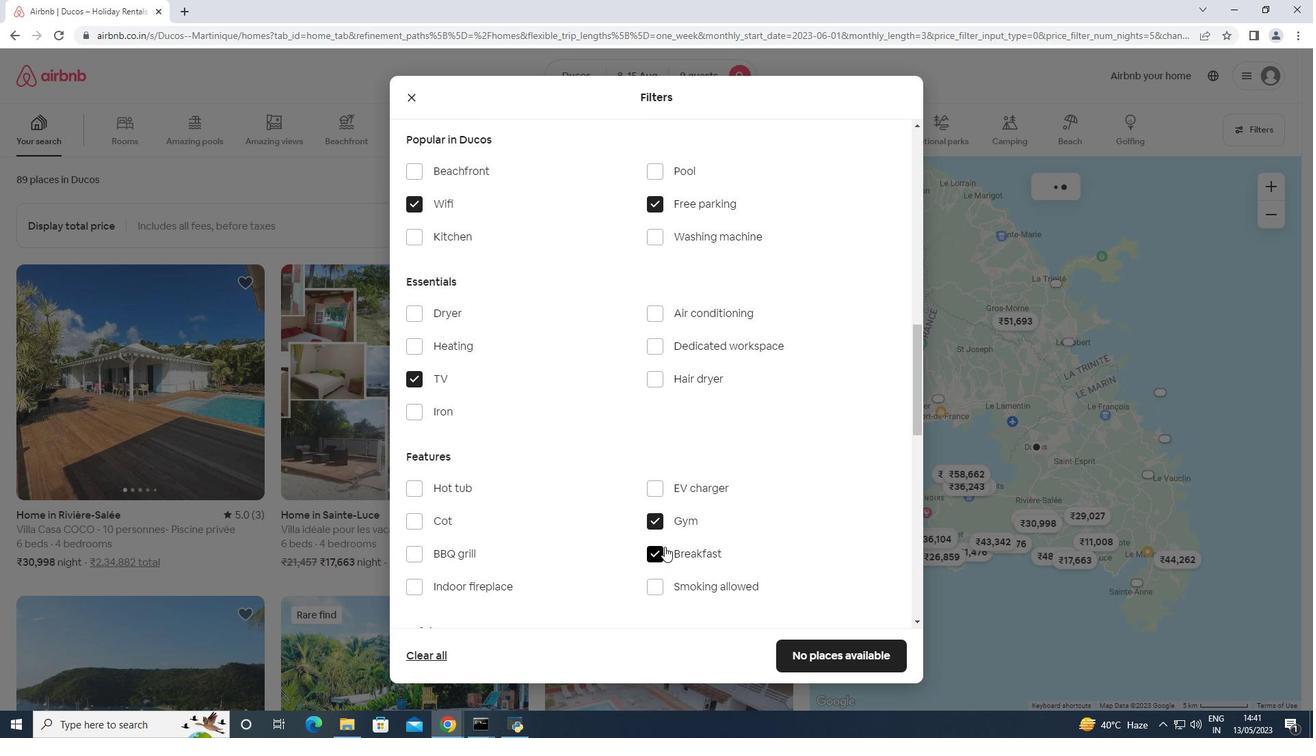 
Action: Mouse moved to (865, 443)
Screenshot: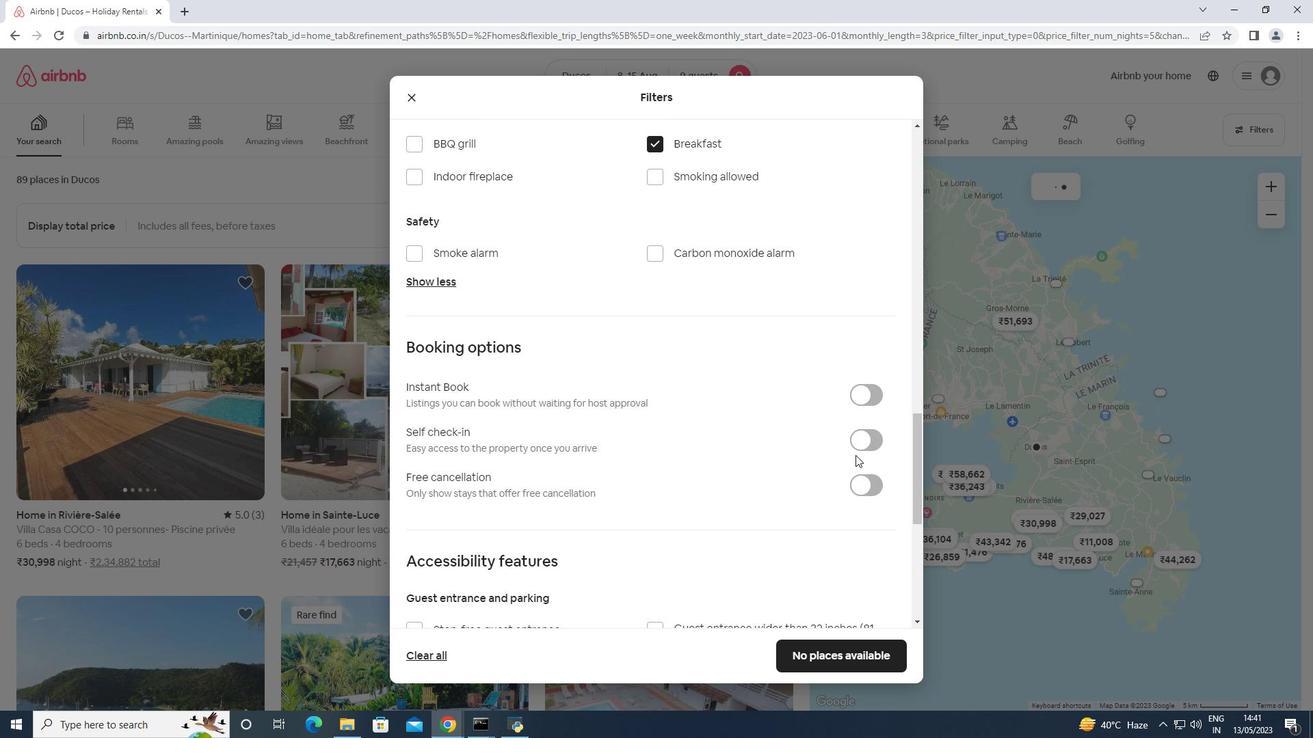 
Action: Mouse pressed left at (865, 443)
Screenshot: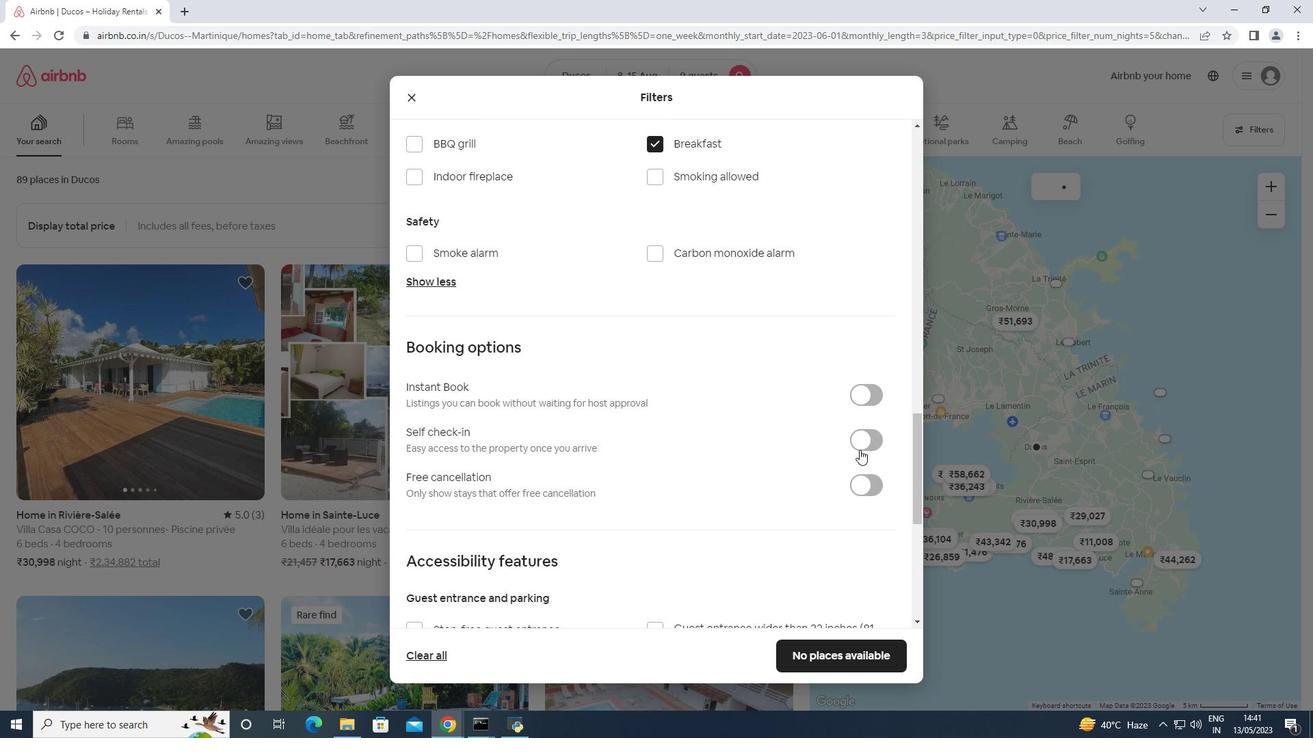 
Action: Mouse moved to (865, 443)
Screenshot: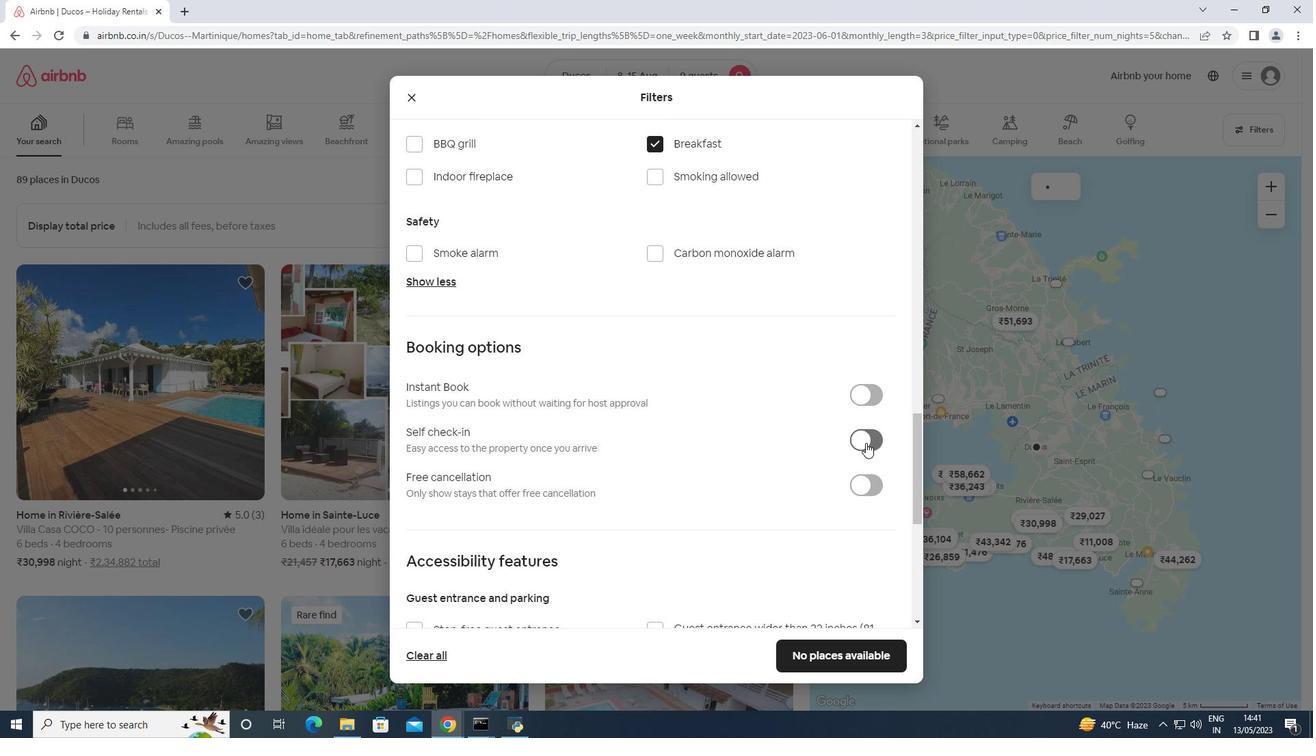 
Action: Mouse scrolled (865, 442) with delta (0, 0)
Screenshot: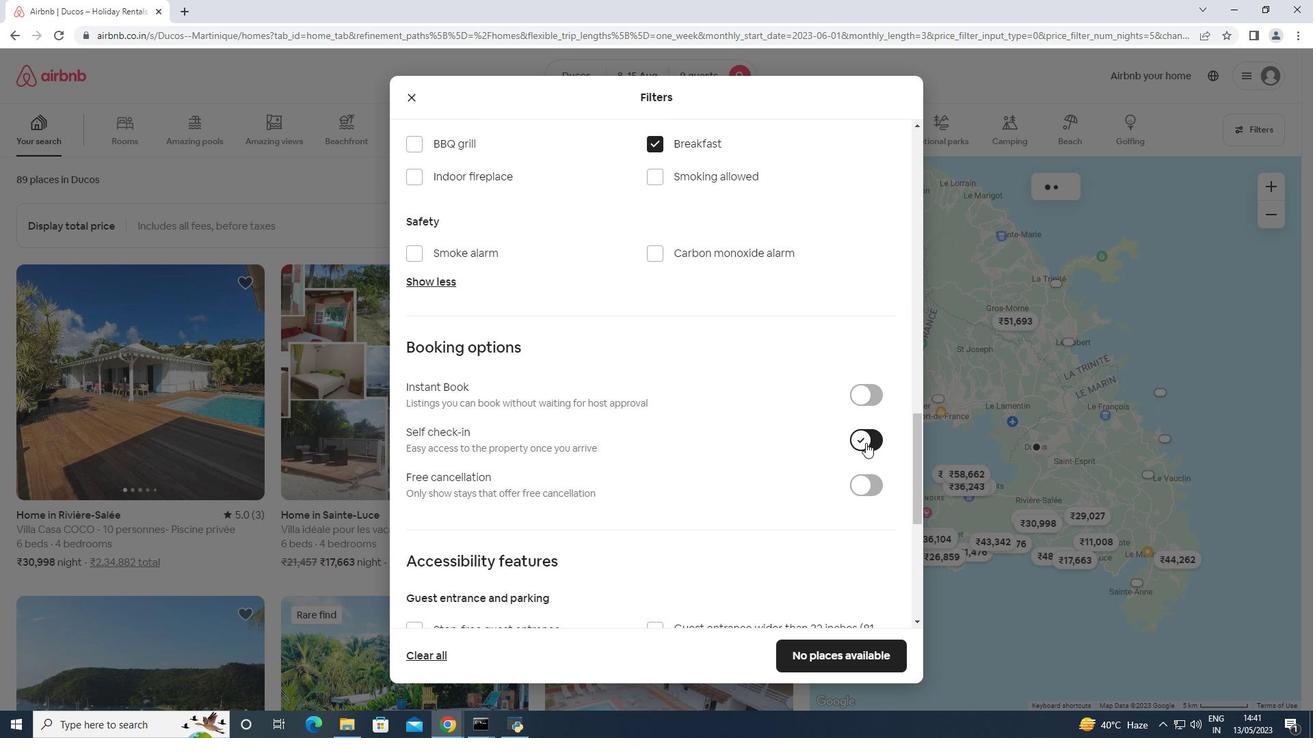 
Action: Mouse scrolled (865, 442) with delta (0, 0)
Screenshot: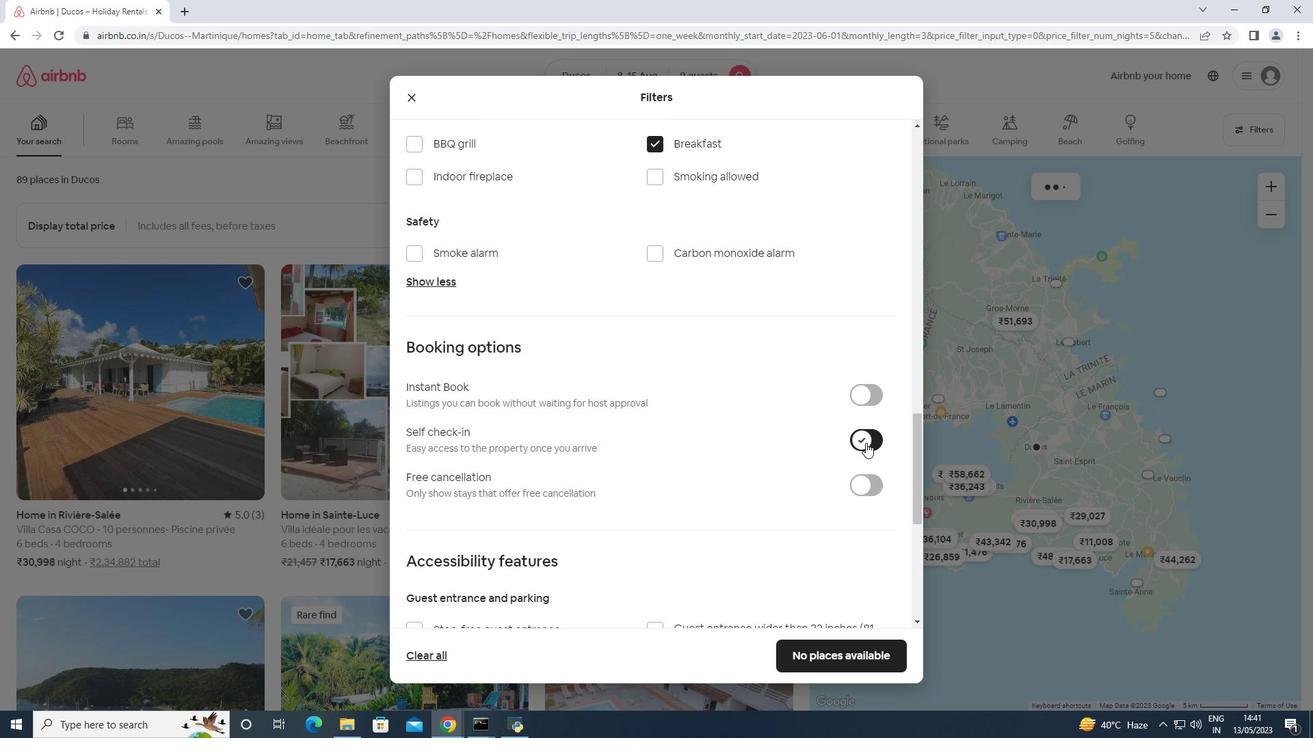 
Action: Mouse scrolled (865, 442) with delta (0, 0)
Screenshot: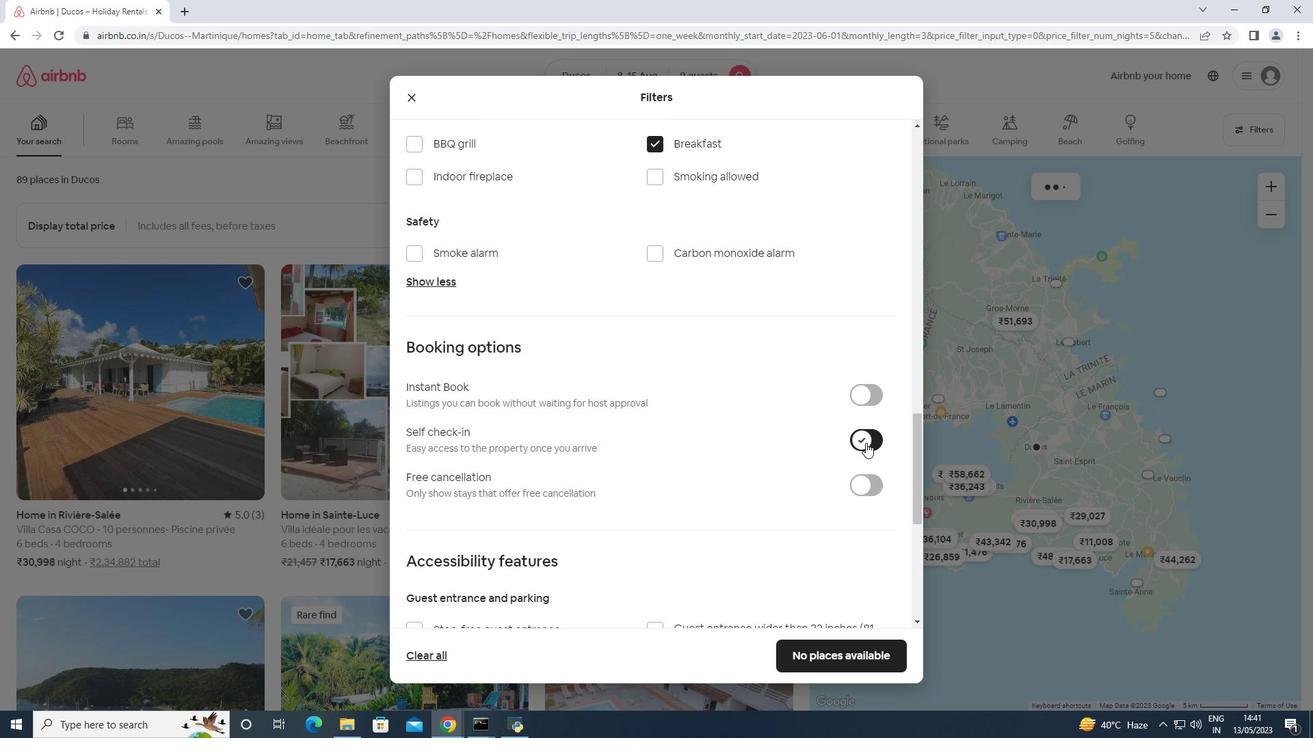 
Action: Mouse scrolled (865, 442) with delta (0, 0)
Screenshot: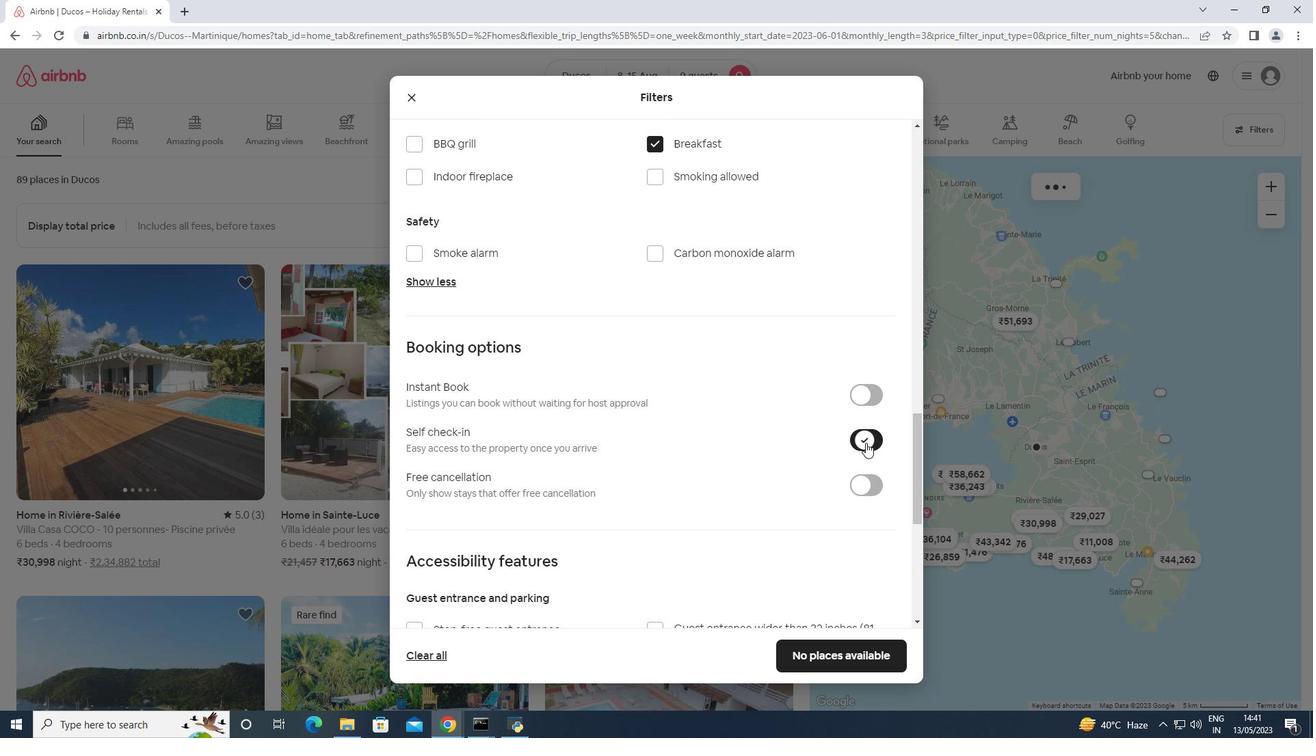 
Action: Mouse scrolled (865, 442) with delta (0, 0)
Screenshot: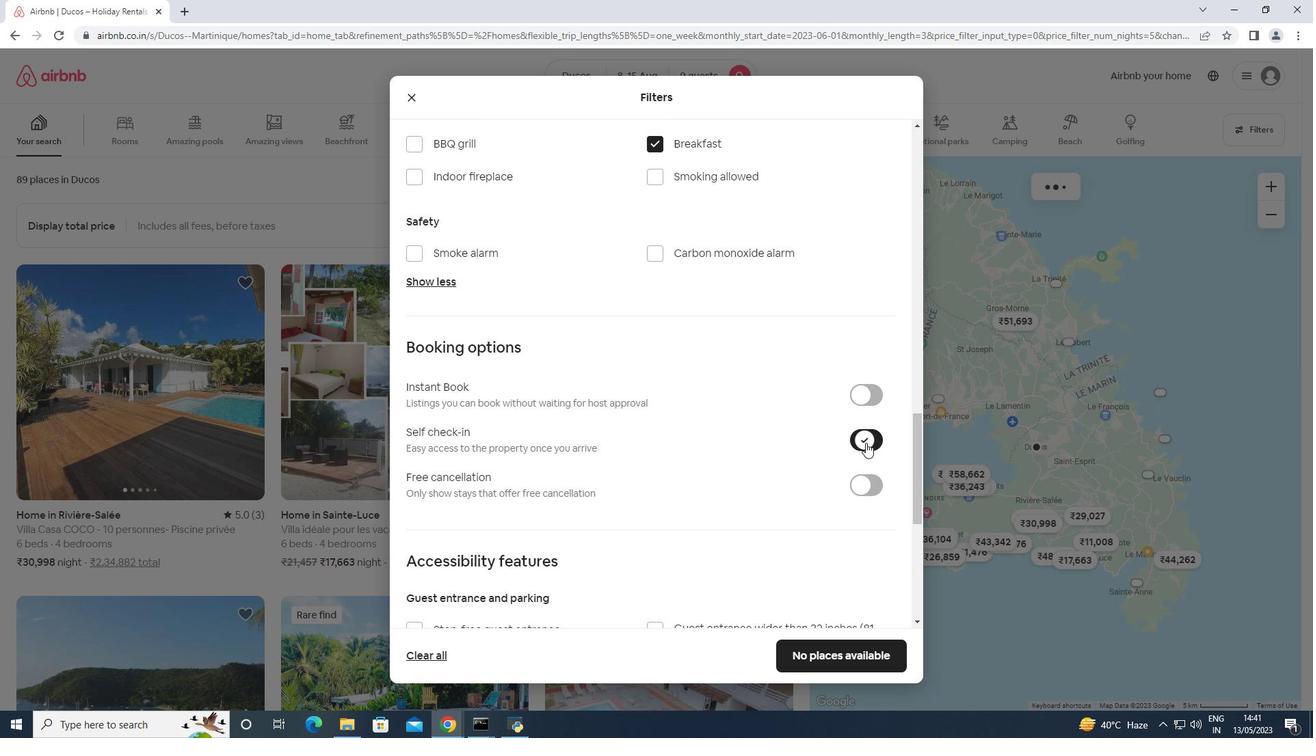 
Action: Mouse moved to (497, 558)
Screenshot: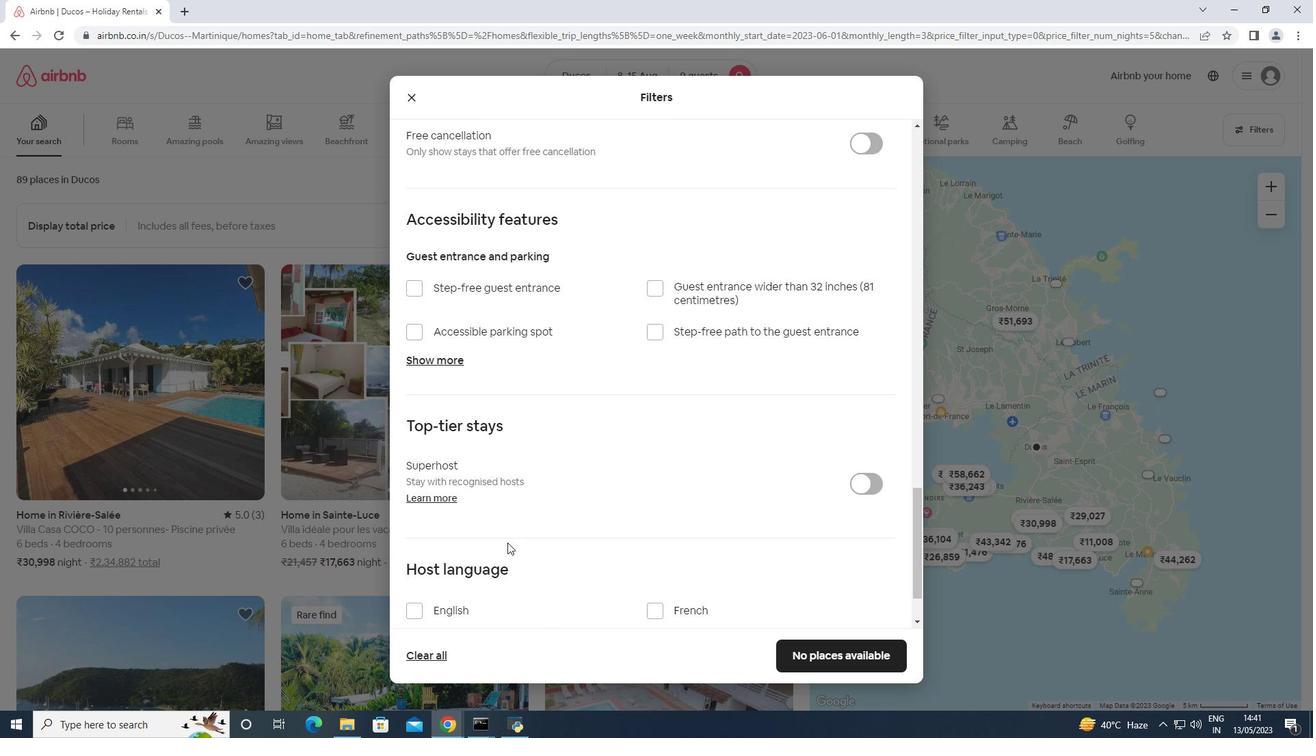
Action: Mouse scrolled (497, 558) with delta (0, 0)
Screenshot: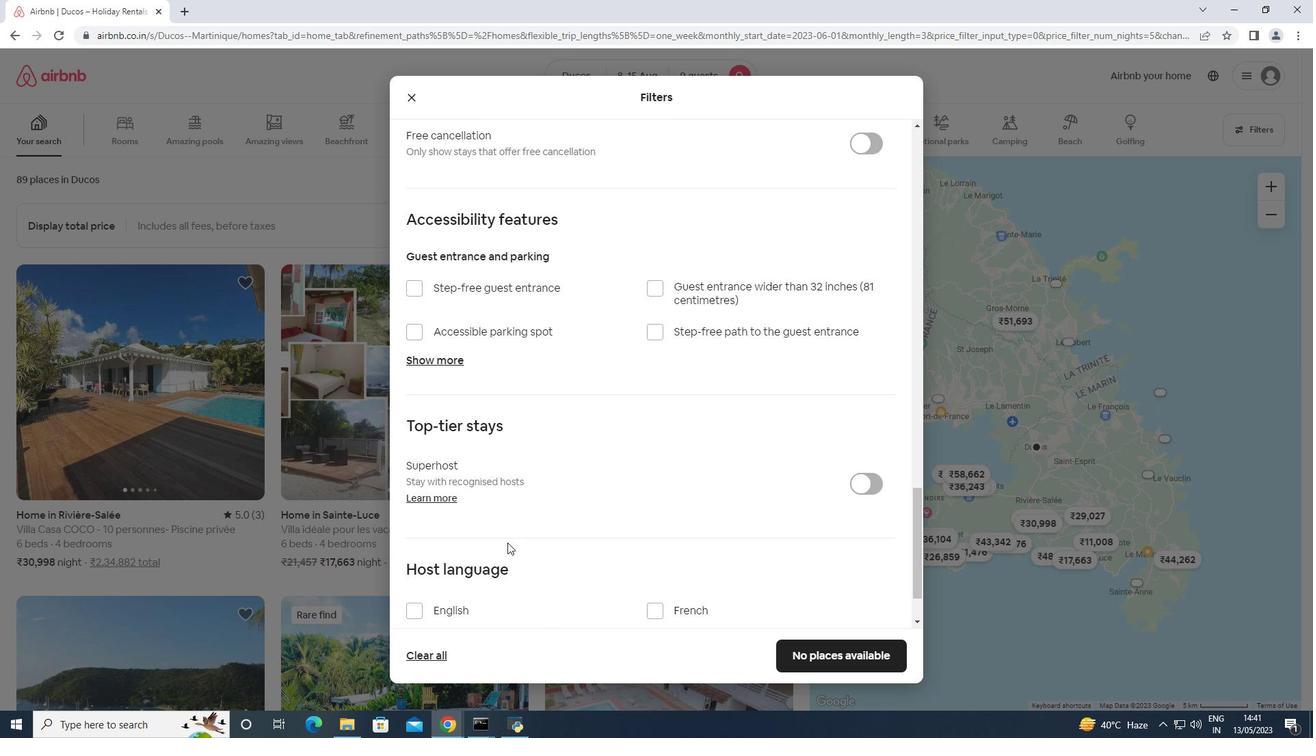 
Action: Mouse moved to (496, 560)
Screenshot: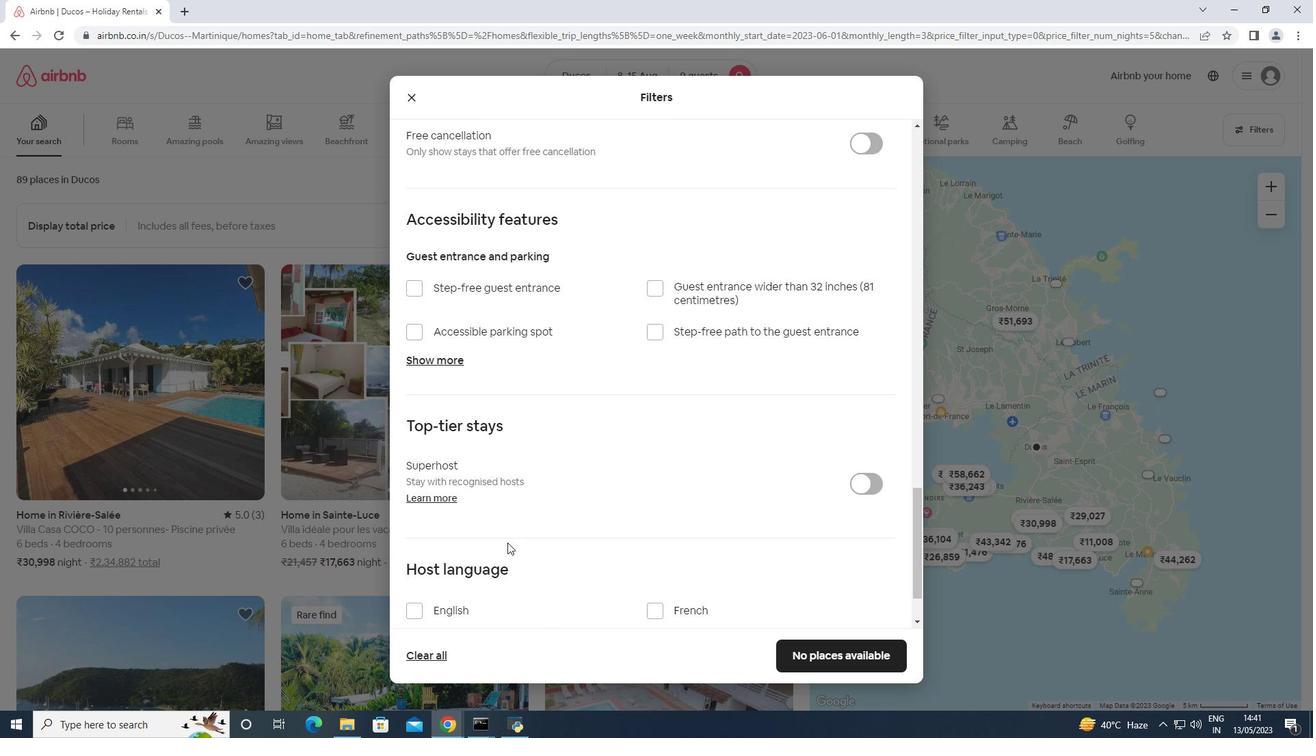 
Action: Mouse scrolled (496, 559) with delta (0, 0)
Screenshot: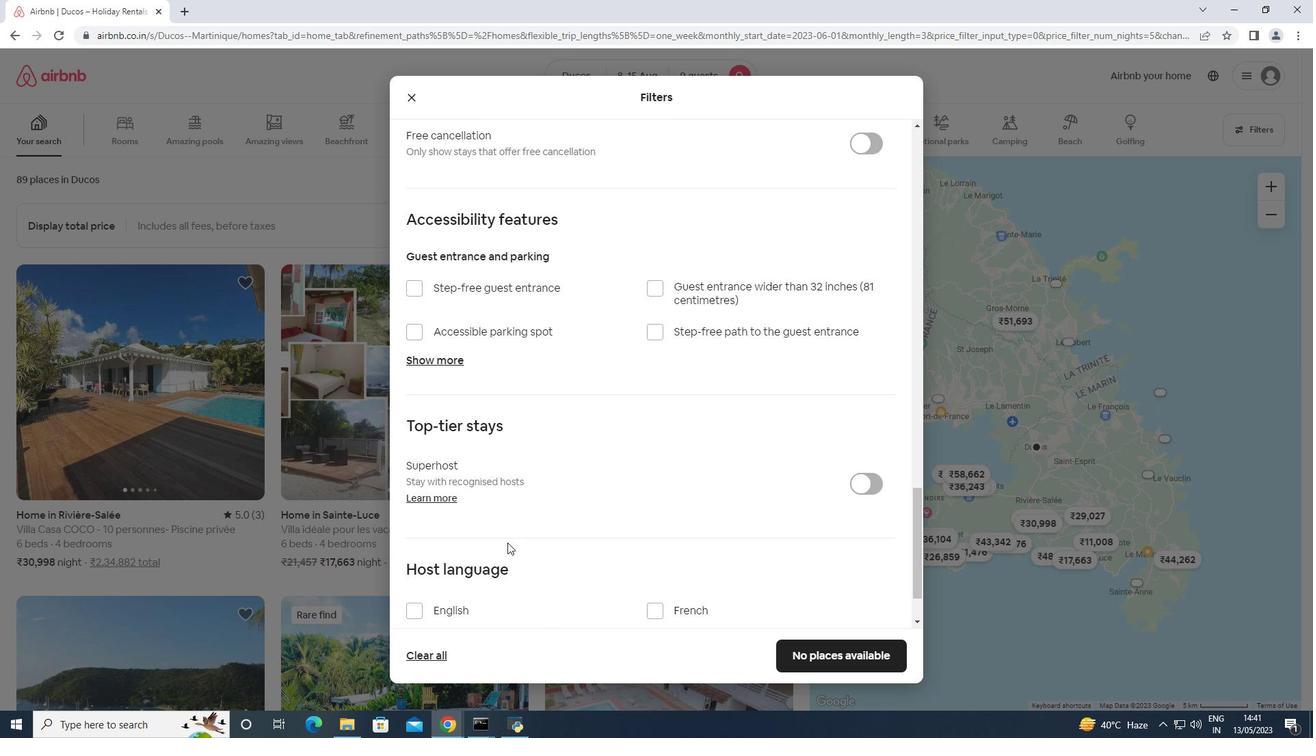 
Action: Mouse scrolled (496, 559) with delta (0, 0)
Screenshot: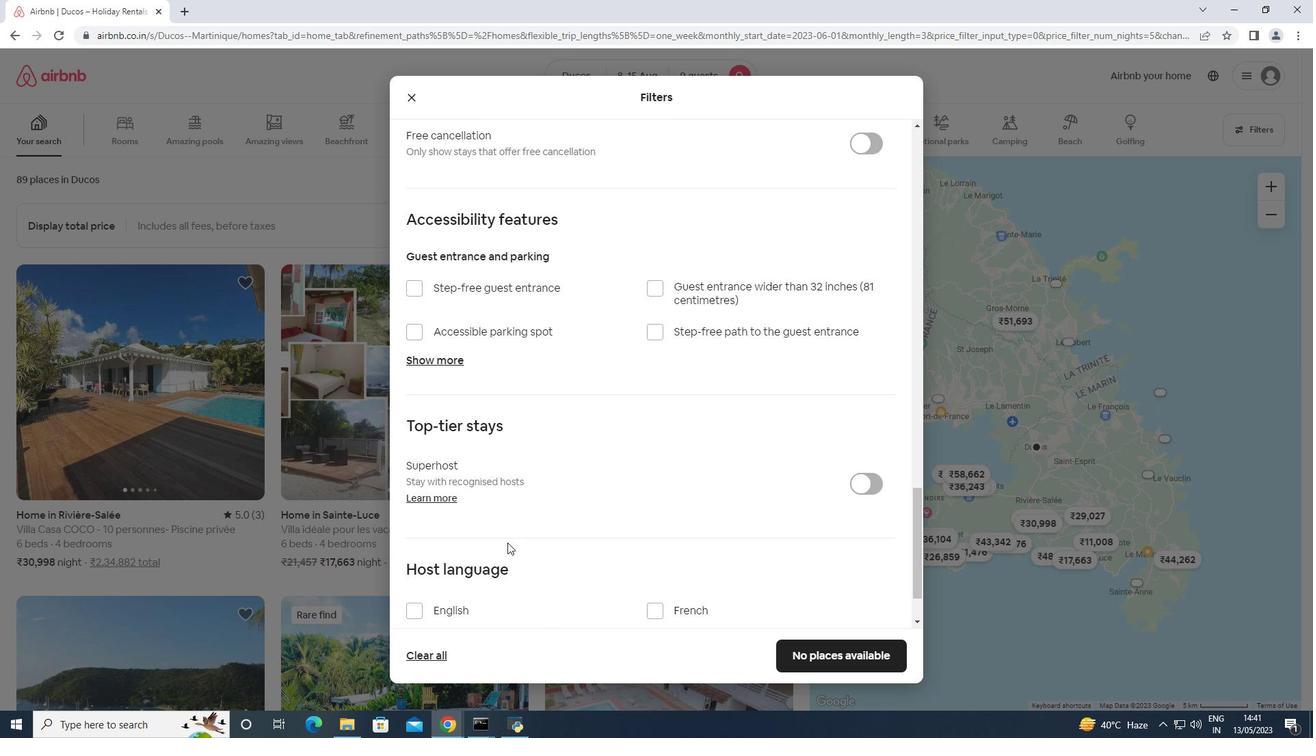
Action: Mouse scrolled (496, 559) with delta (0, 0)
Screenshot: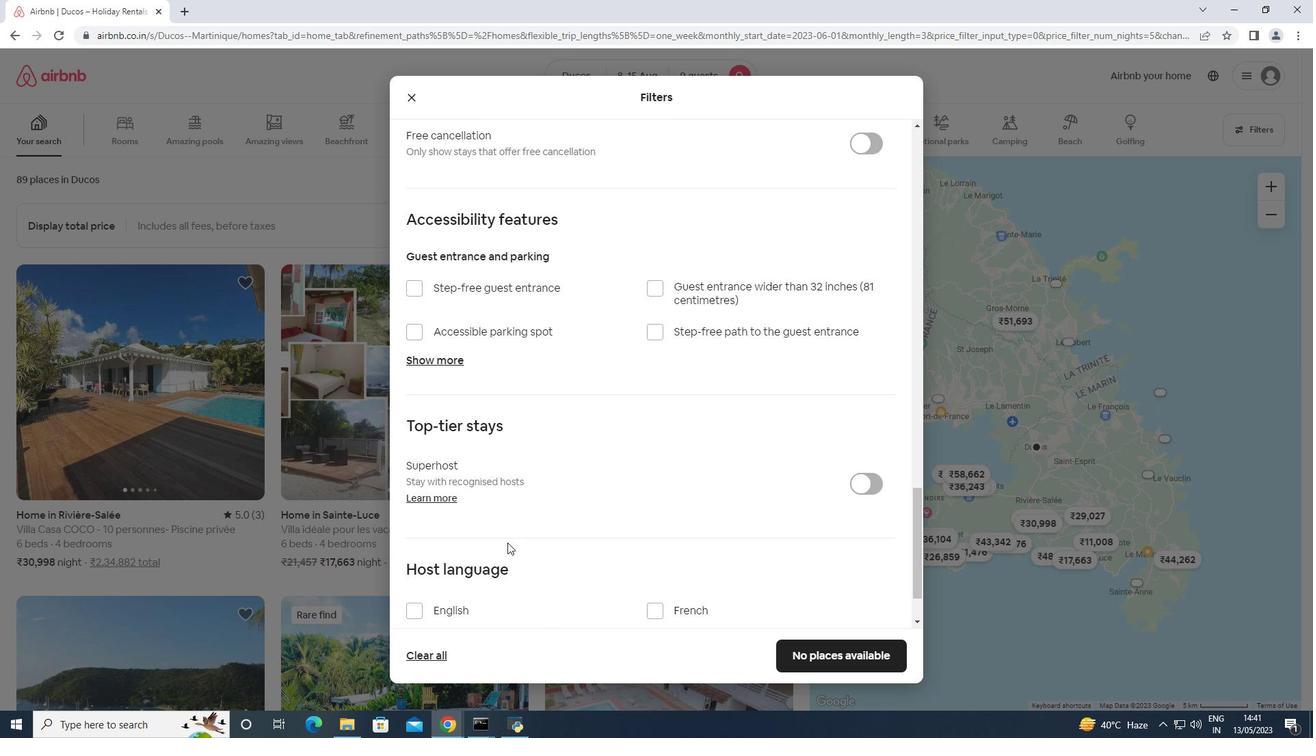 
Action: Mouse scrolled (496, 559) with delta (0, 0)
Screenshot: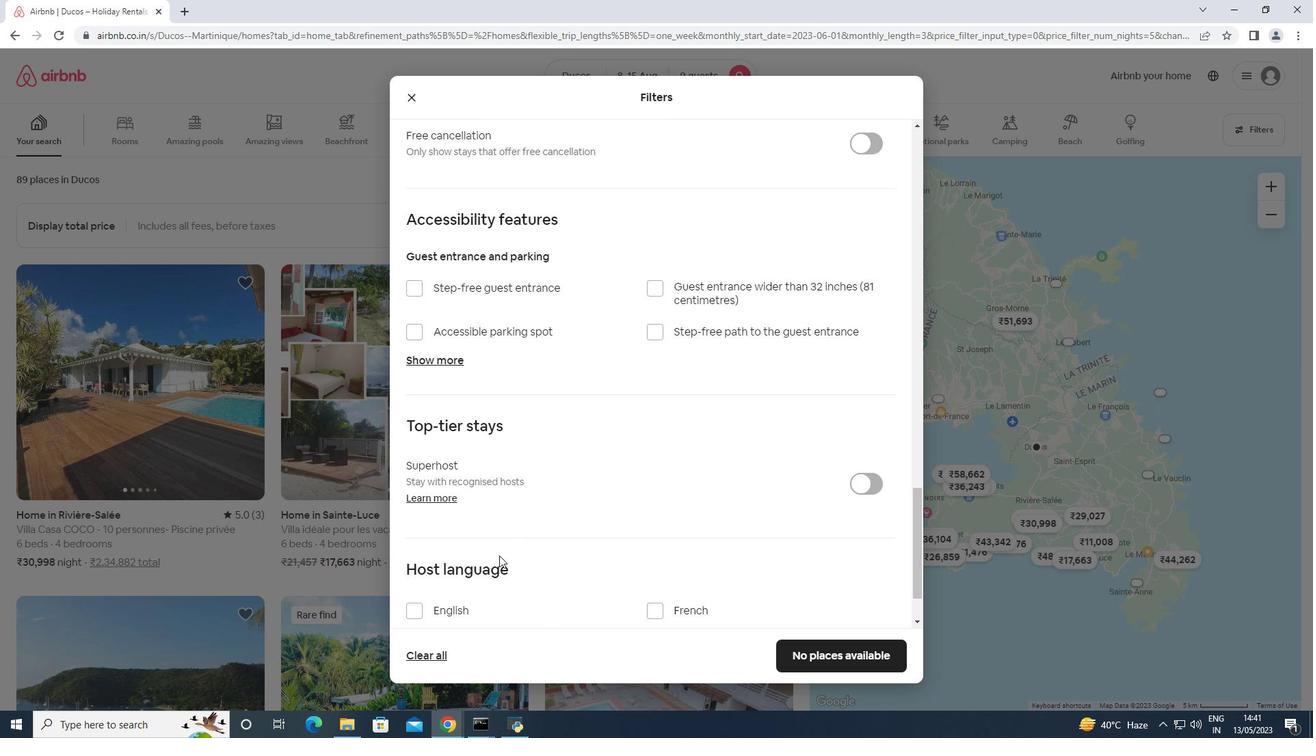 
Action: Mouse moved to (456, 532)
Screenshot: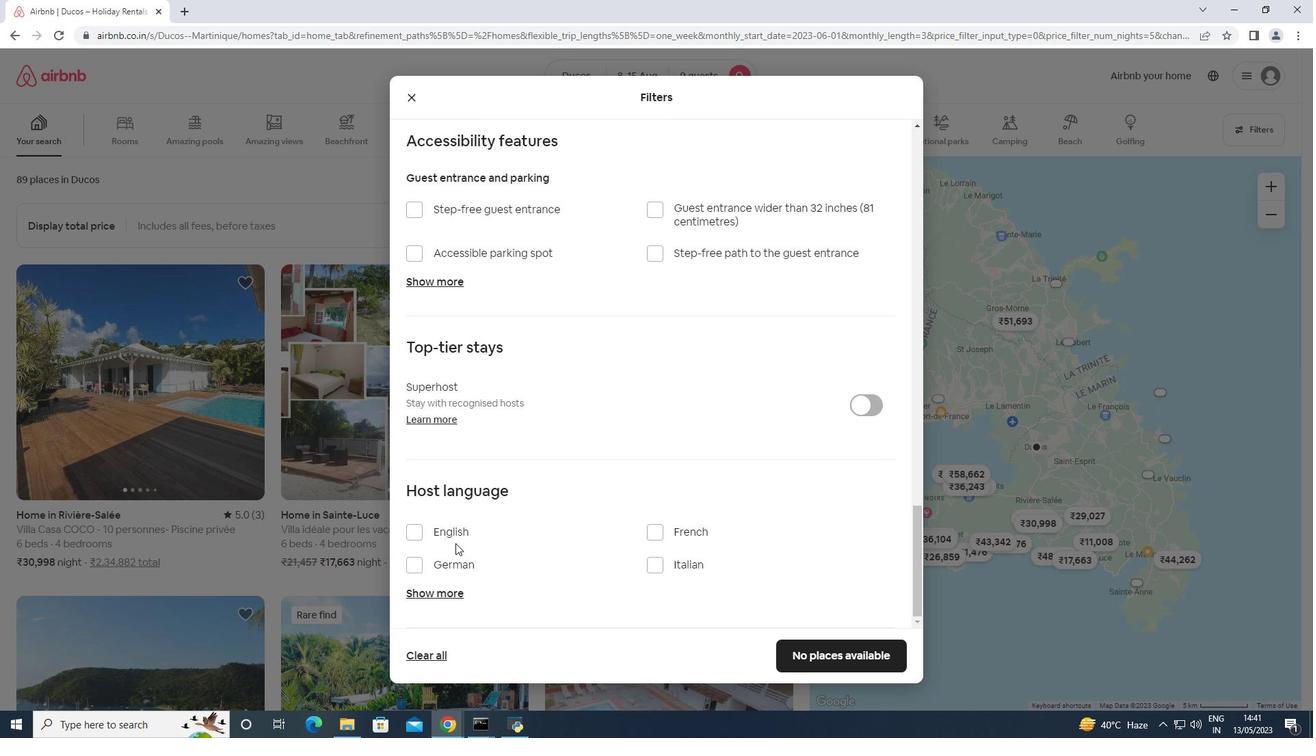 
Action: Mouse pressed left at (456, 532)
Screenshot: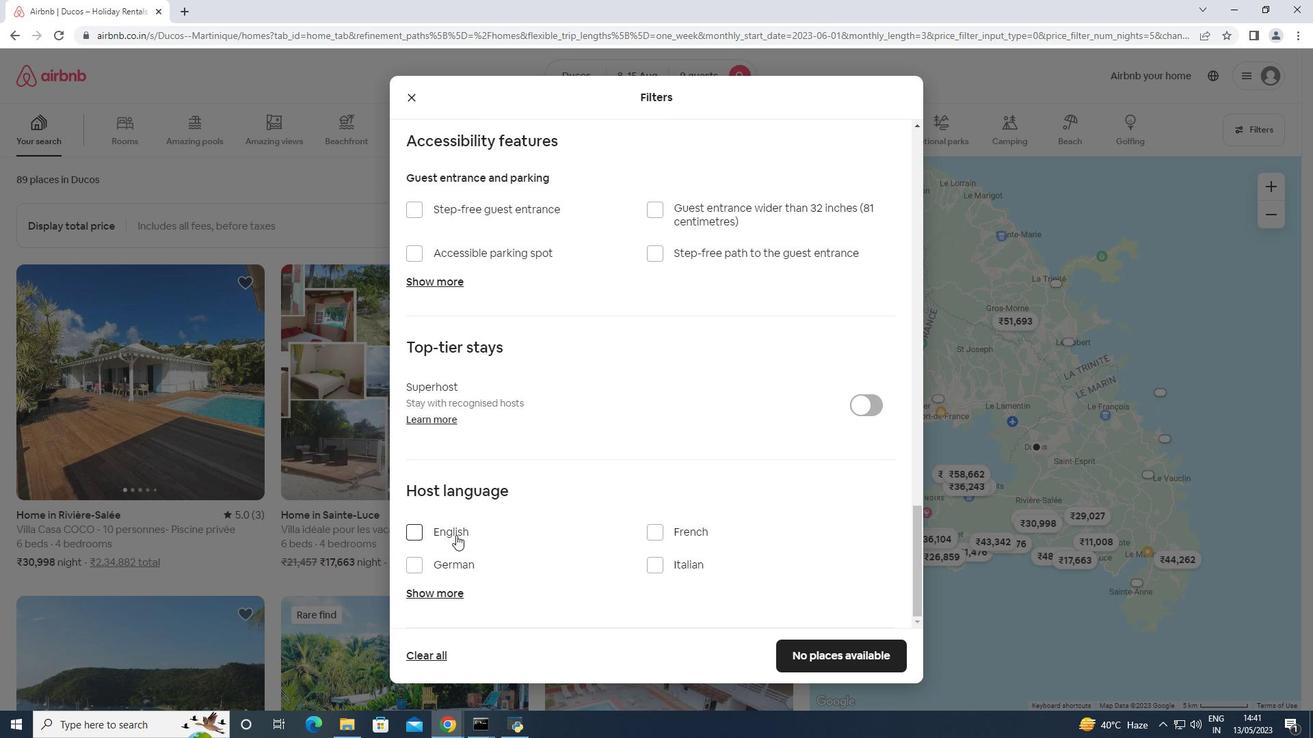 
Action: Mouse moved to (813, 645)
Screenshot: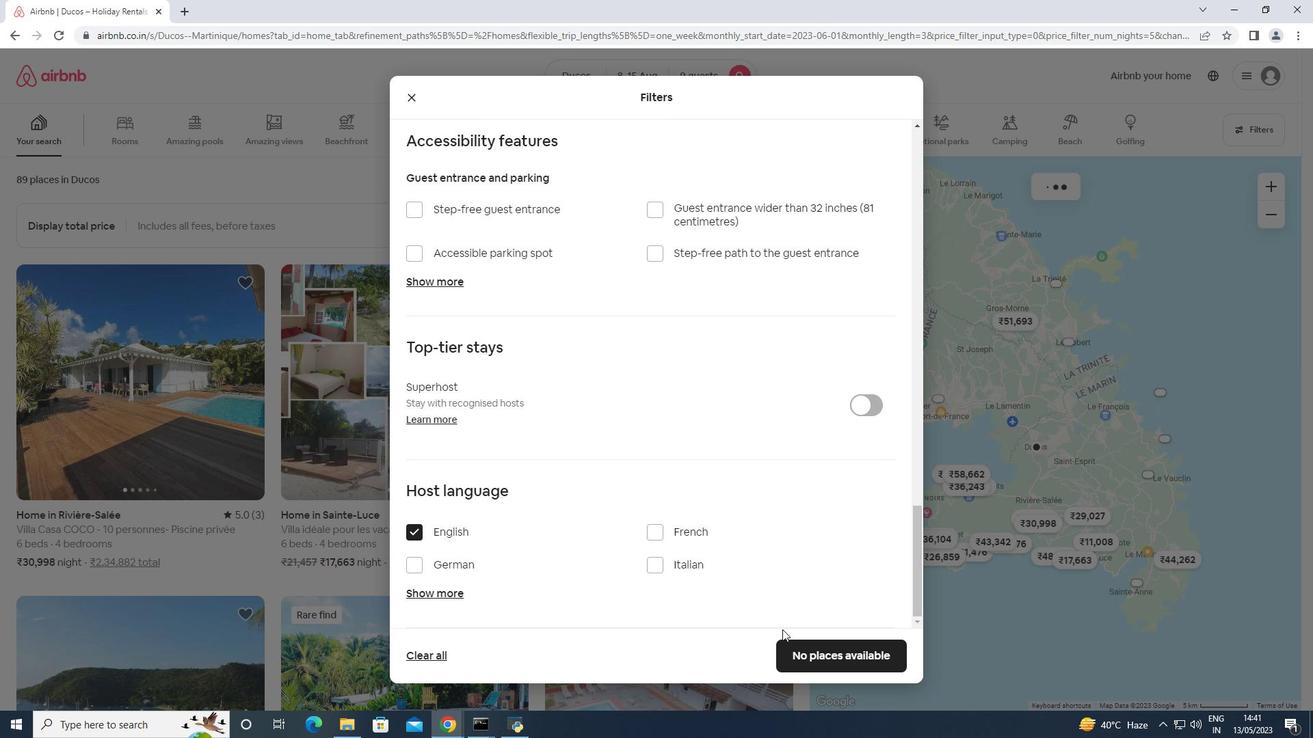 
Action: Mouse pressed left at (813, 645)
Screenshot: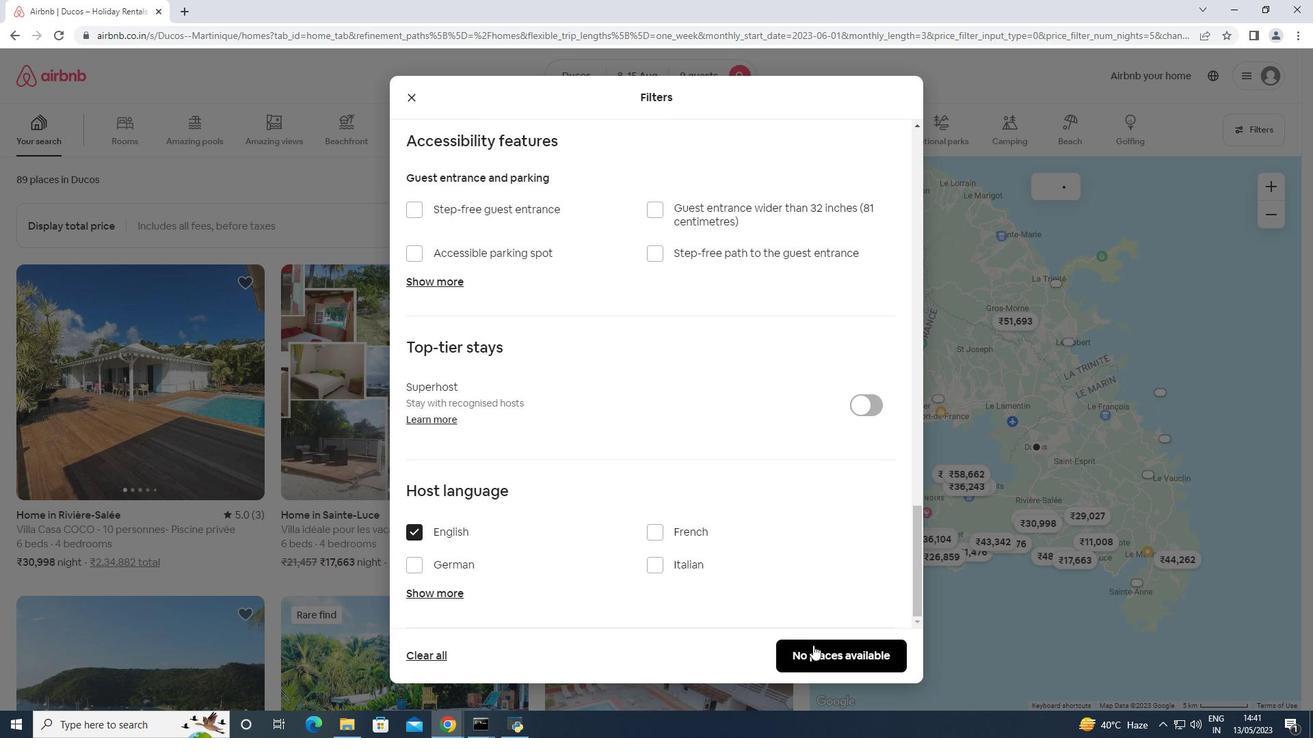 
Action: Mouse moved to (667, 171)
Screenshot: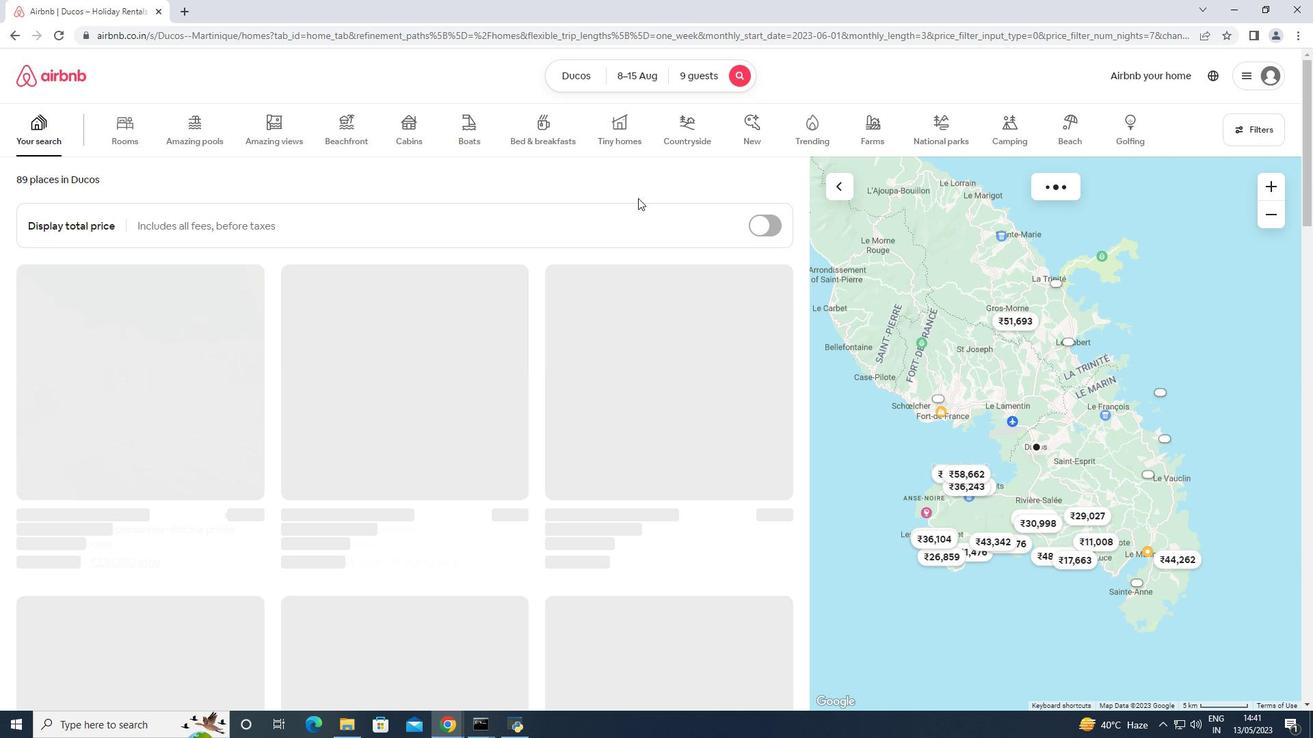 
